 Task: Look for space in Jodiya Bandar, India from 2nd June, 2023 to 15th June, 2023 for 2 adults in price range Rs.10000 to Rs.15000. Place can be entire place with 1  bedroom having 1 bed and 1 bathroom. Property type can be house, flat, guest house, hotel. Booking option can be shelf check-in. Required host language is English.
Action: Mouse moved to (530, 131)
Screenshot: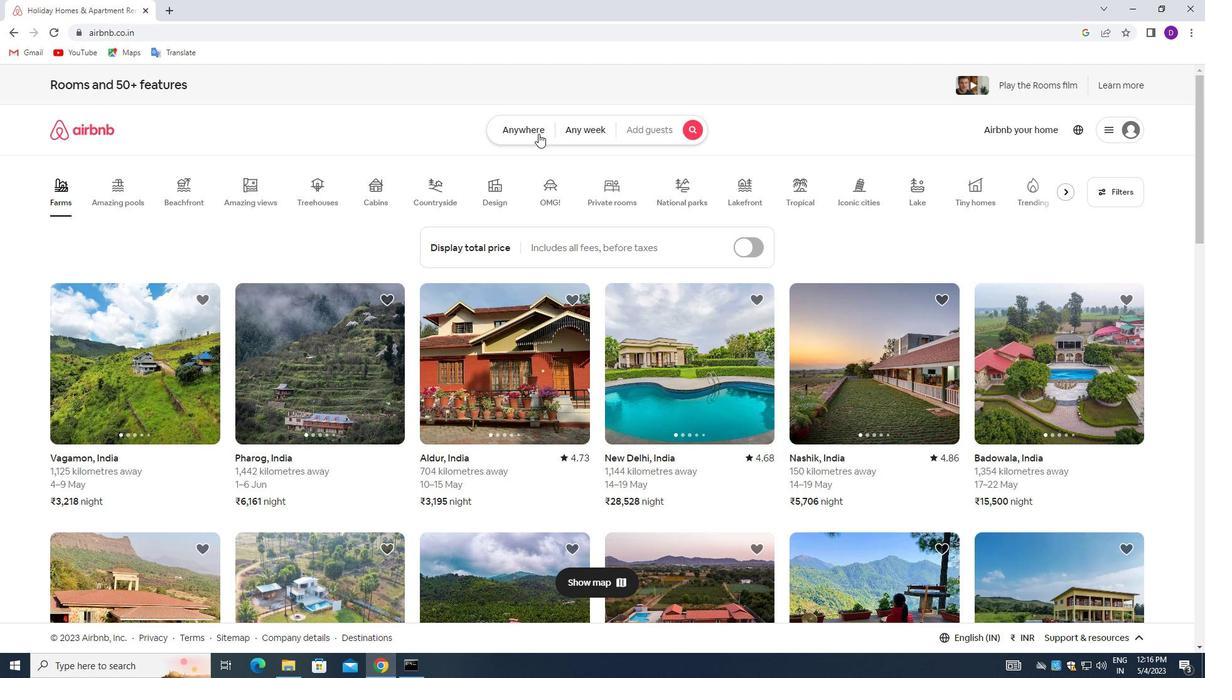 
Action: Mouse pressed left at (530, 131)
Screenshot: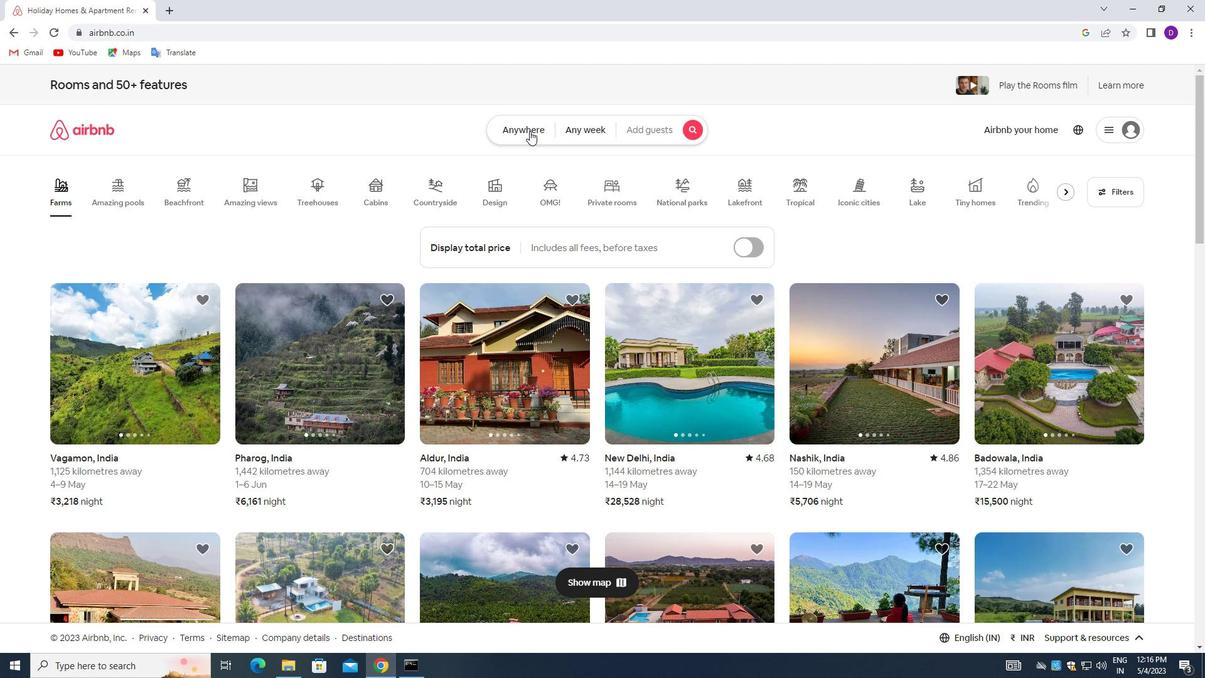 
Action: Mouse moved to (432, 182)
Screenshot: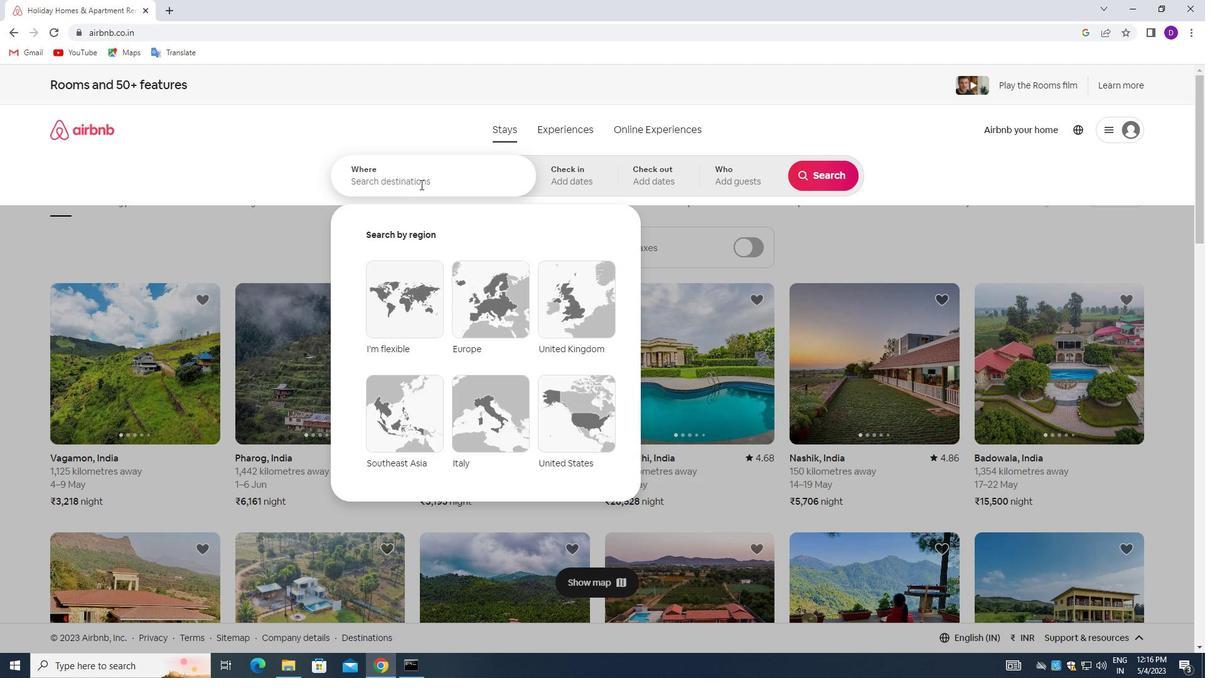 
Action: Mouse pressed left at (432, 182)
Screenshot: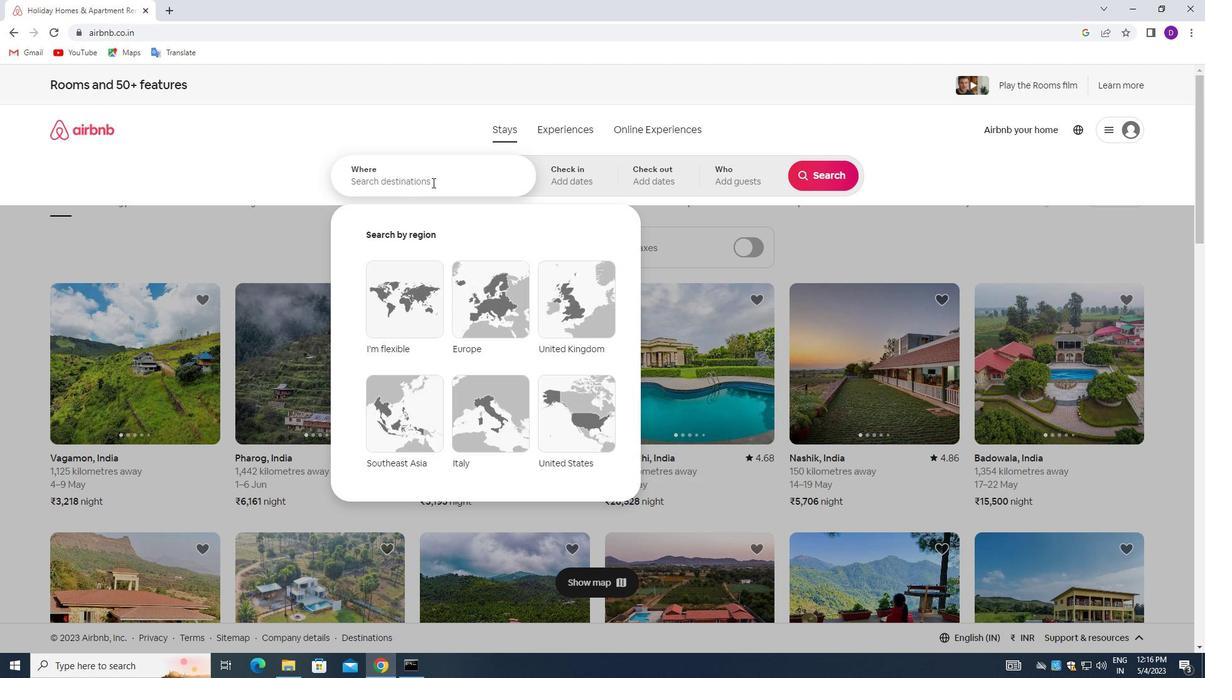 
Action: Mouse moved to (266, 168)
Screenshot: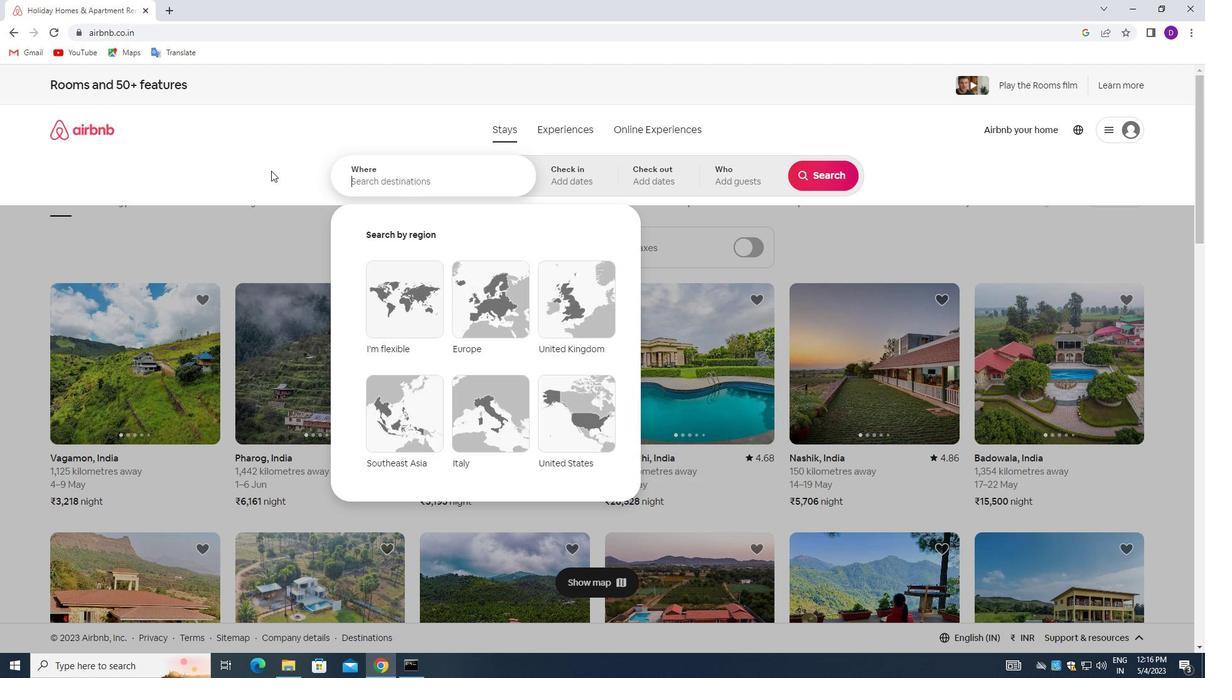 
Action: Key pressed <Key.shift>JODU<Key.backspace>IYA,<Key.space><Key.shift>I<Key.backspace><Key.backspace><Key.backspace><Key.space><Key.shift_r><Key.shift_r>BANDAR,<Key.space><Key.shift>INDIA<Key.enter>
Screenshot: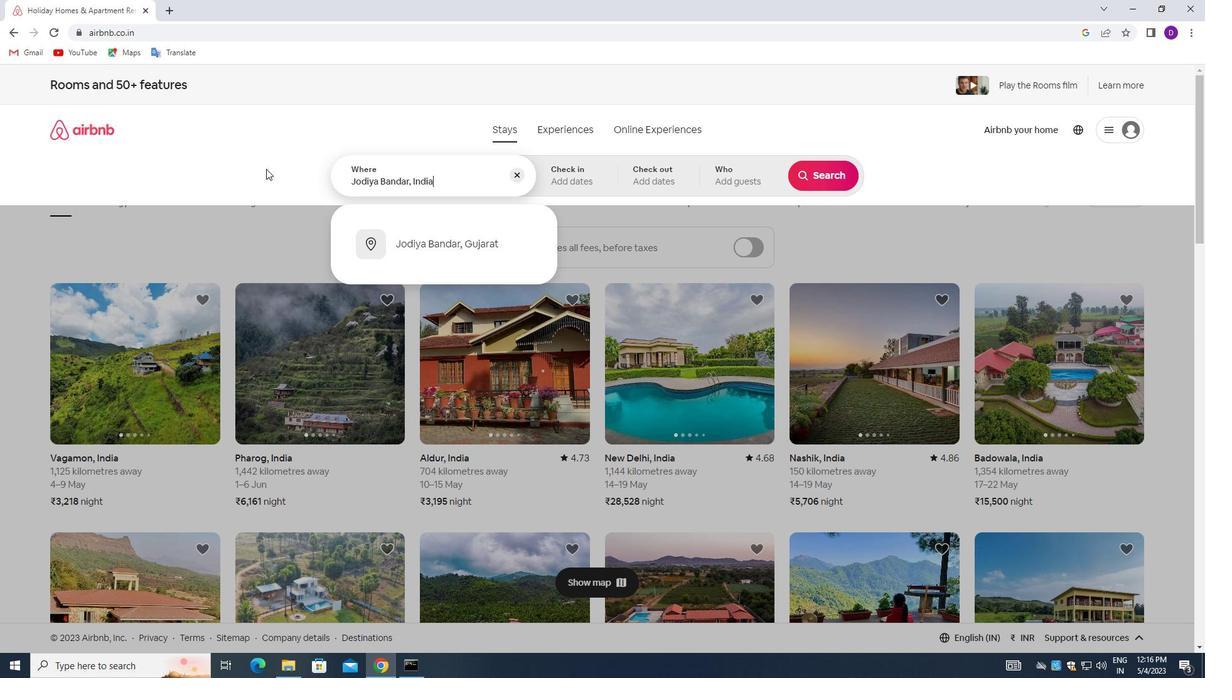 
Action: Mouse moved to (771, 329)
Screenshot: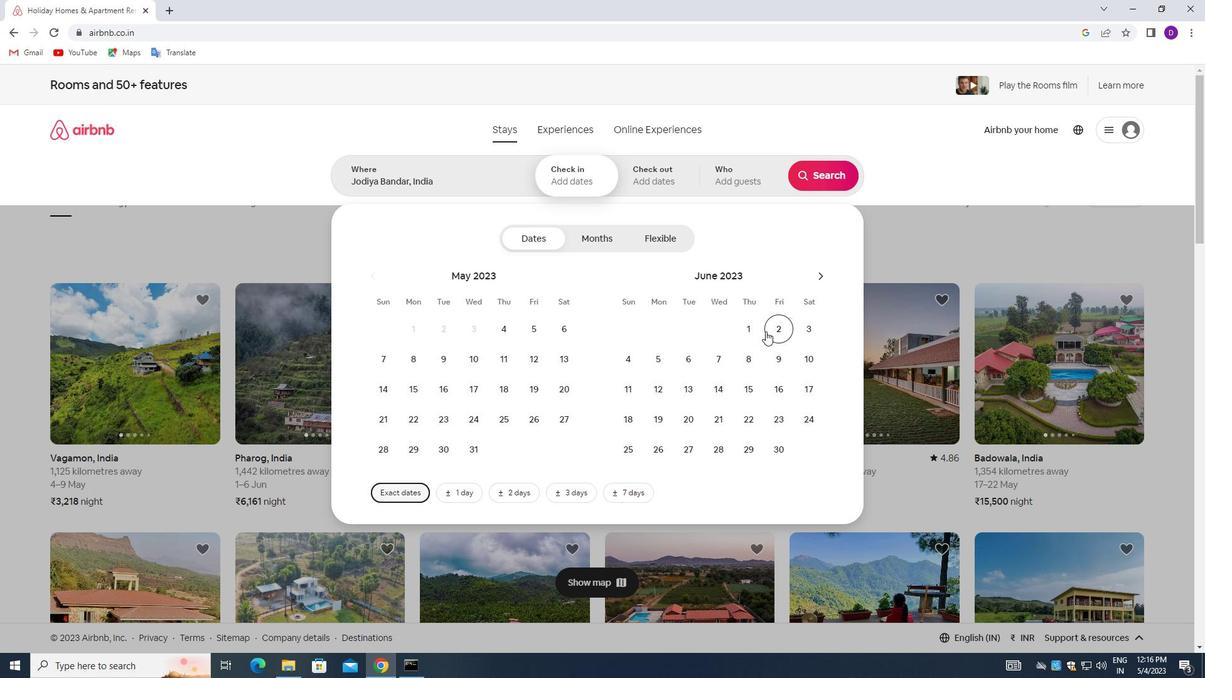 
Action: Mouse pressed left at (771, 329)
Screenshot: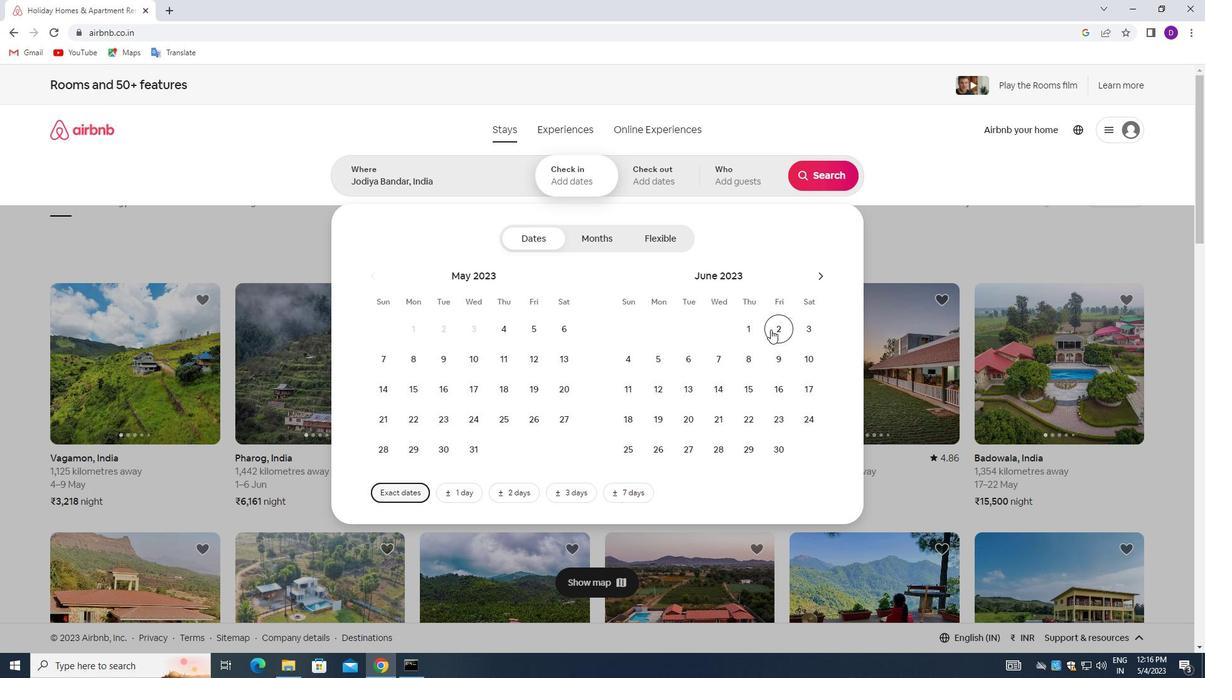 
Action: Mouse moved to (748, 394)
Screenshot: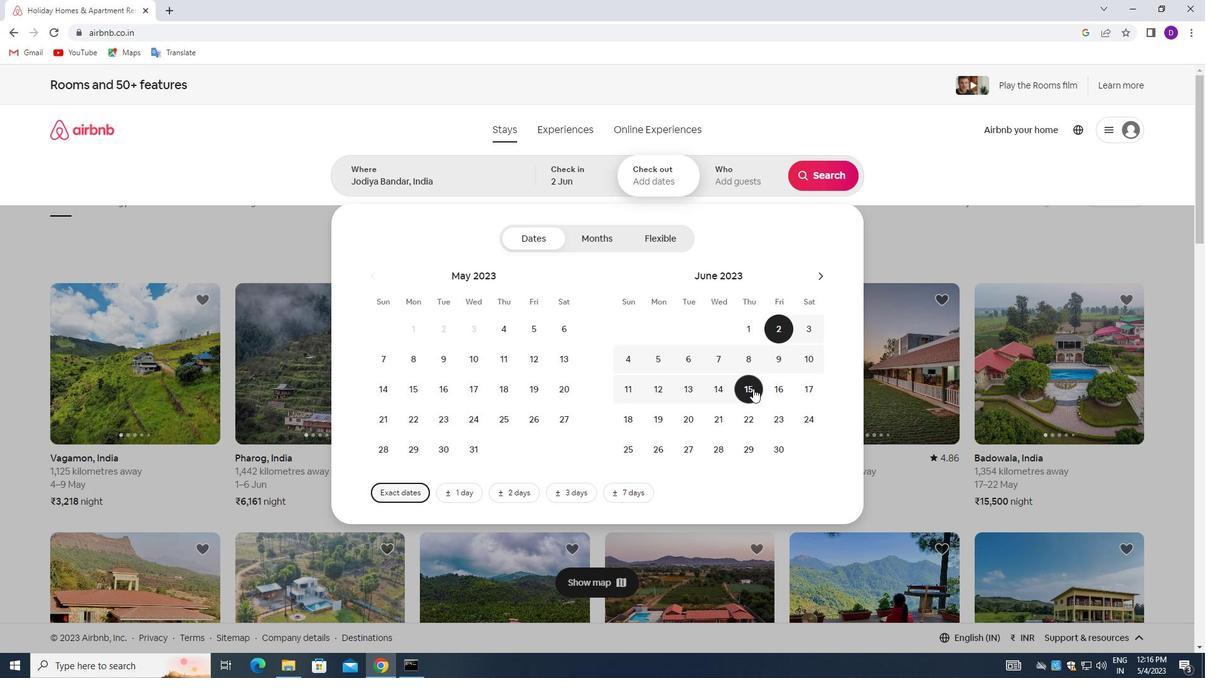 
Action: Mouse pressed left at (748, 394)
Screenshot: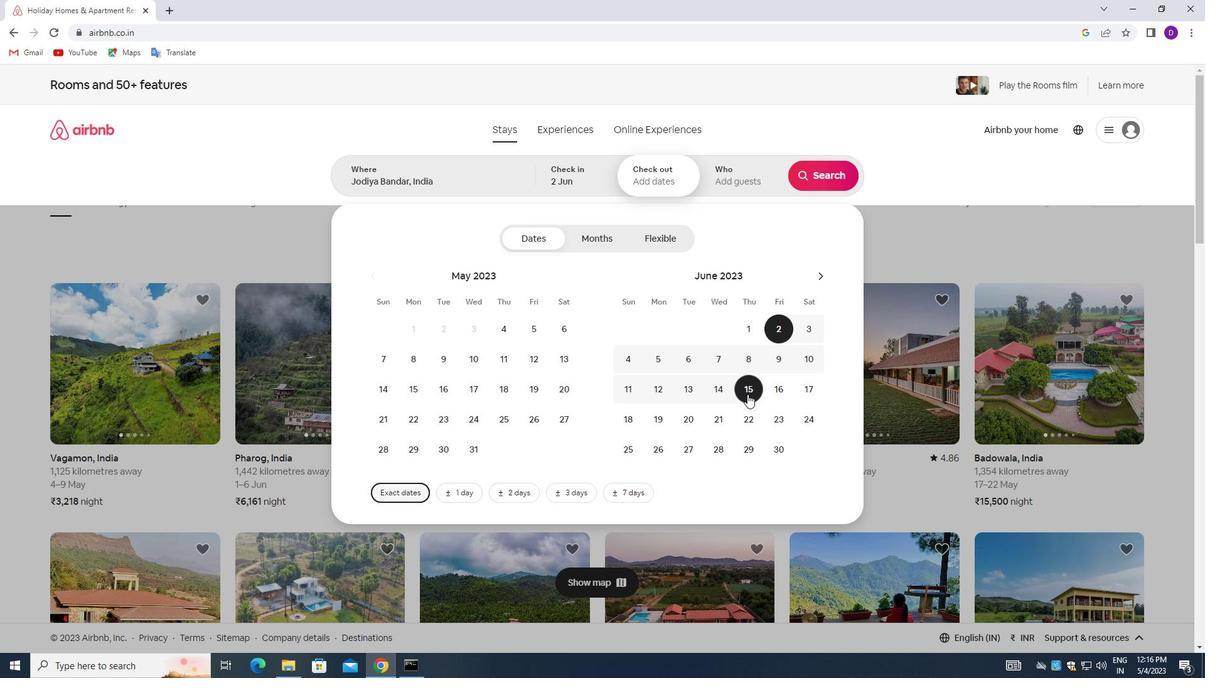 
Action: Mouse moved to (726, 179)
Screenshot: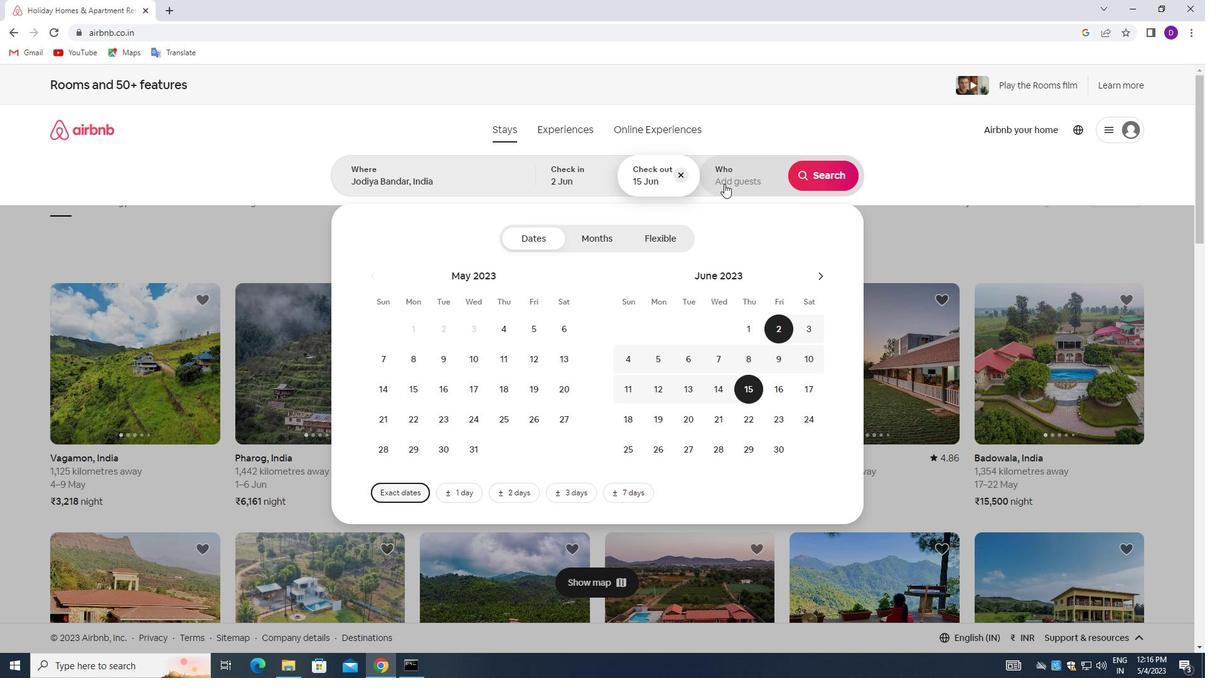 
Action: Mouse pressed left at (726, 179)
Screenshot: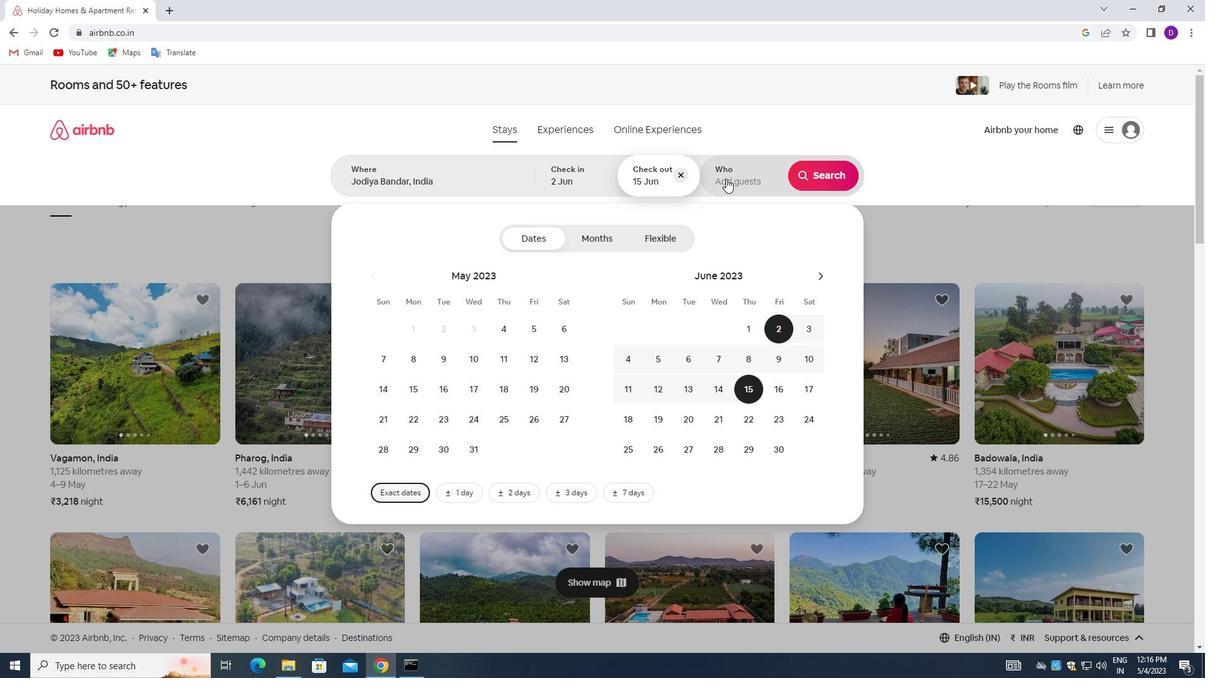 
Action: Mouse moved to (827, 241)
Screenshot: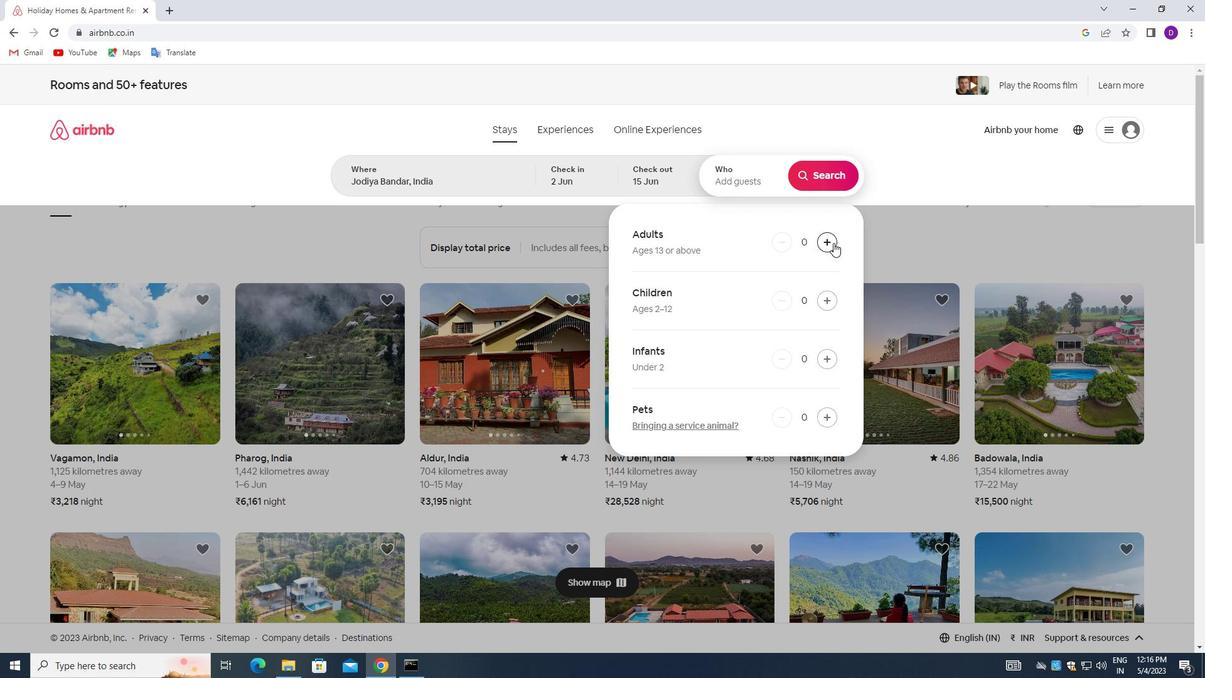 
Action: Mouse pressed left at (827, 241)
Screenshot: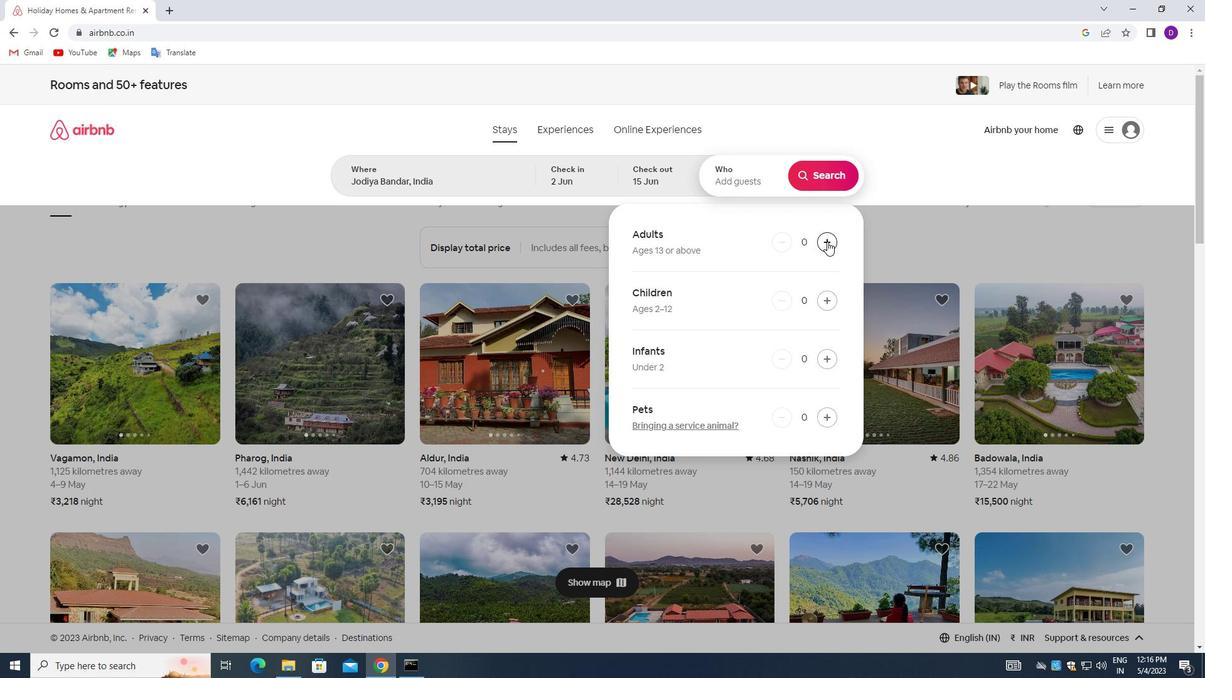 
Action: Mouse pressed left at (827, 241)
Screenshot: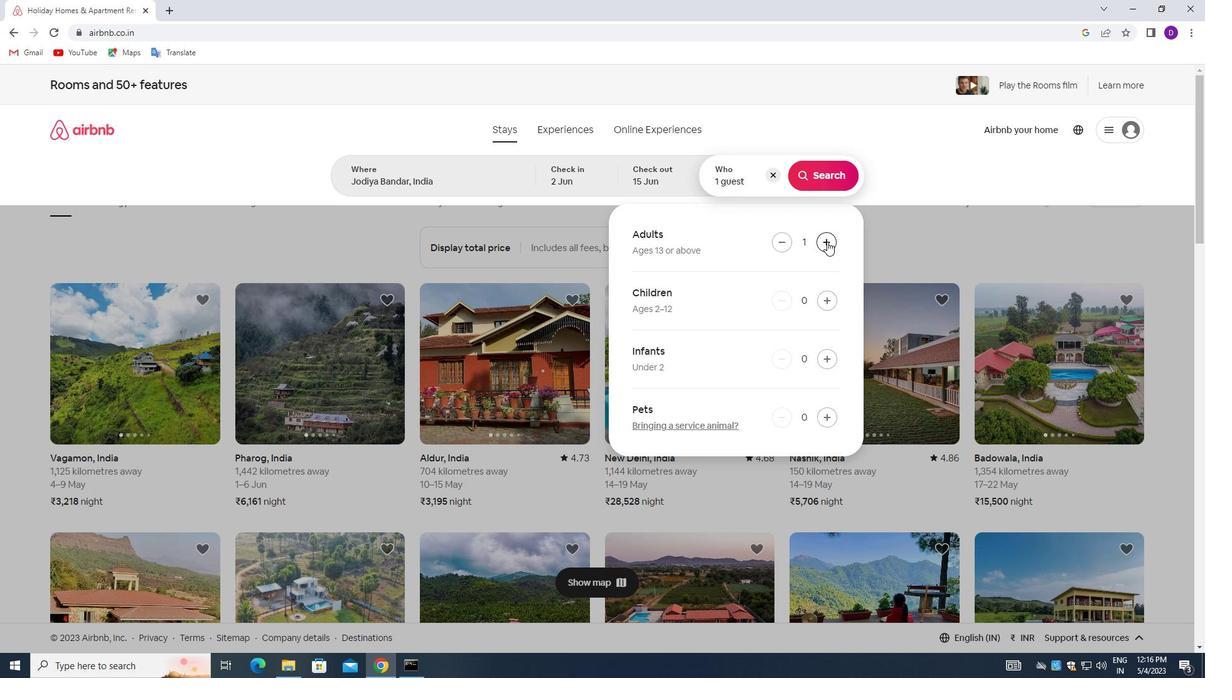
Action: Mouse moved to (829, 172)
Screenshot: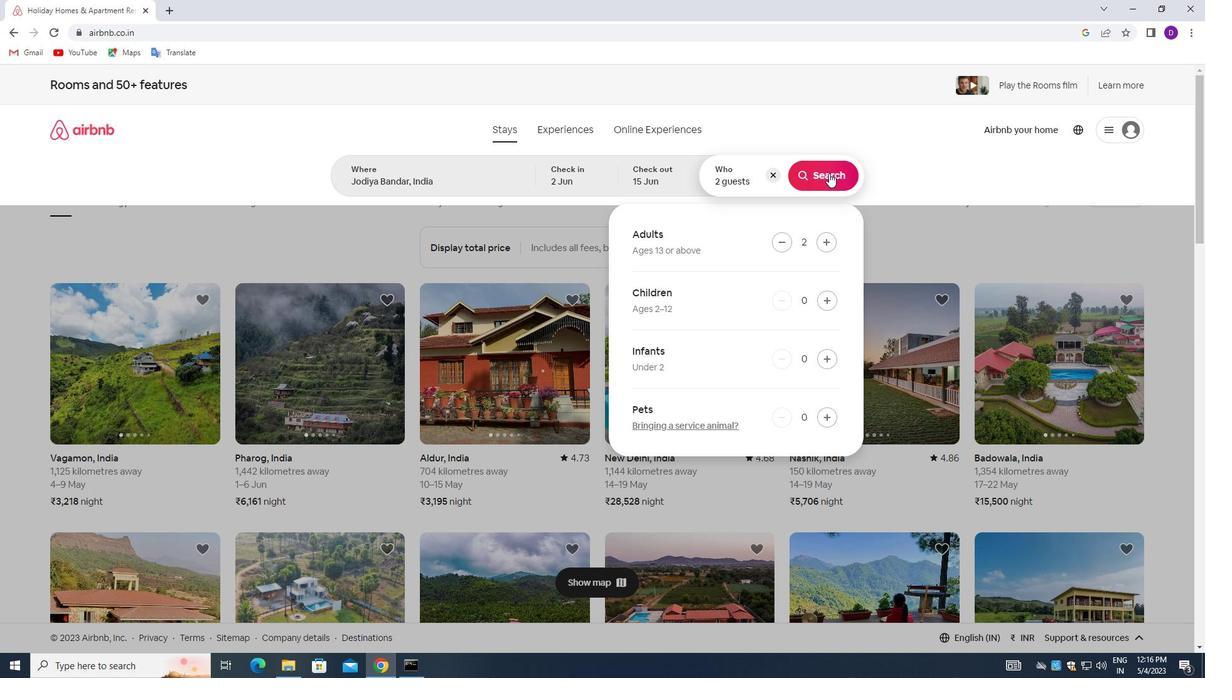 
Action: Mouse pressed left at (829, 172)
Screenshot: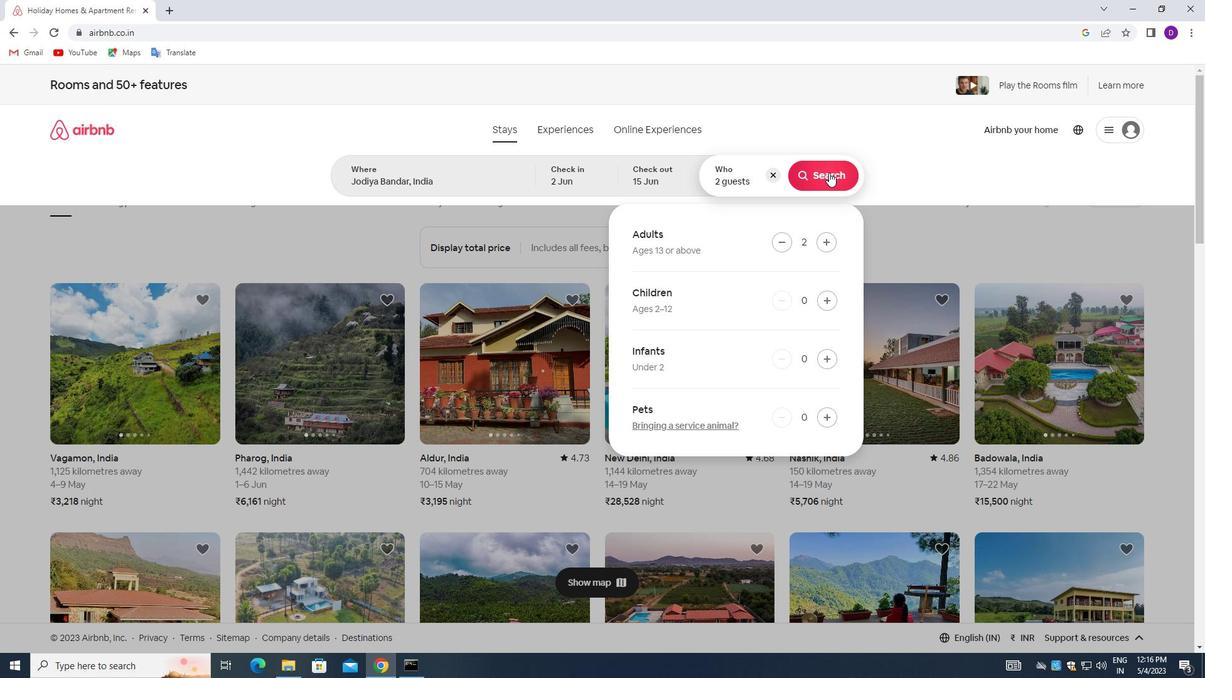 
Action: Mouse moved to (1138, 137)
Screenshot: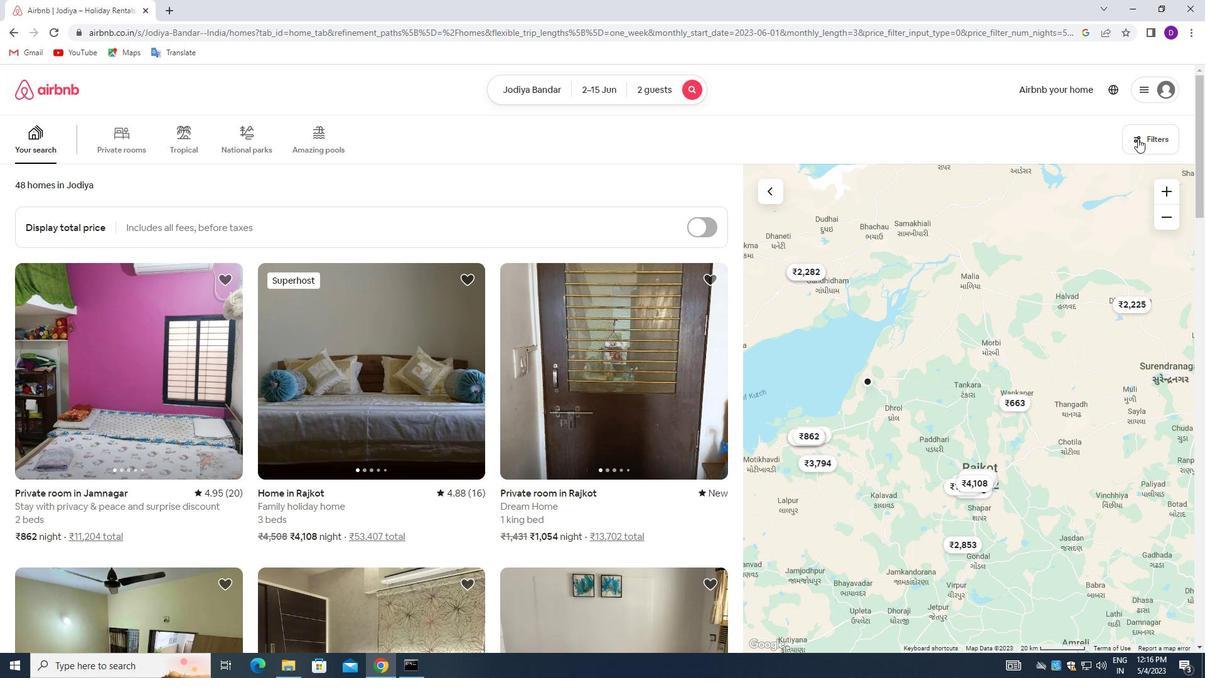
Action: Mouse pressed left at (1138, 137)
Screenshot: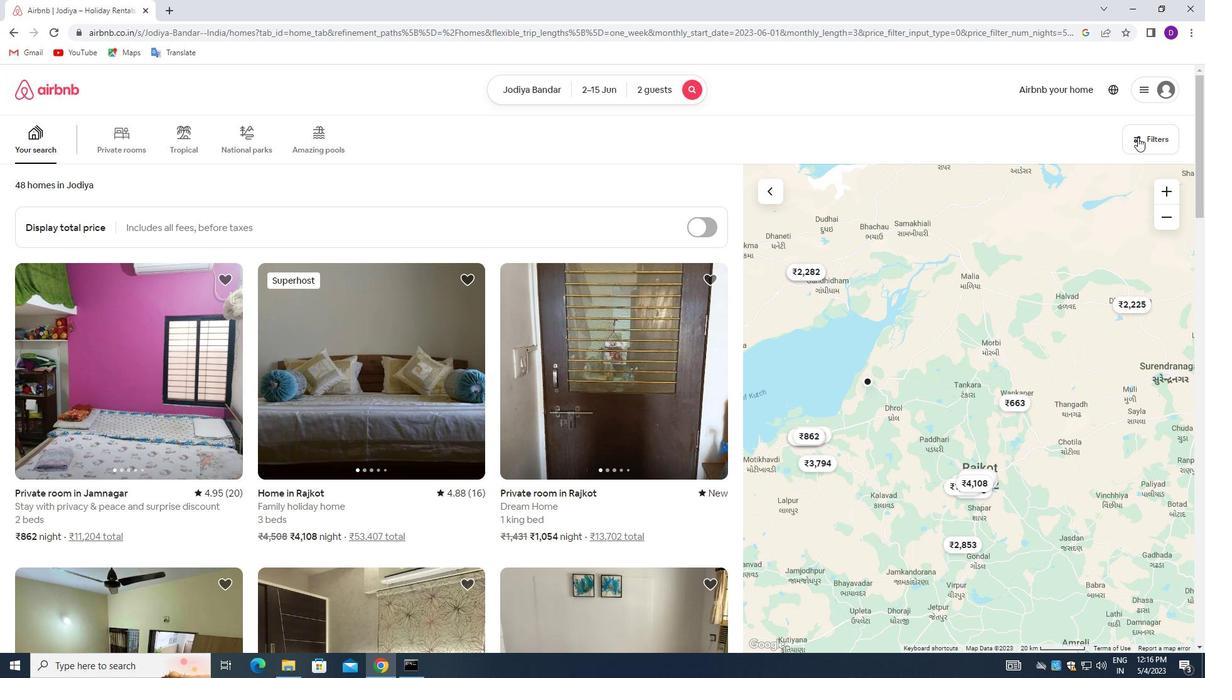 
Action: Mouse moved to (443, 299)
Screenshot: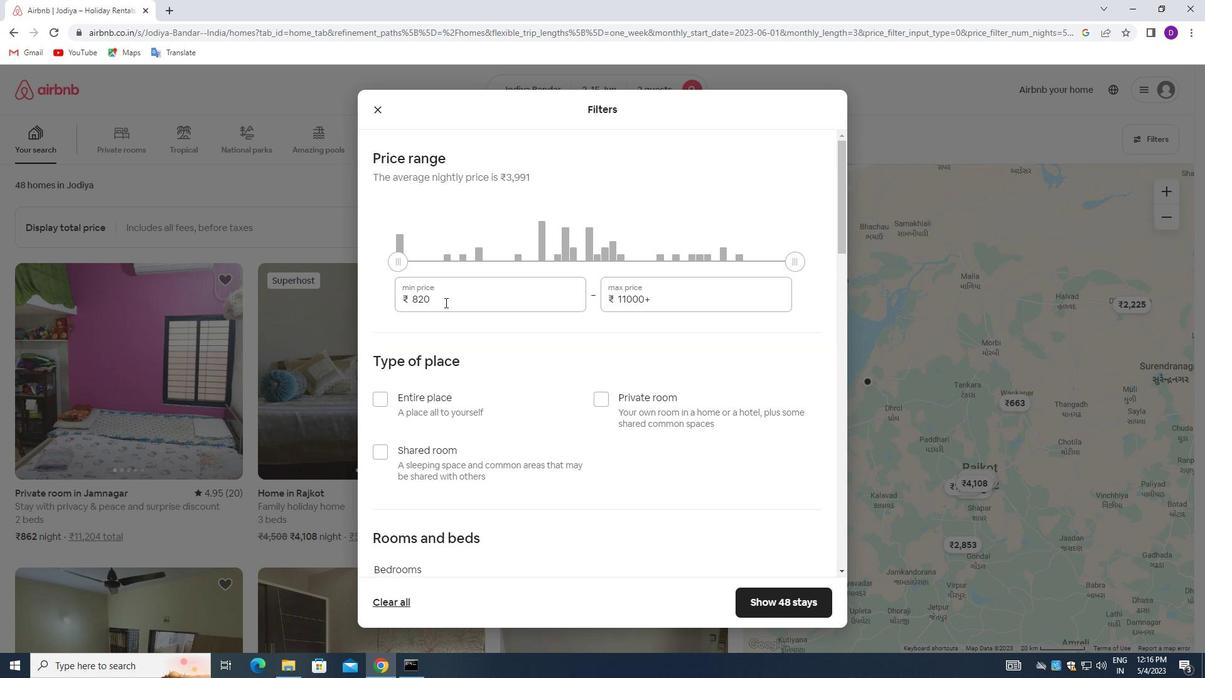
Action: Mouse pressed left at (443, 299)
Screenshot: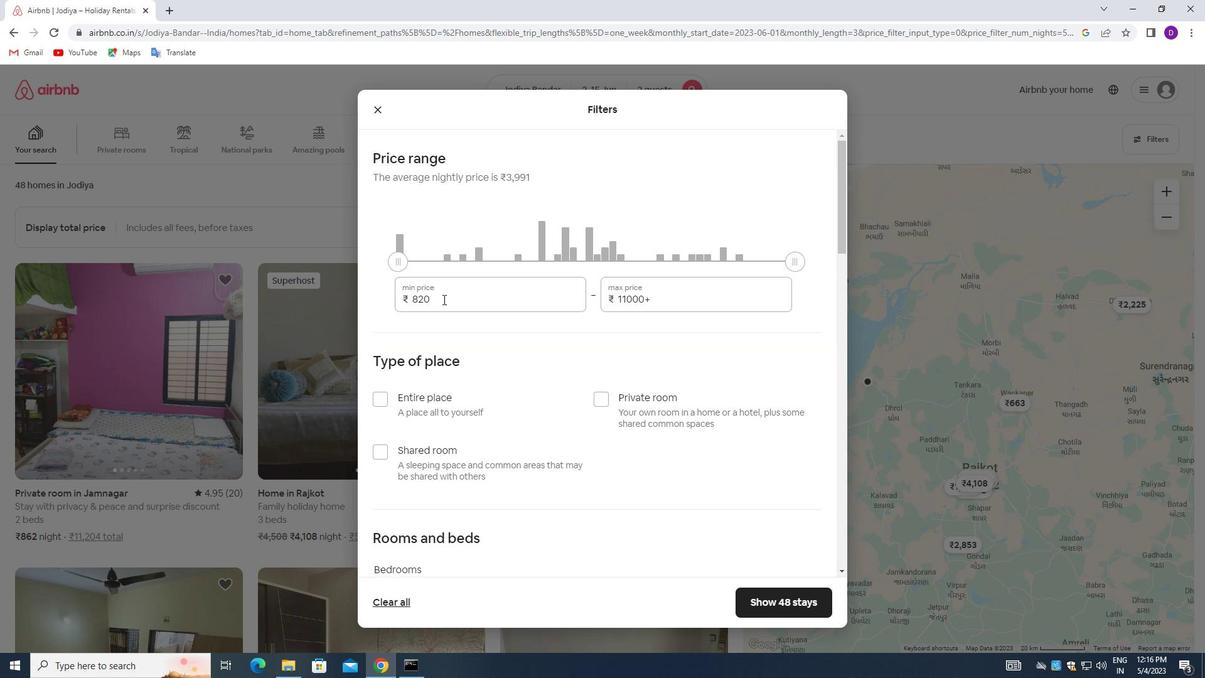 
Action: Mouse pressed left at (443, 299)
Screenshot: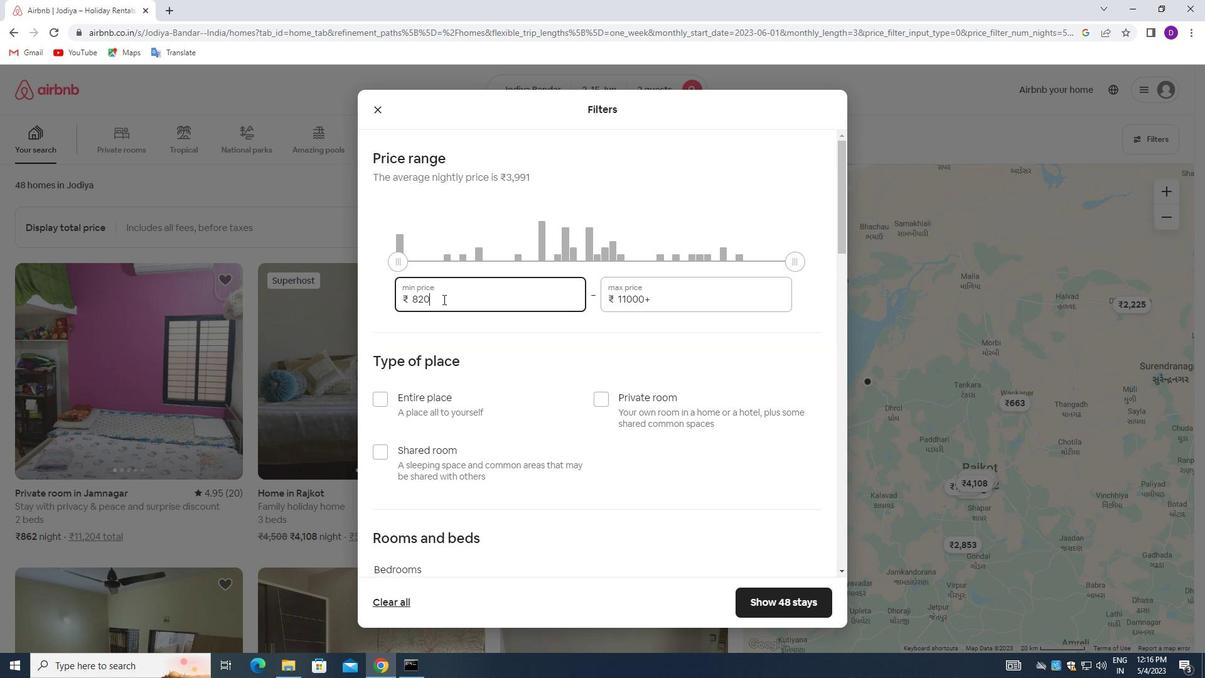 
Action: Key pressed 10000<Key.tab>15000
Screenshot: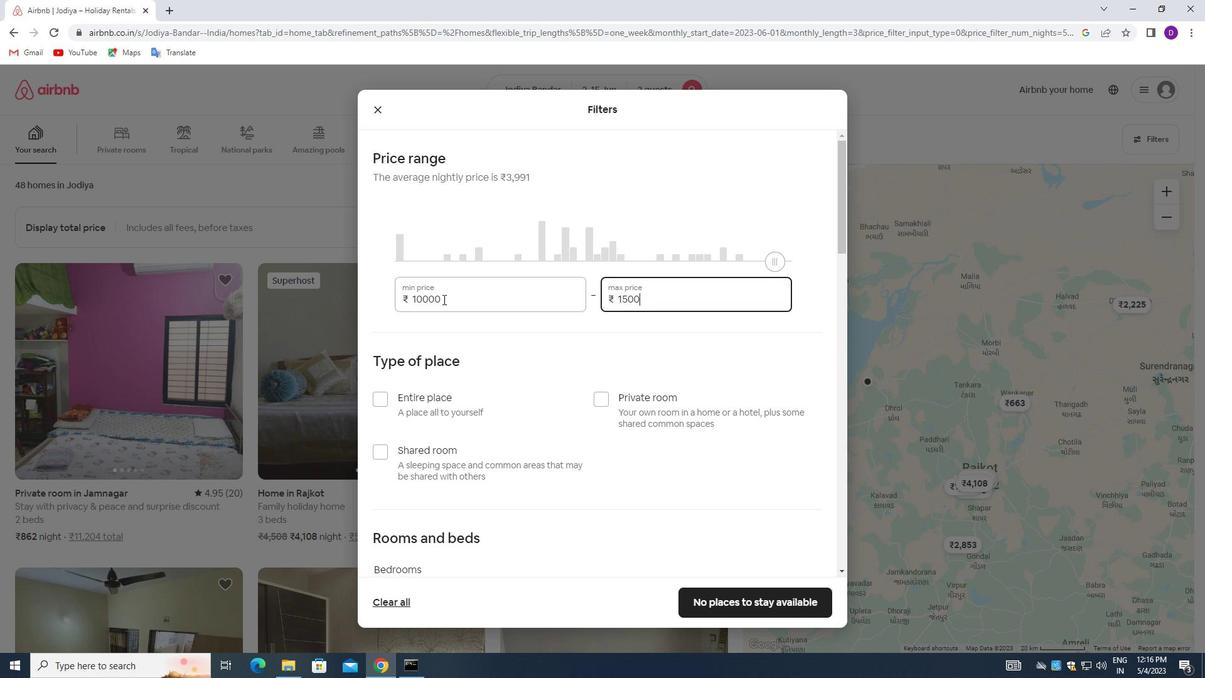 
Action: Mouse moved to (564, 356)
Screenshot: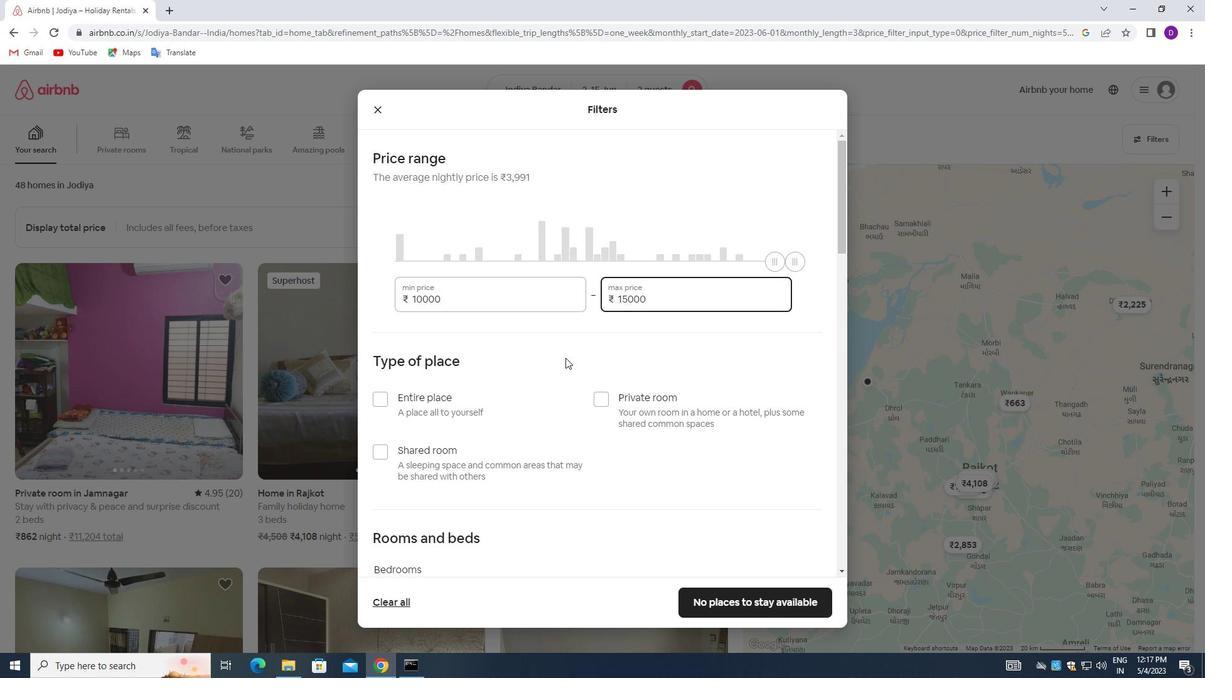 
Action: Mouse scrolled (564, 355) with delta (0, 0)
Screenshot: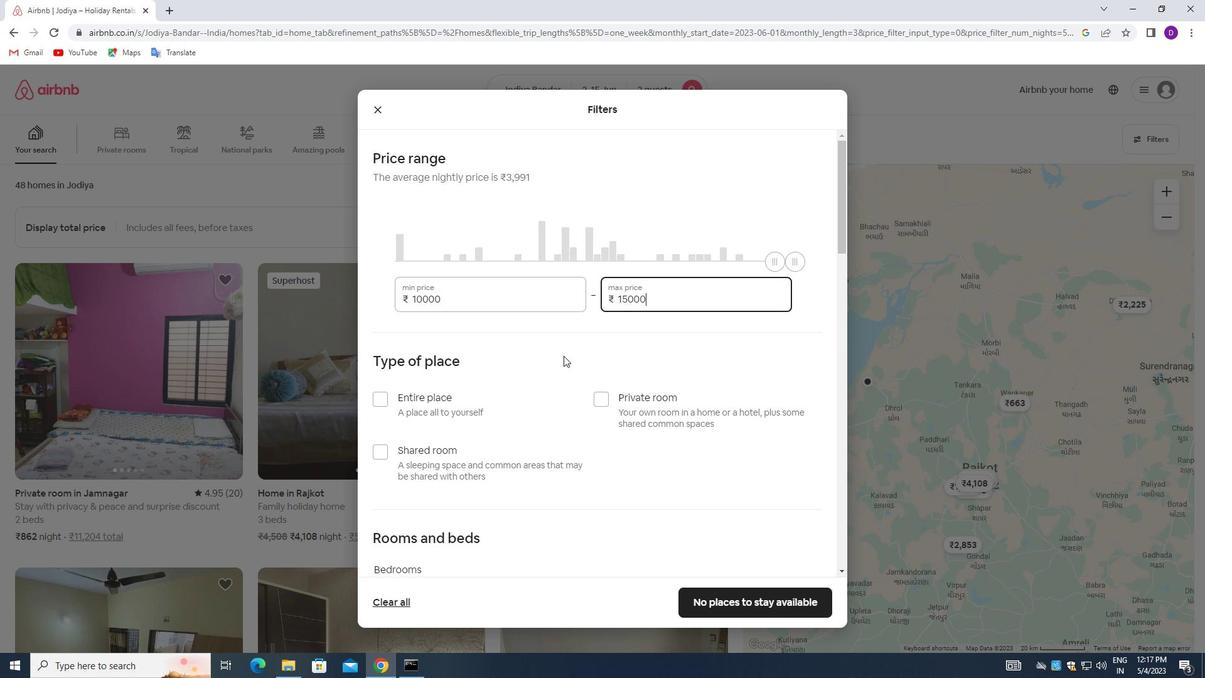 
Action: Mouse moved to (378, 340)
Screenshot: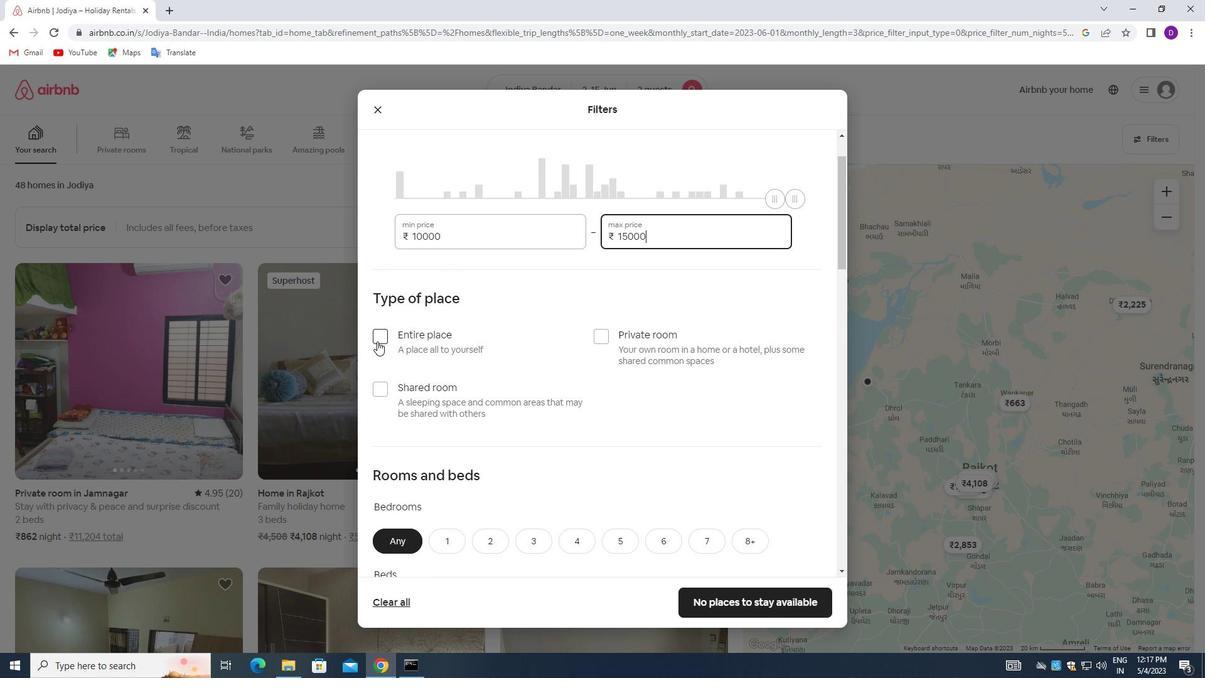 
Action: Mouse pressed left at (378, 340)
Screenshot: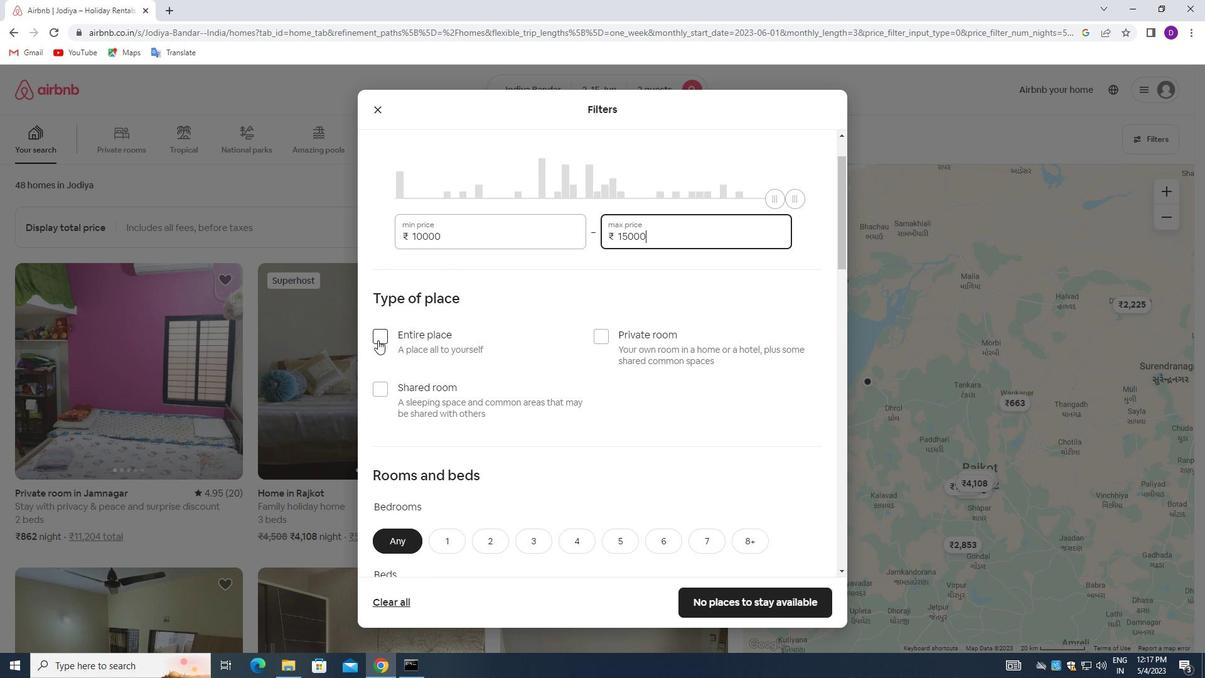 
Action: Mouse moved to (545, 376)
Screenshot: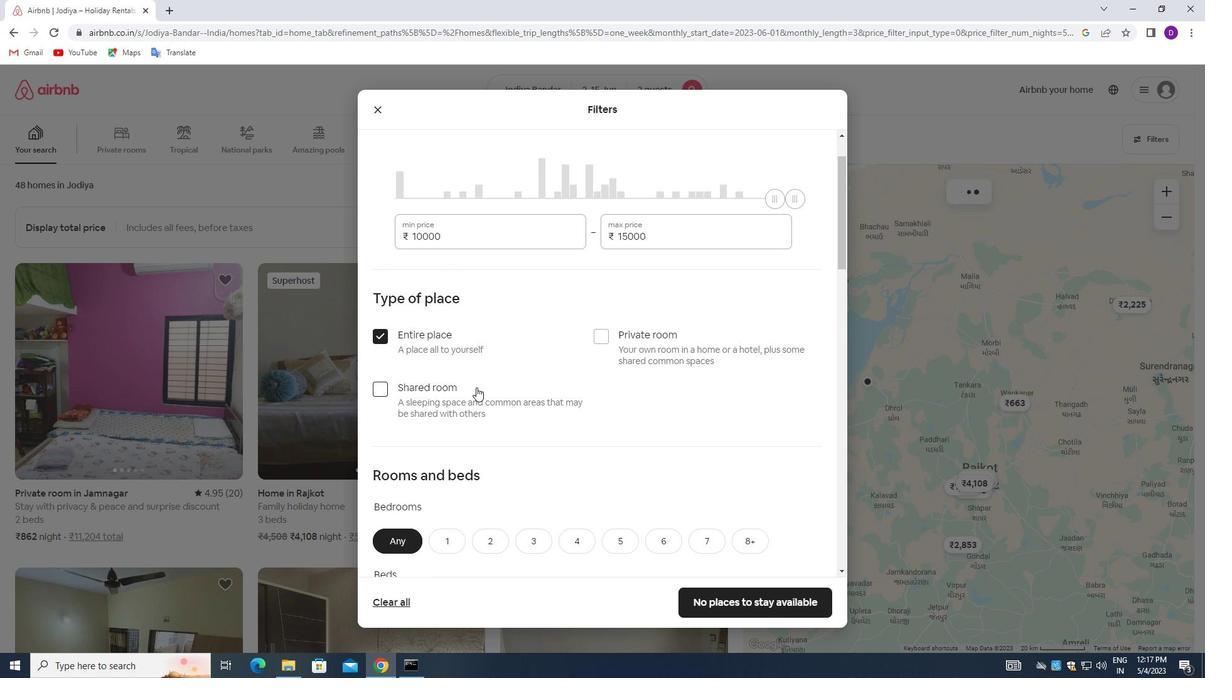 
Action: Mouse scrolled (545, 376) with delta (0, 0)
Screenshot: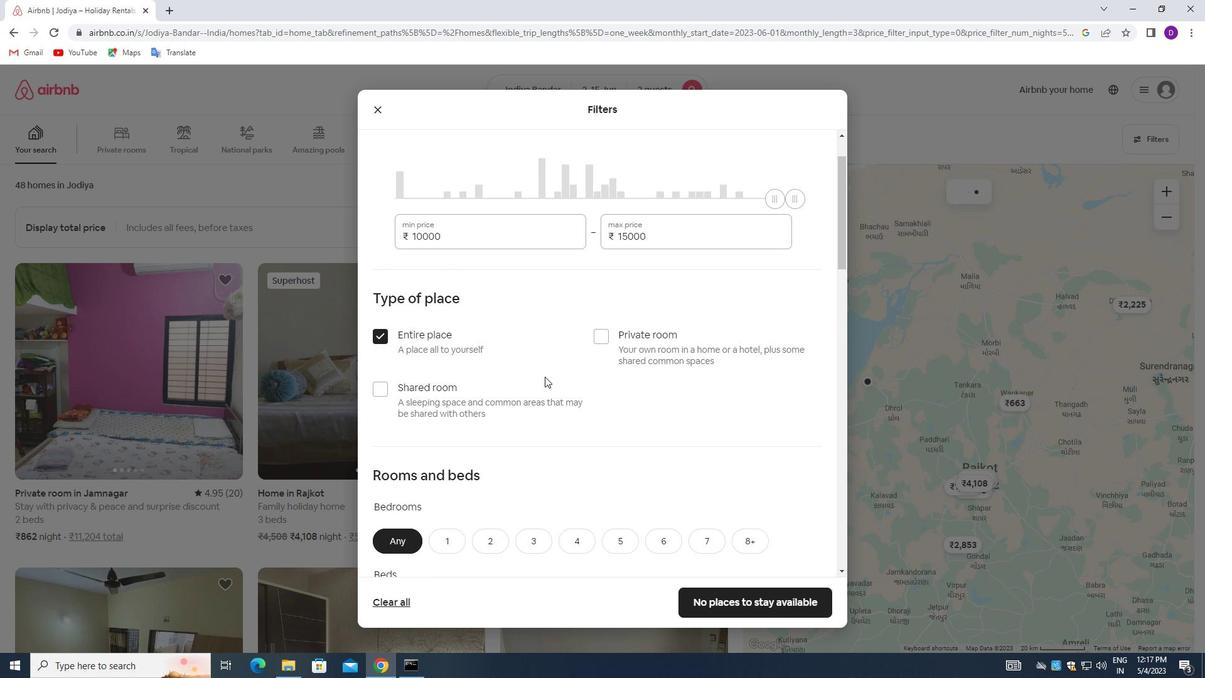 
Action: Mouse scrolled (545, 376) with delta (0, 0)
Screenshot: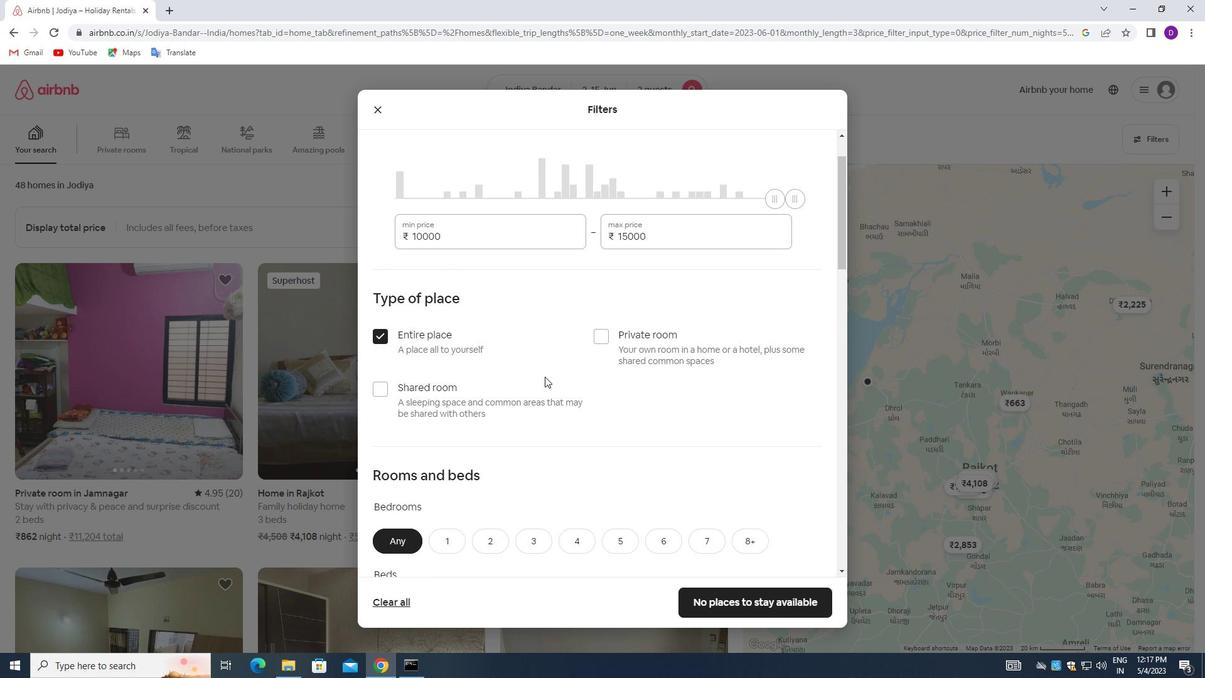 
Action: Mouse moved to (545, 376)
Screenshot: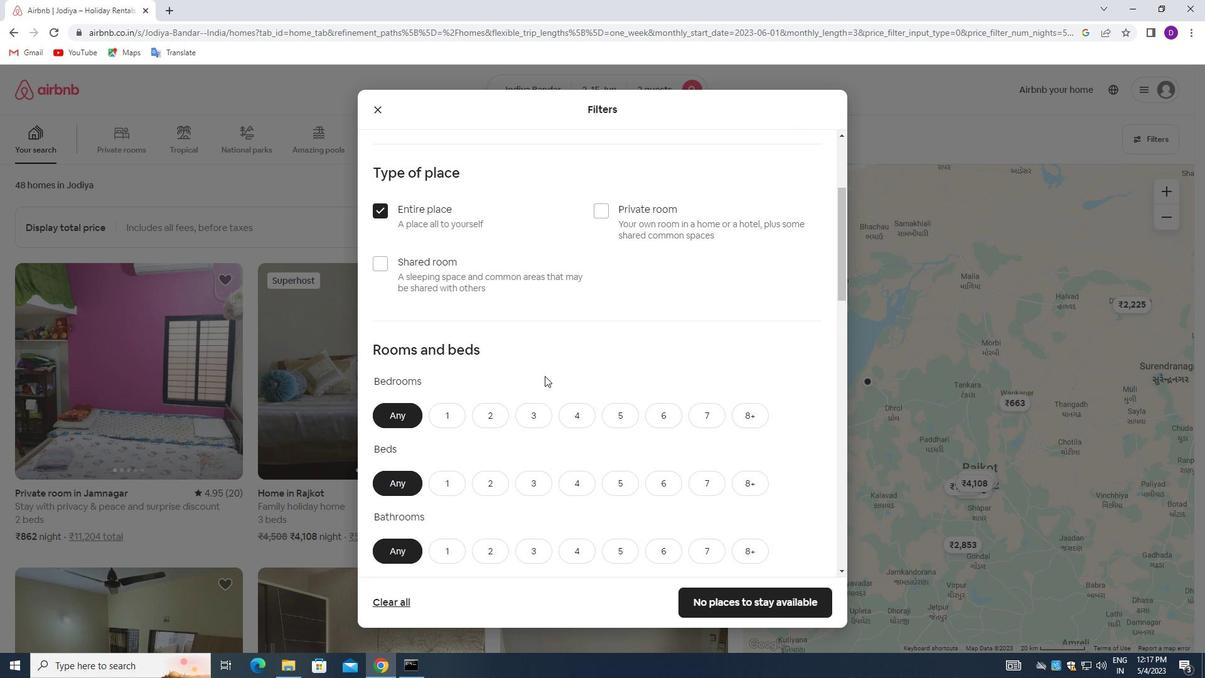 
Action: Mouse scrolled (545, 376) with delta (0, 0)
Screenshot: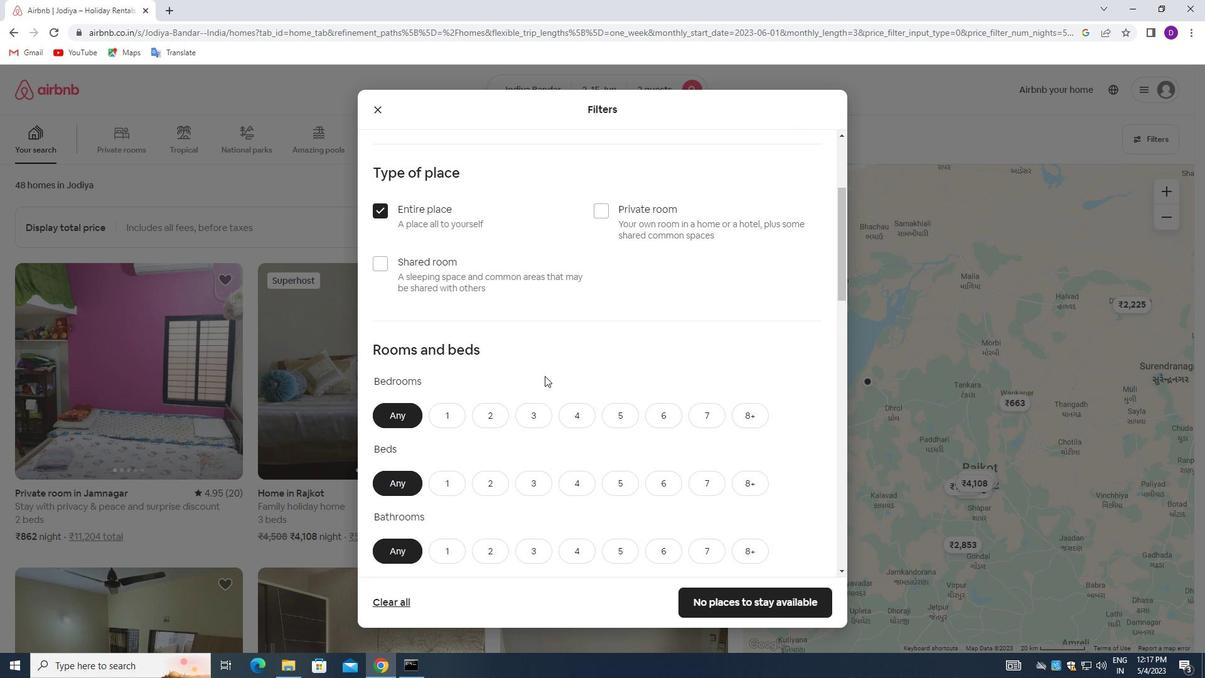 
Action: Mouse moved to (436, 356)
Screenshot: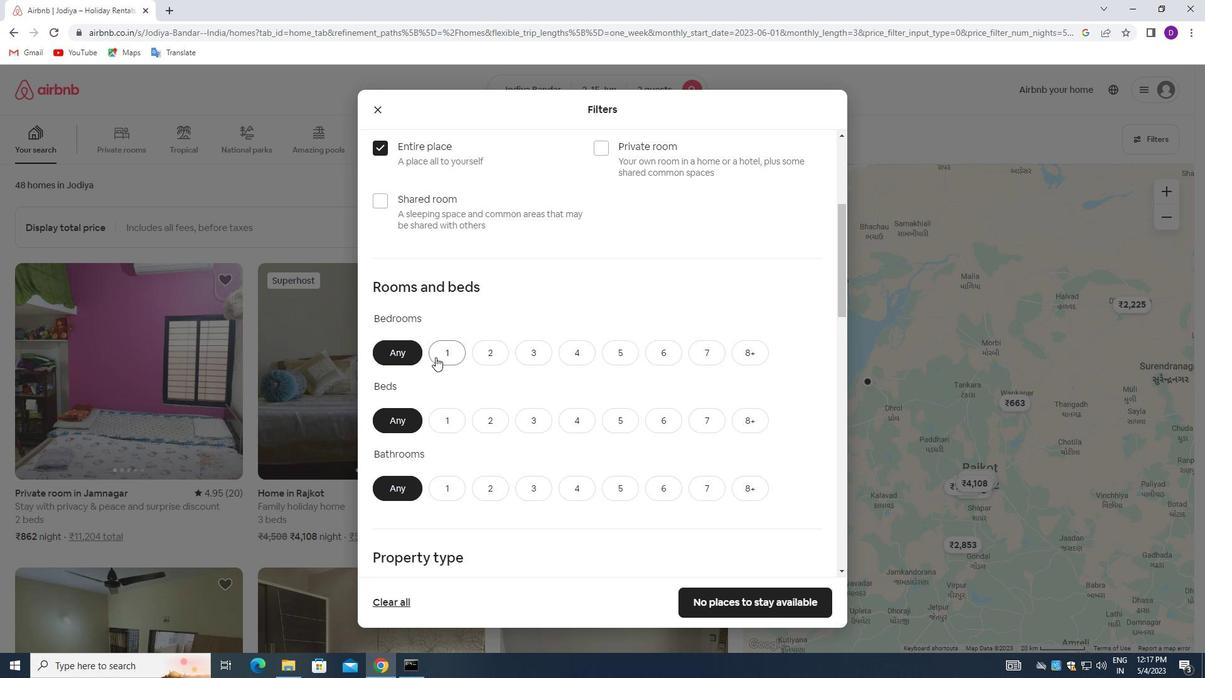 
Action: Mouse pressed left at (436, 356)
Screenshot: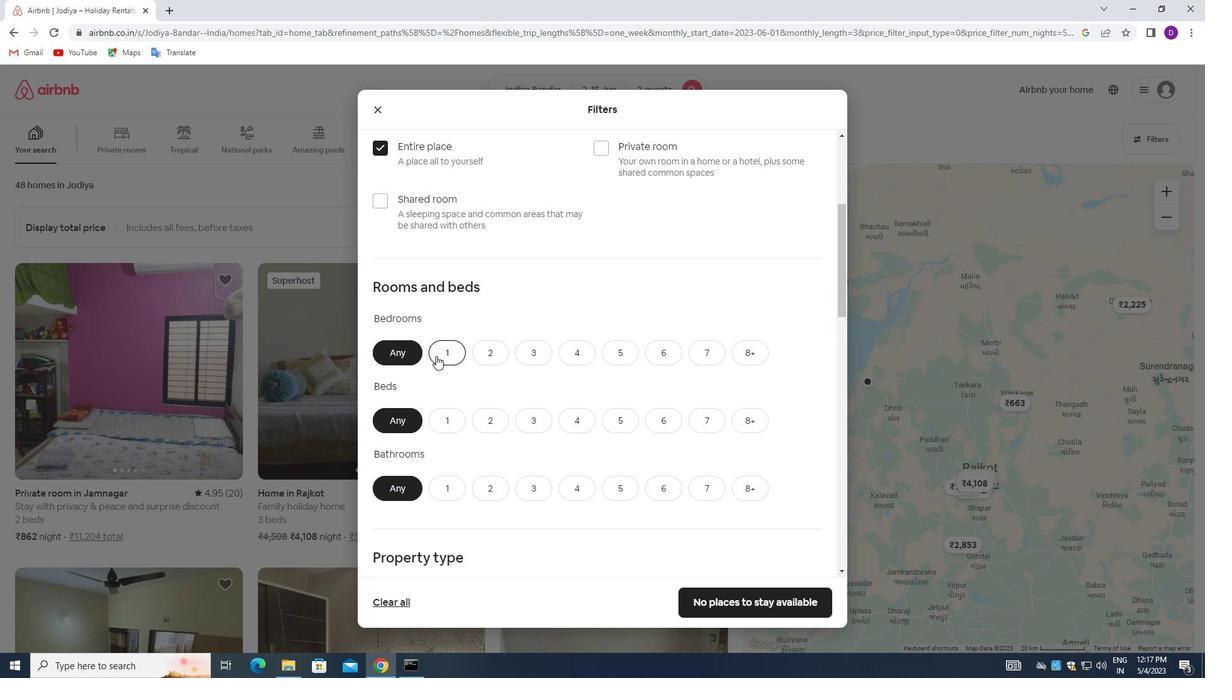 
Action: Mouse moved to (449, 412)
Screenshot: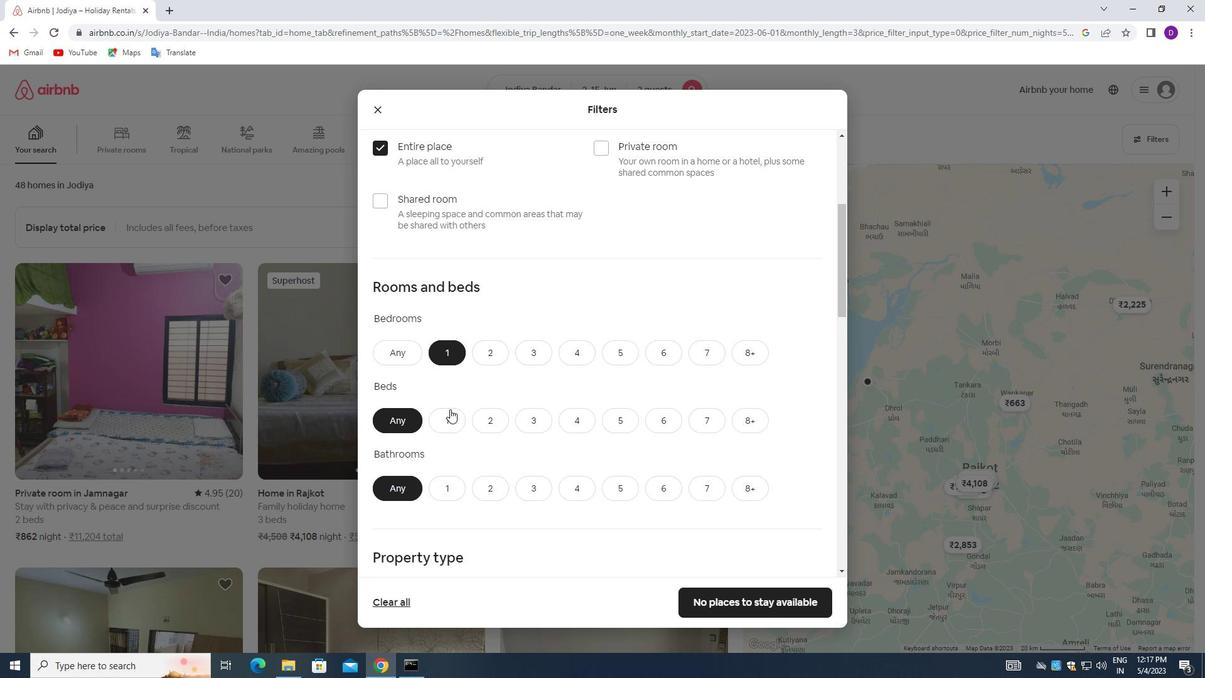 
Action: Mouse pressed left at (449, 412)
Screenshot: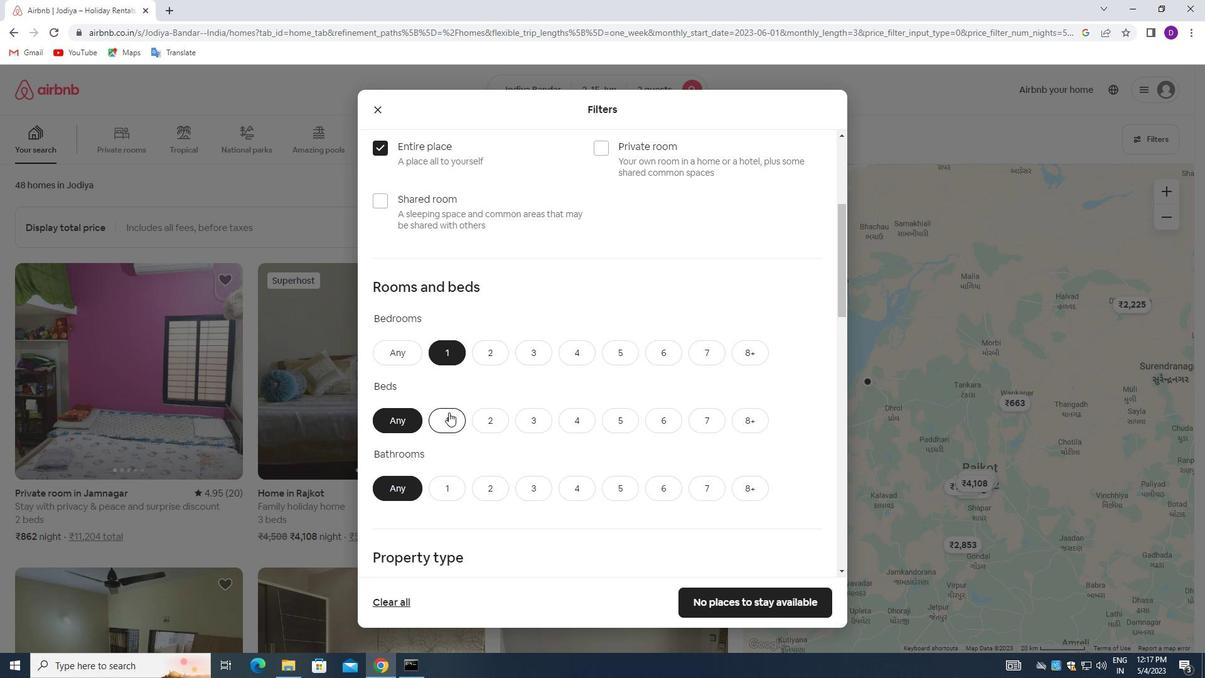 
Action: Mouse moved to (447, 487)
Screenshot: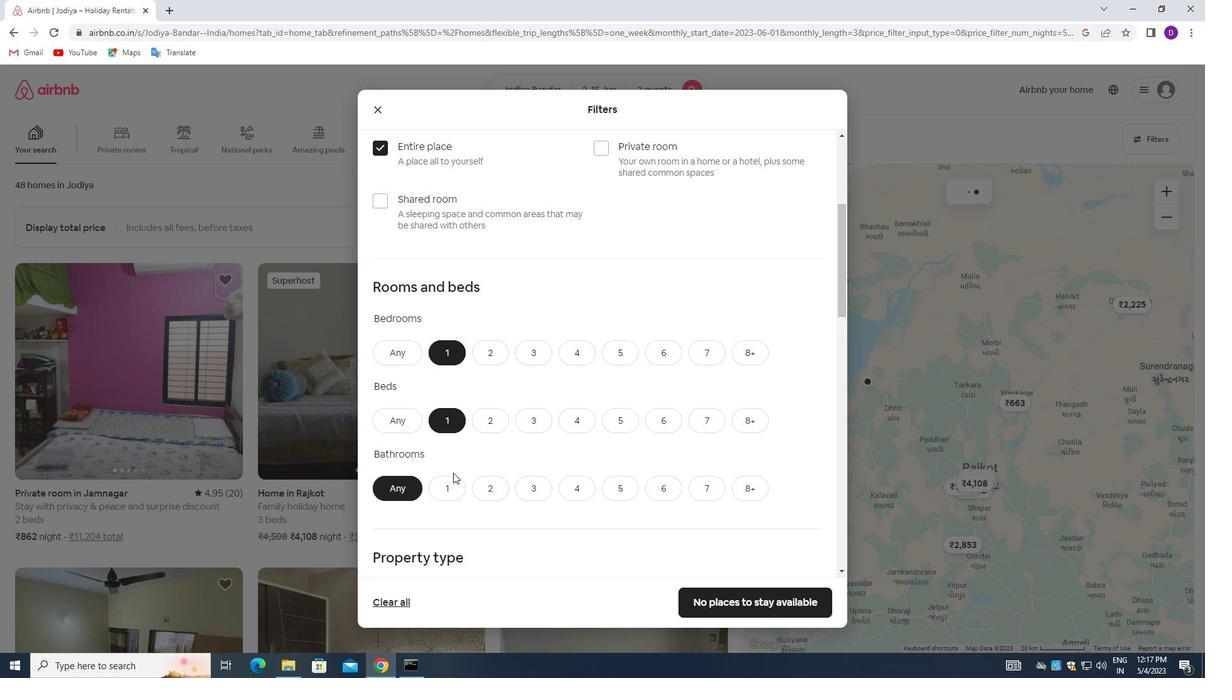 
Action: Mouse pressed left at (447, 487)
Screenshot: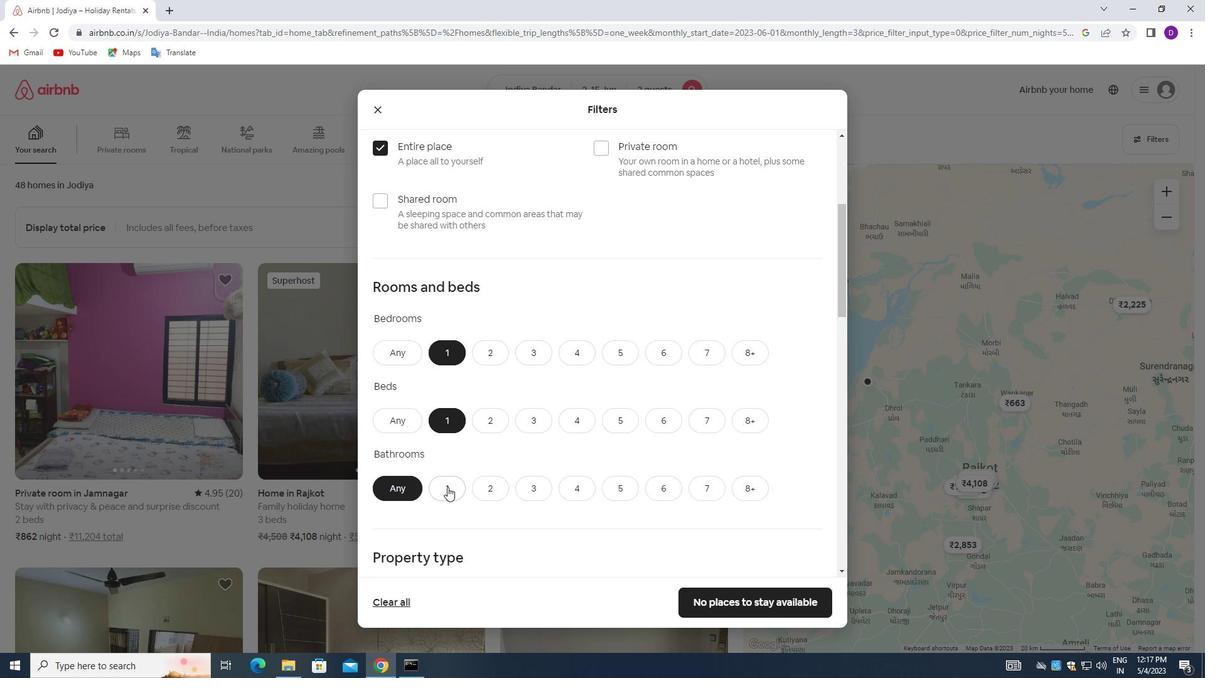 
Action: Mouse moved to (490, 359)
Screenshot: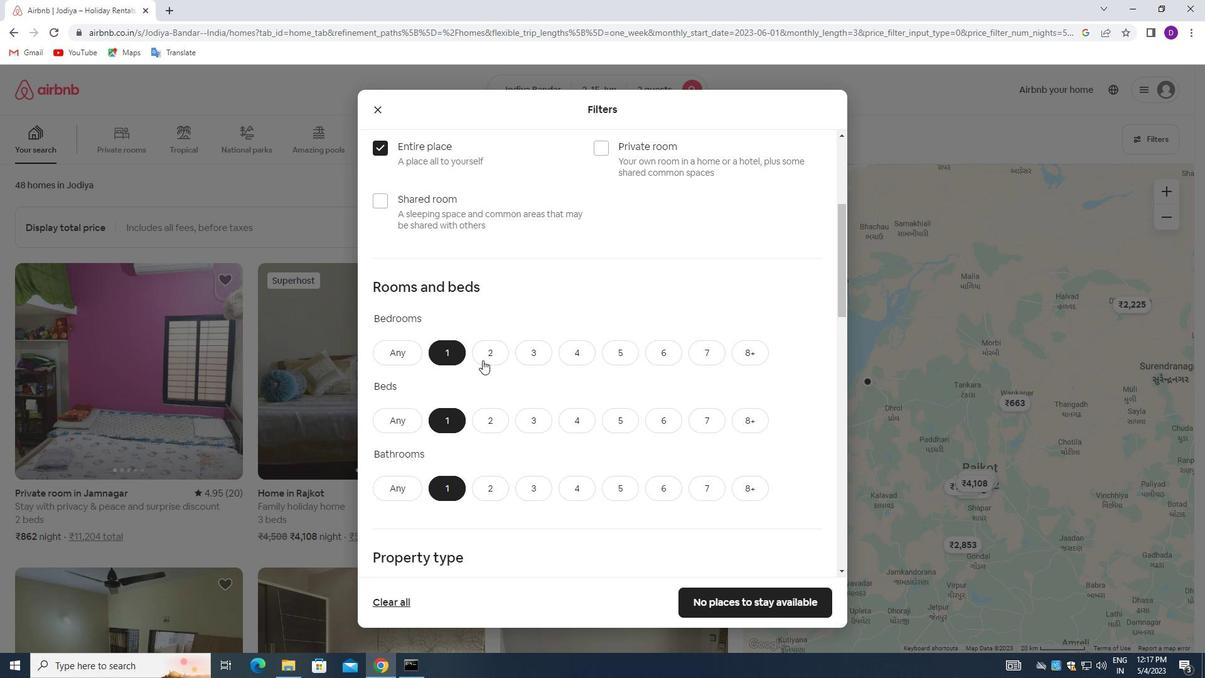 
Action: Mouse scrolled (490, 358) with delta (0, 0)
Screenshot: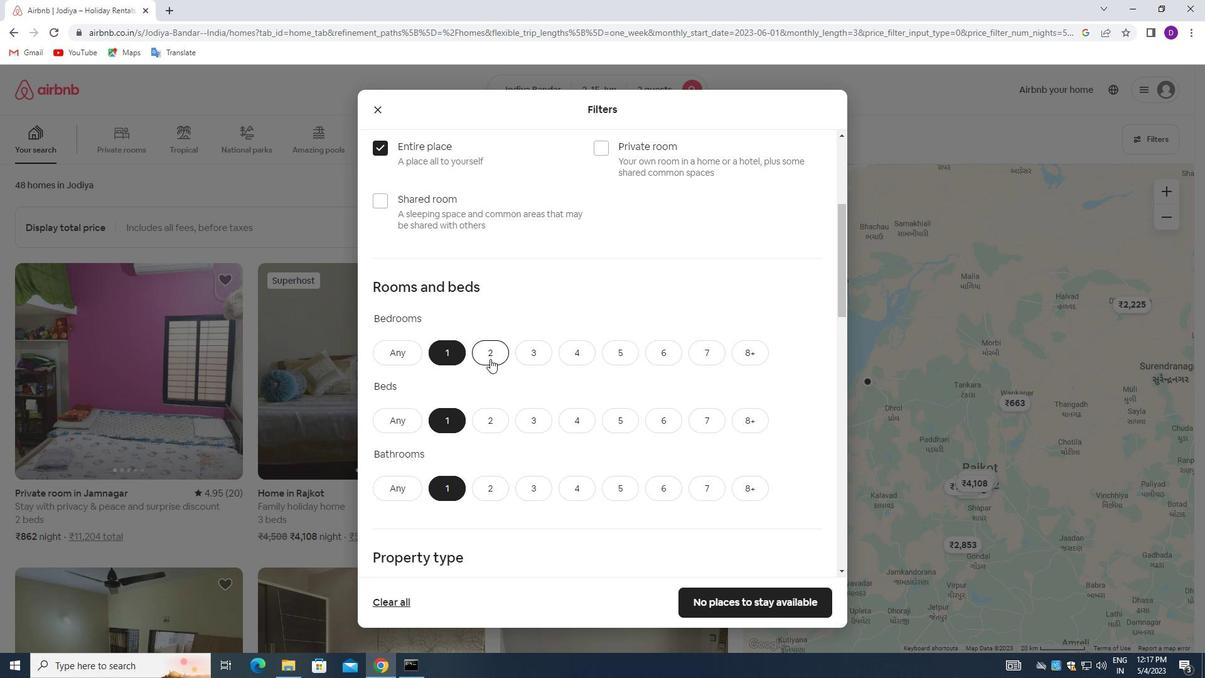 
Action: Mouse scrolled (490, 358) with delta (0, 0)
Screenshot: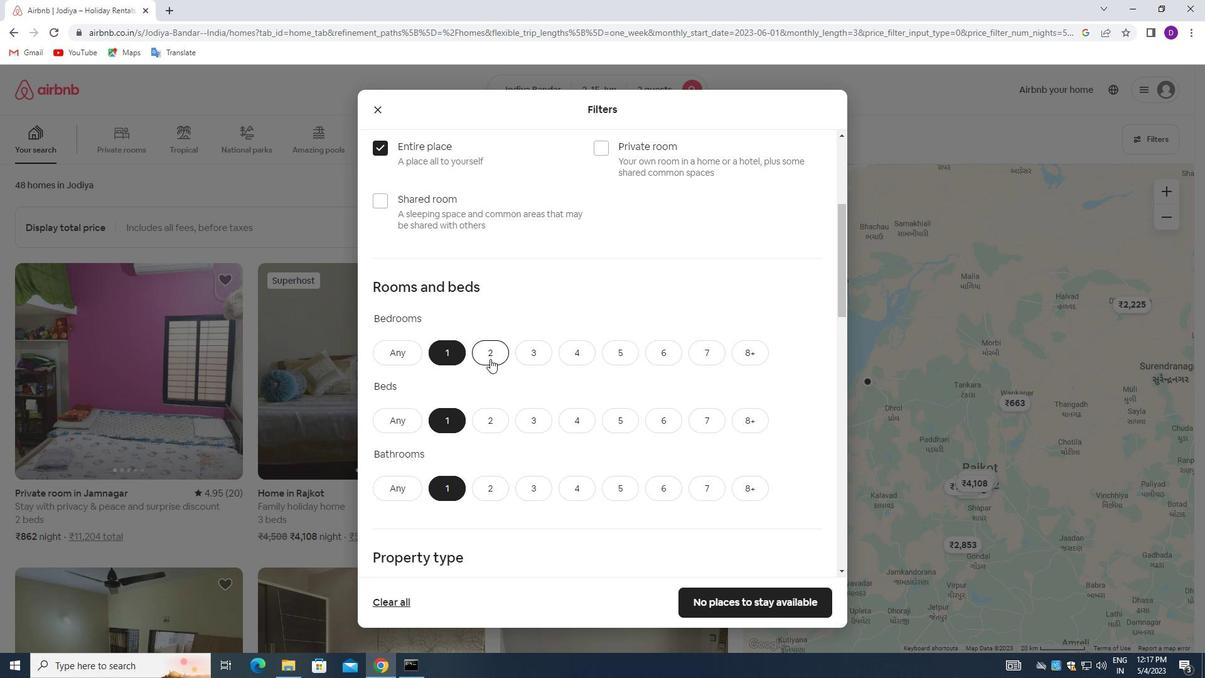 
Action: Mouse moved to (491, 359)
Screenshot: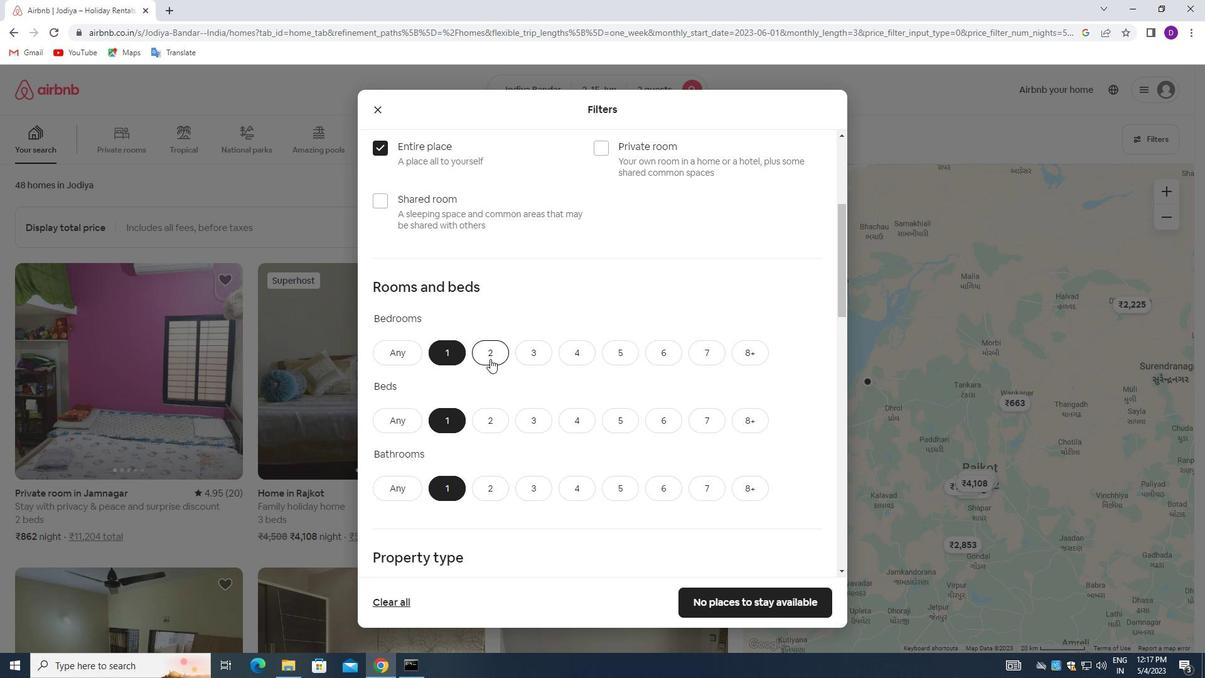 
Action: Mouse scrolled (491, 358) with delta (0, 0)
Screenshot: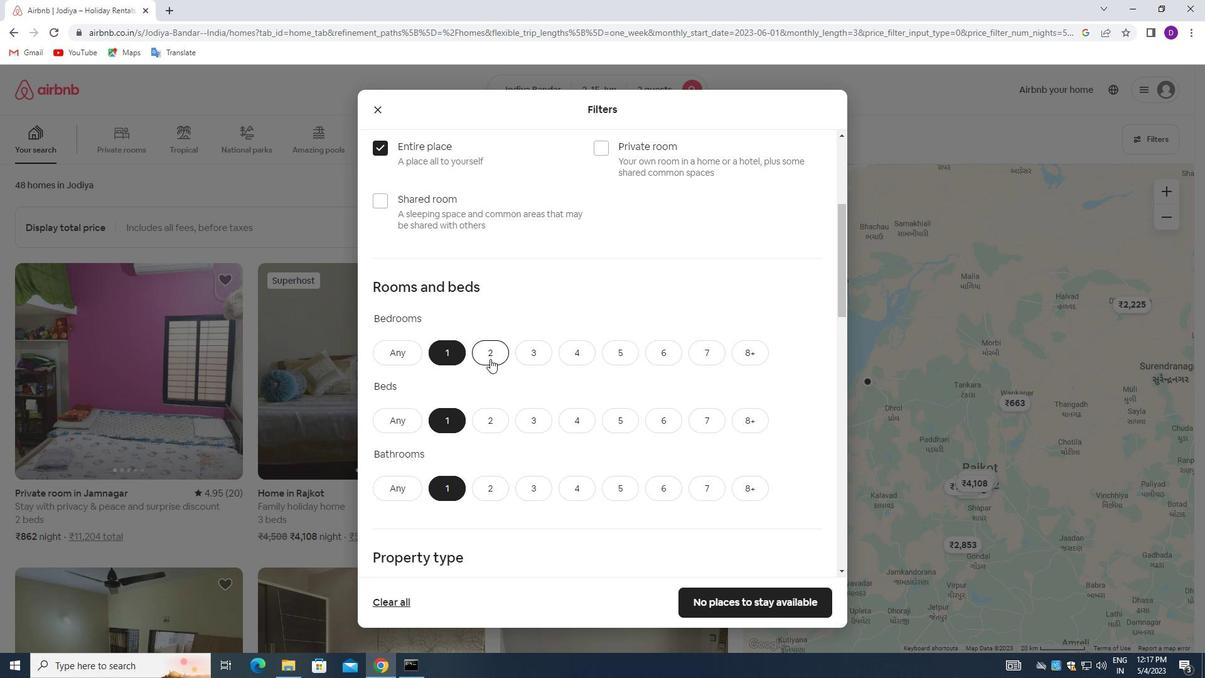 
Action: Mouse moved to (492, 359)
Screenshot: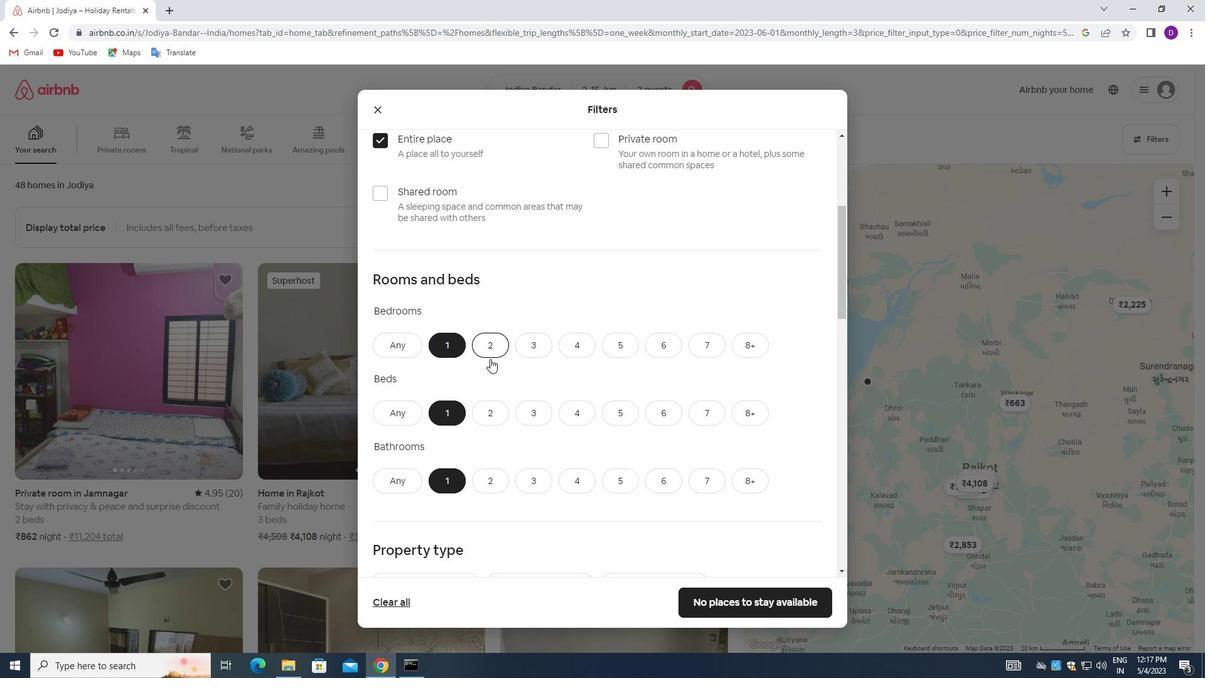
Action: Mouse scrolled (492, 358) with delta (0, 0)
Screenshot: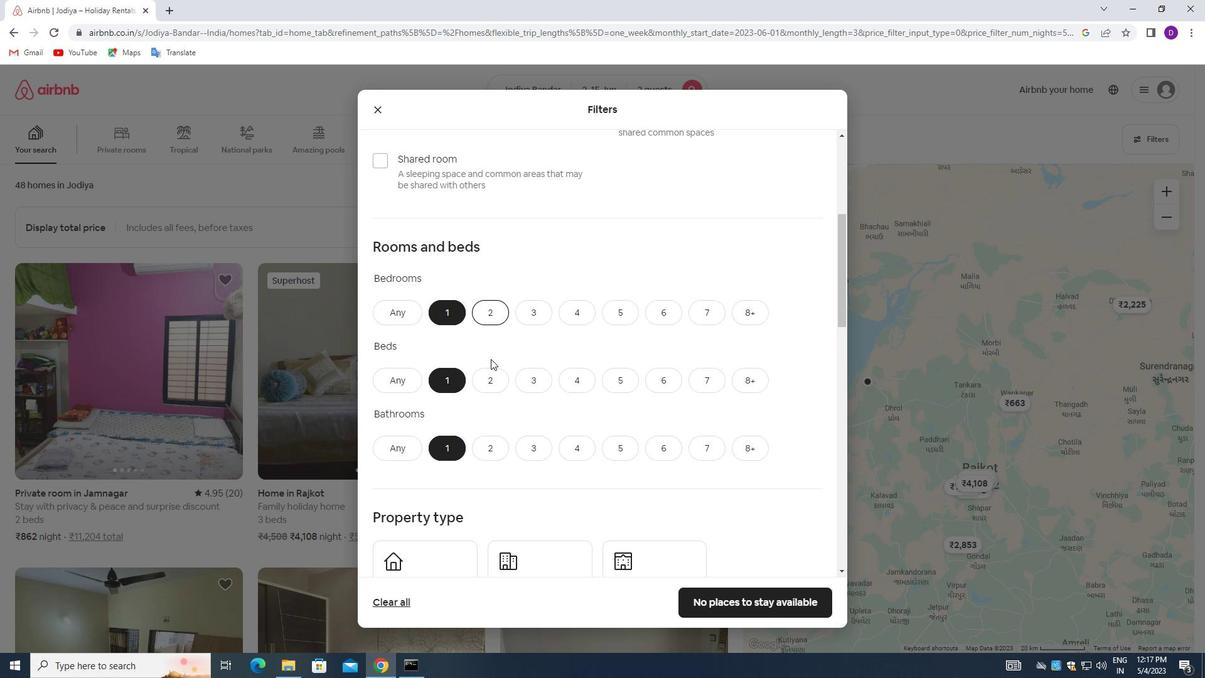 
Action: Mouse moved to (444, 371)
Screenshot: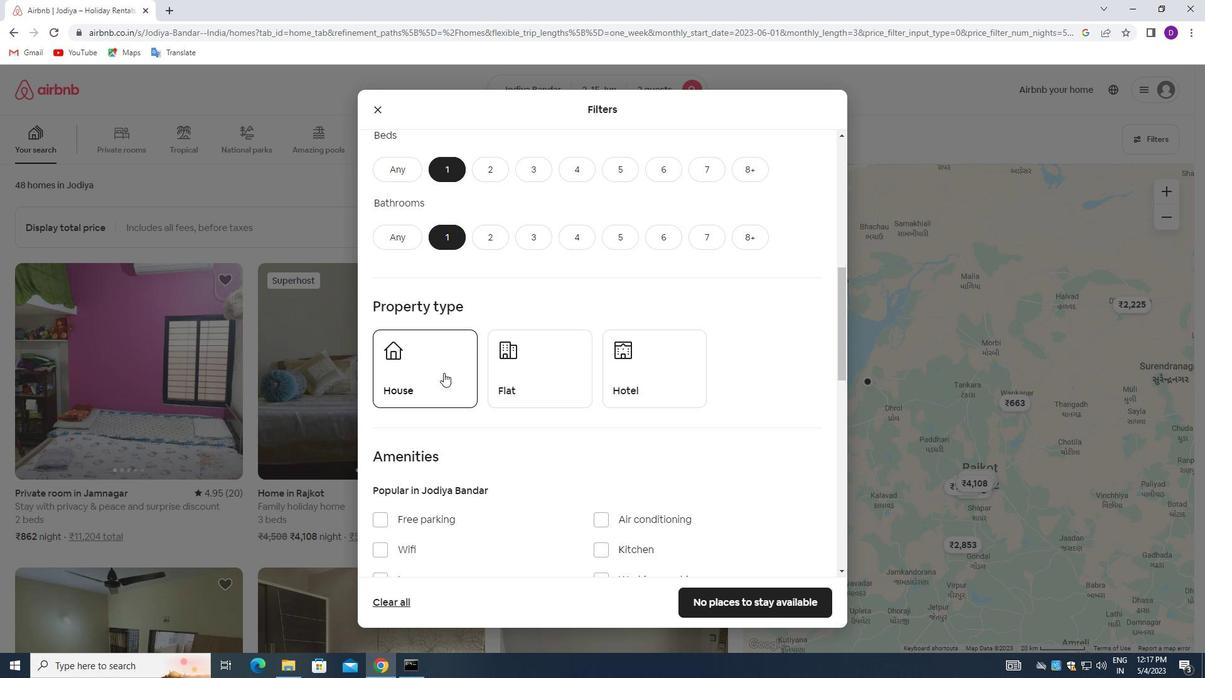 
Action: Mouse pressed left at (444, 371)
Screenshot: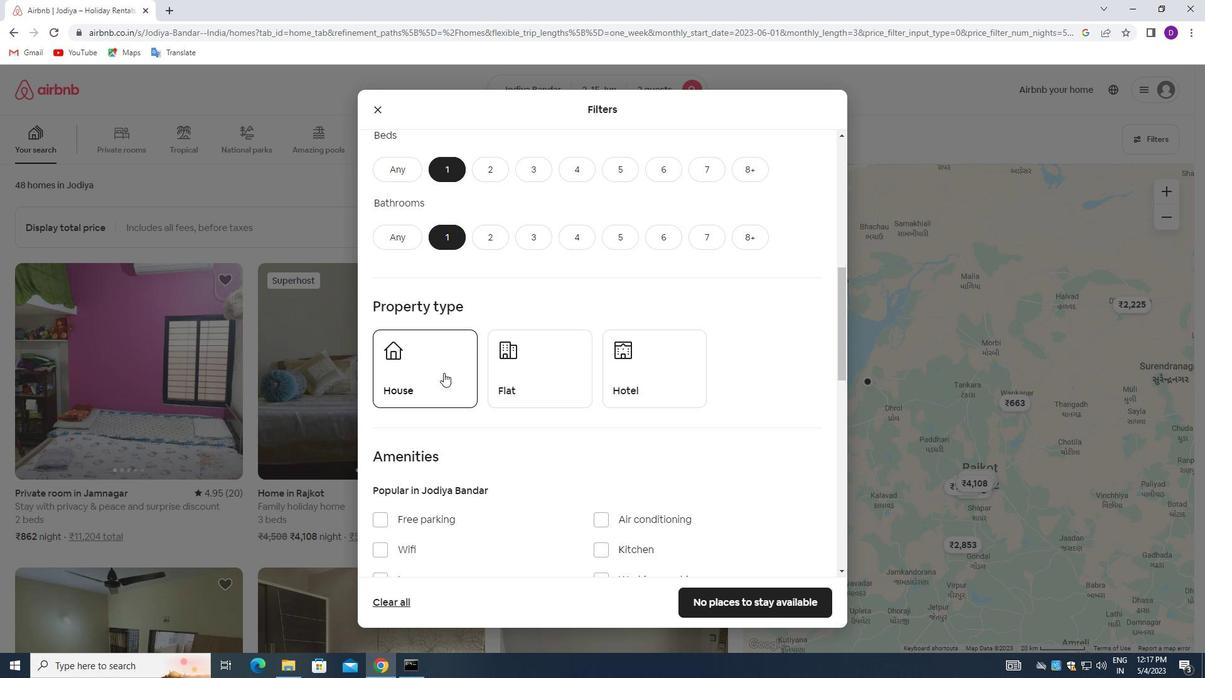 
Action: Mouse moved to (530, 374)
Screenshot: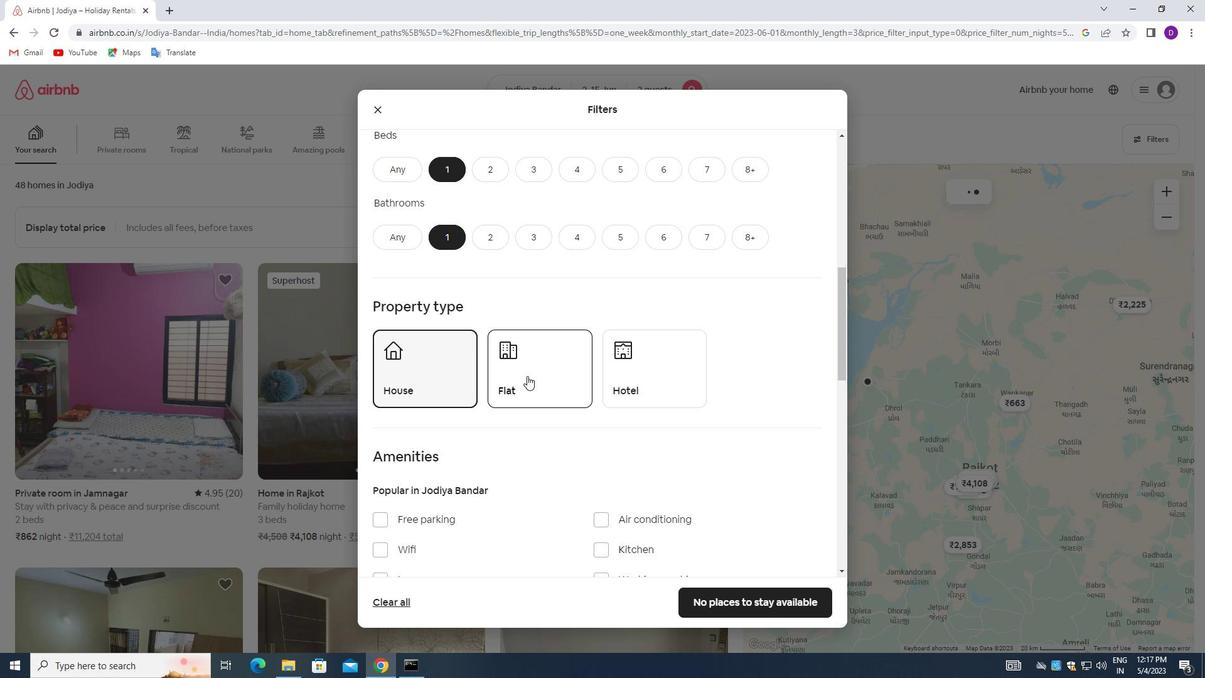 
Action: Mouse pressed left at (530, 374)
Screenshot: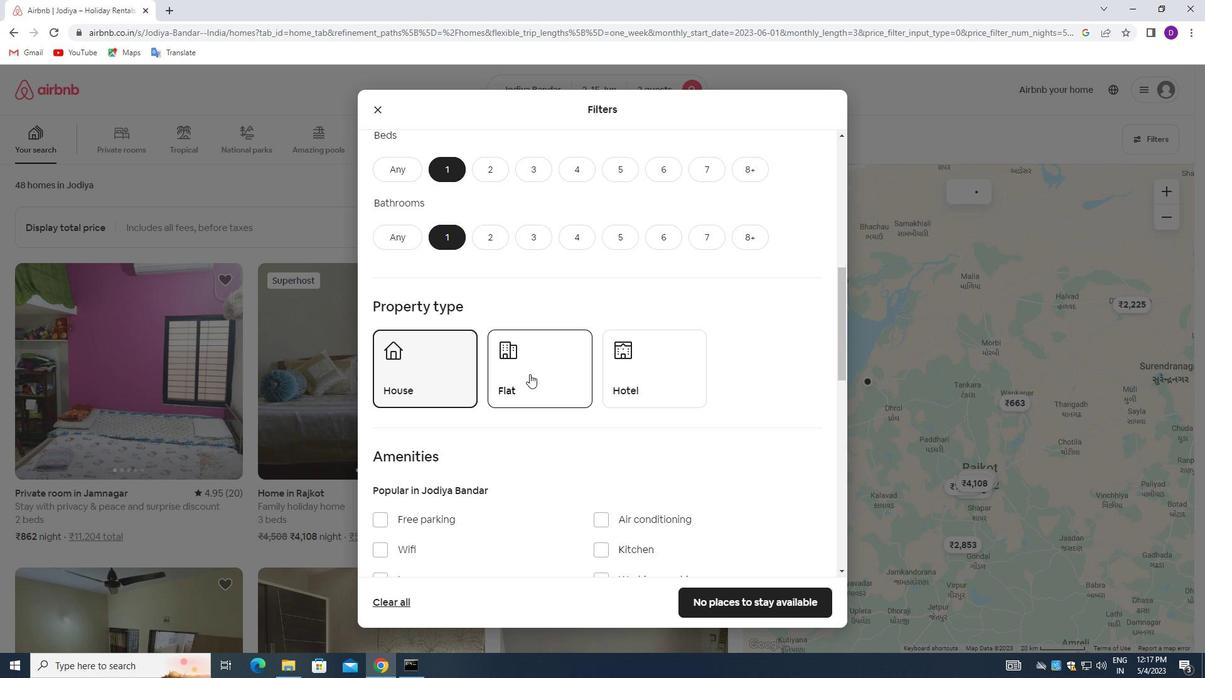 
Action: Mouse moved to (646, 368)
Screenshot: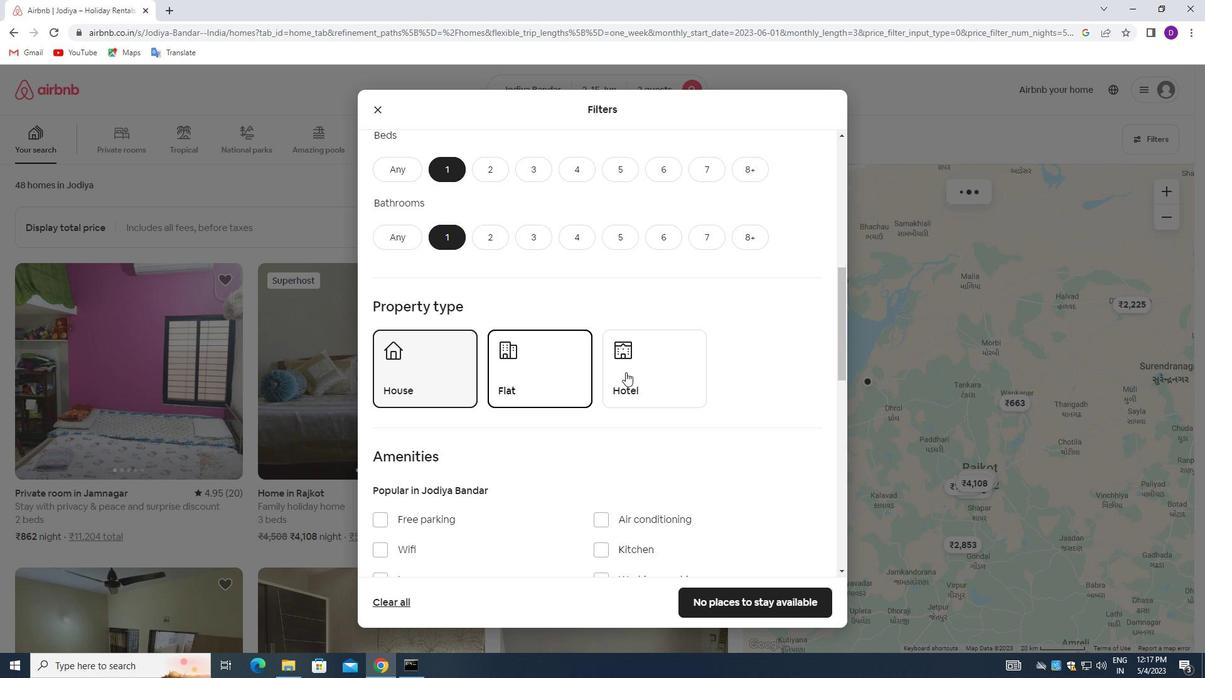 
Action: Mouse pressed left at (646, 368)
Screenshot: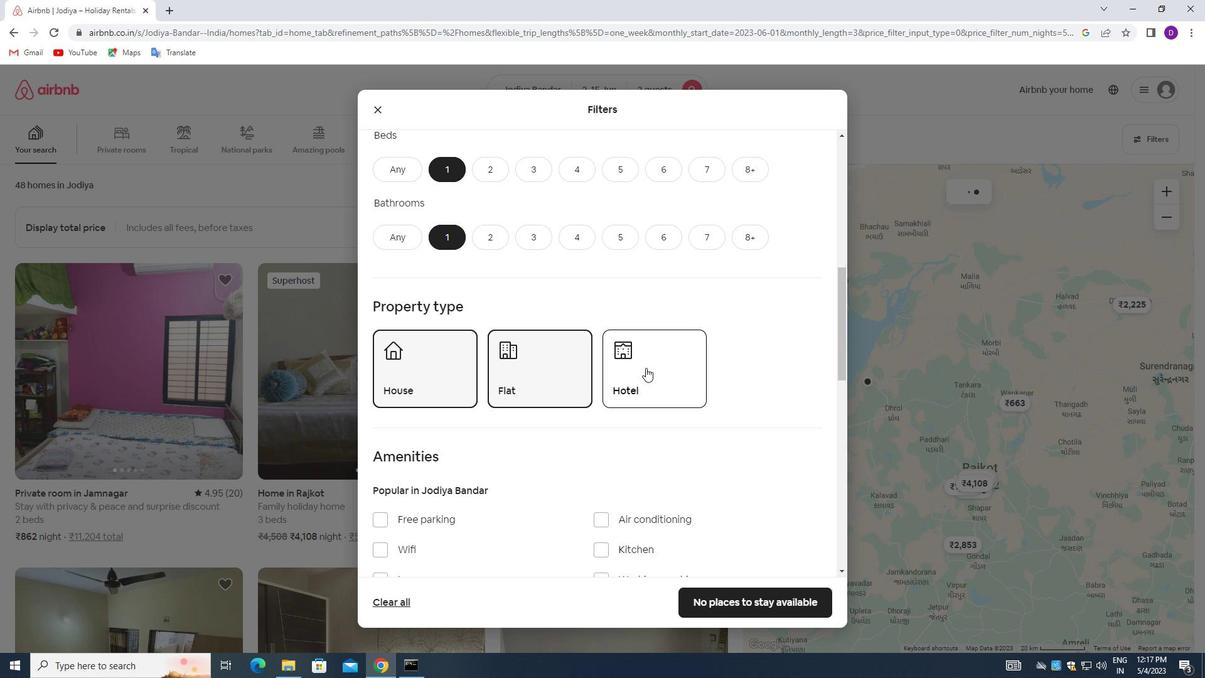 
Action: Mouse moved to (510, 365)
Screenshot: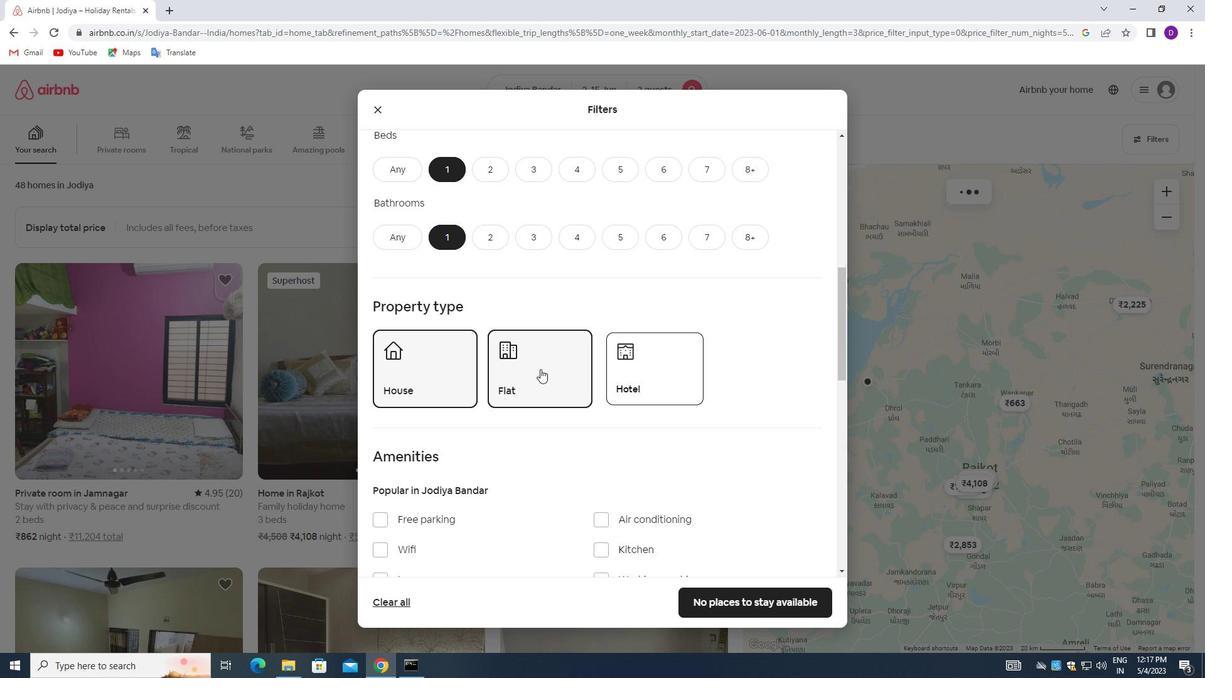 
Action: Mouse scrolled (510, 364) with delta (0, 0)
Screenshot: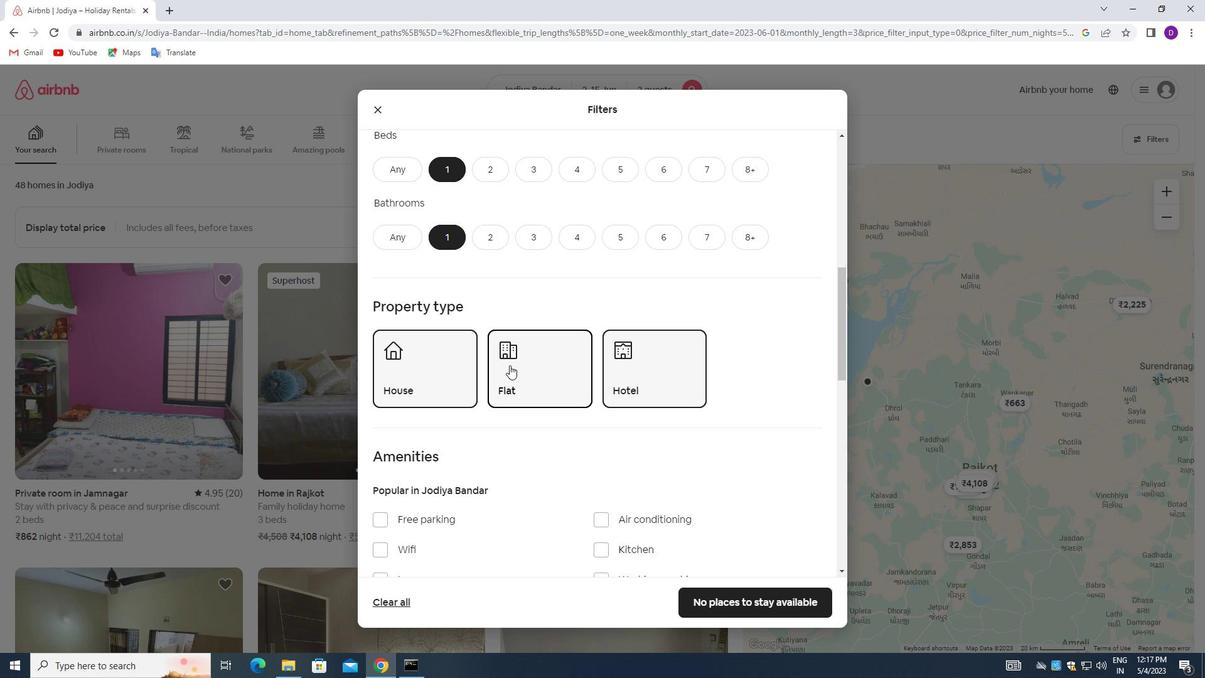 
Action: Mouse moved to (511, 365)
Screenshot: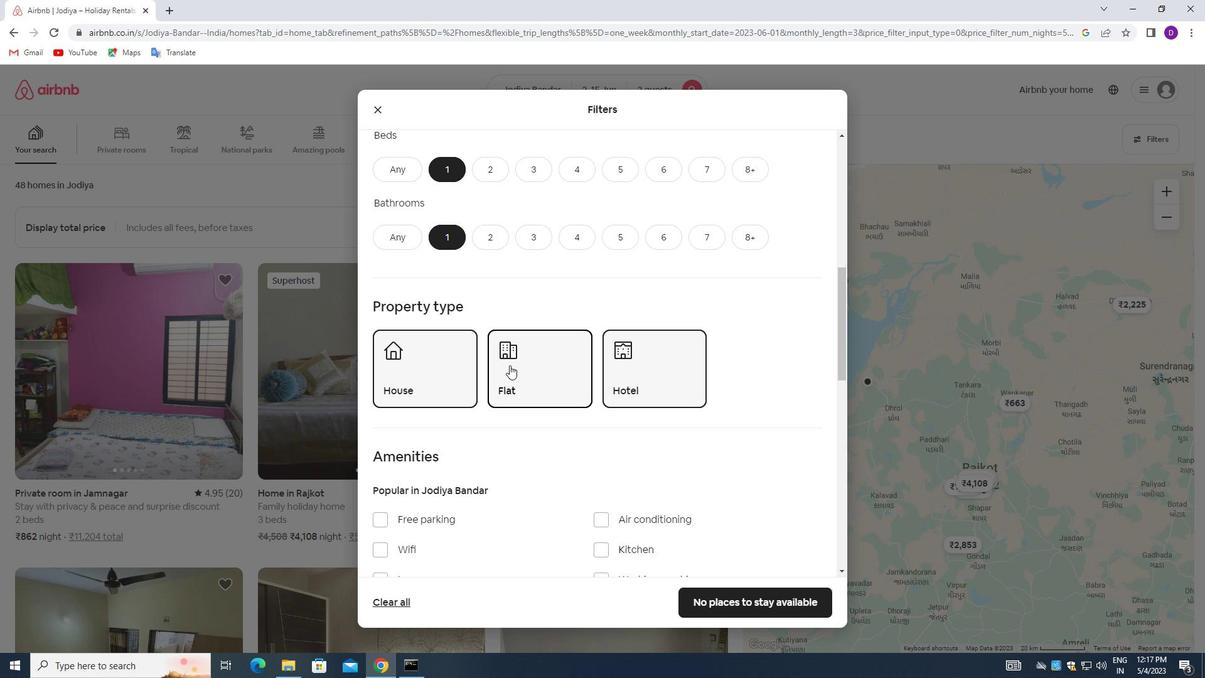 
Action: Mouse scrolled (511, 364) with delta (0, 0)
Screenshot: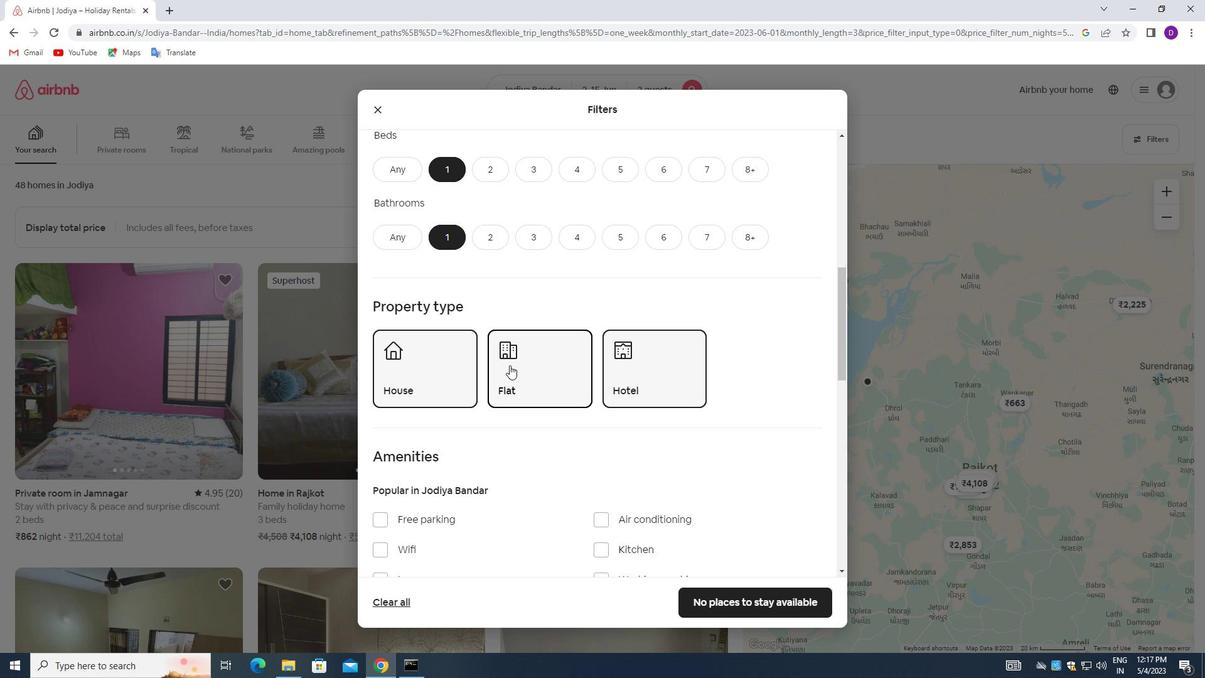 
Action: Mouse moved to (513, 365)
Screenshot: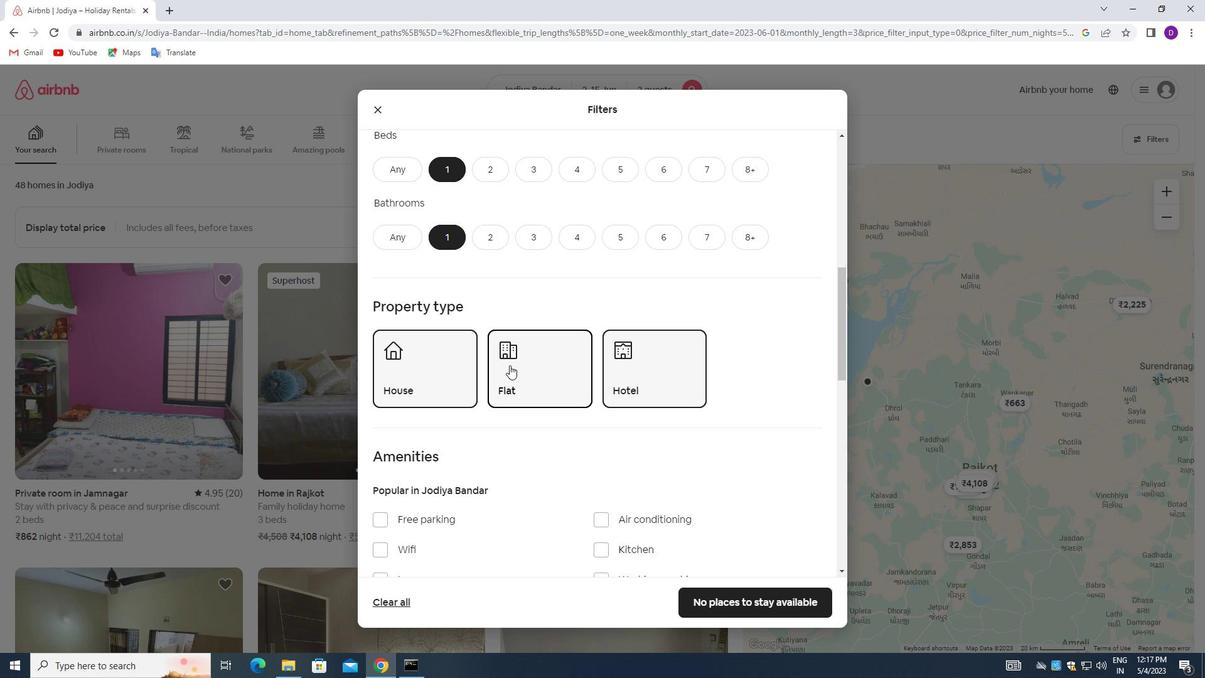 
Action: Mouse scrolled (513, 364) with delta (0, 0)
Screenshot: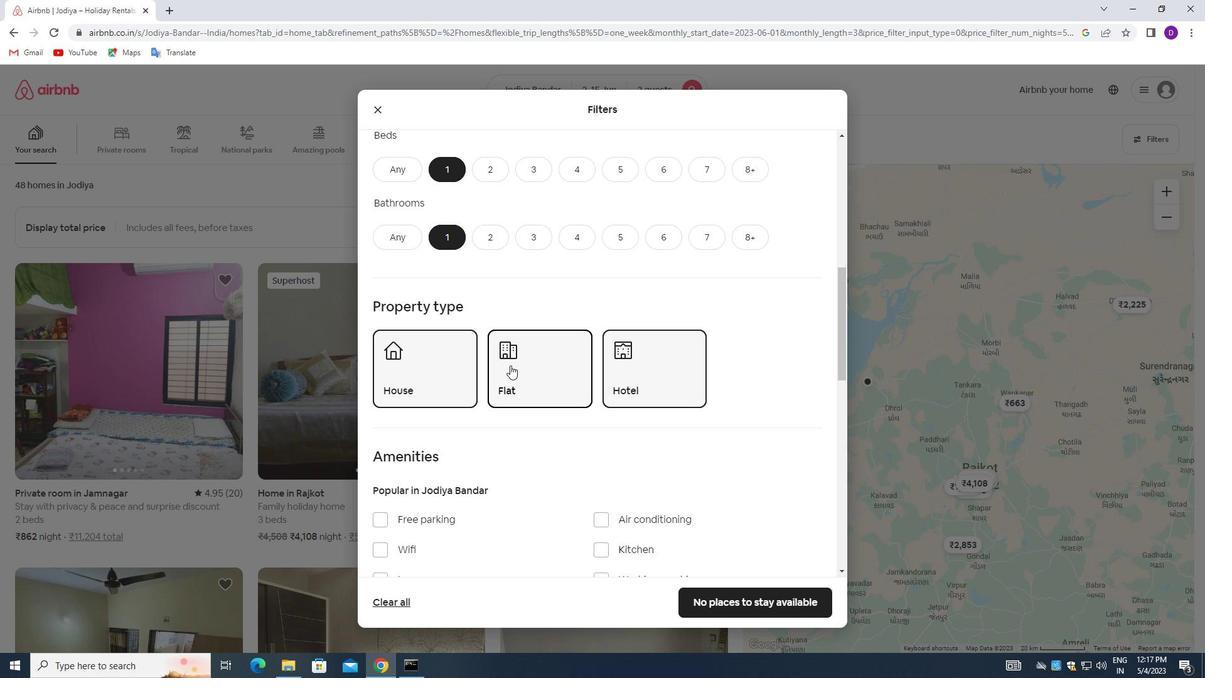 
Action: Mouse moved to (513, 365)
Screenshot: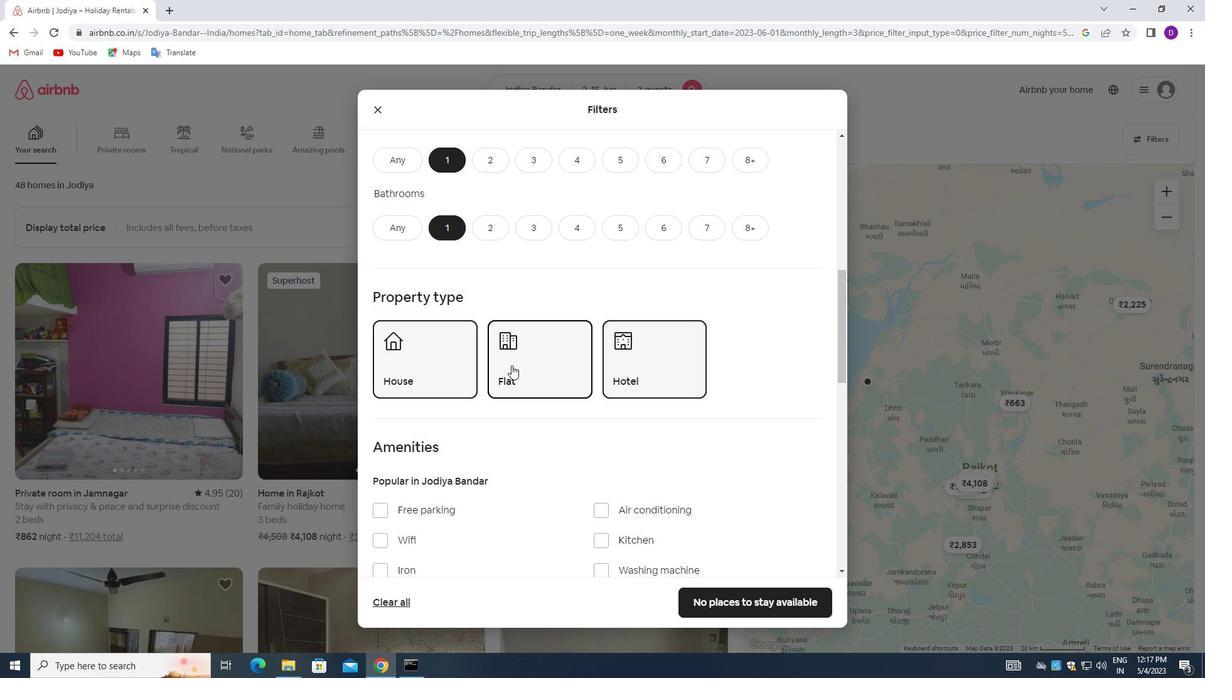 
Action: Mouse scrolled (513, 364) with delta (0, 0)
Screenshot: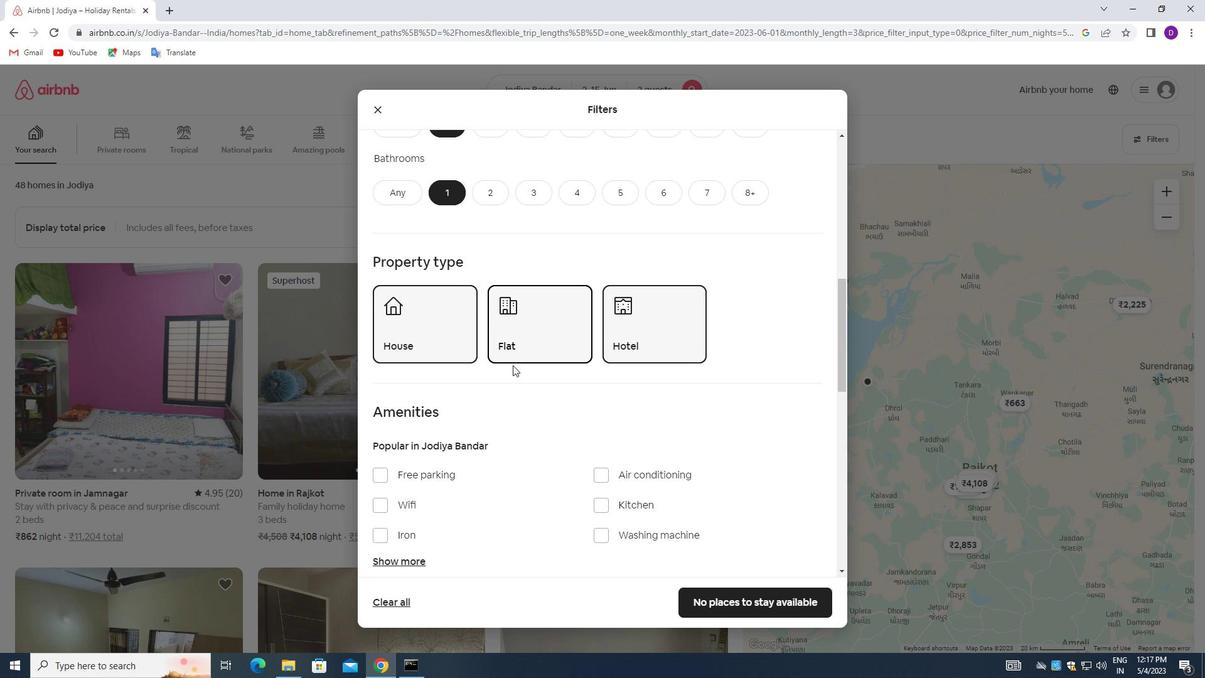 
Action: Mouse moved to (529, 373)
Screenshot: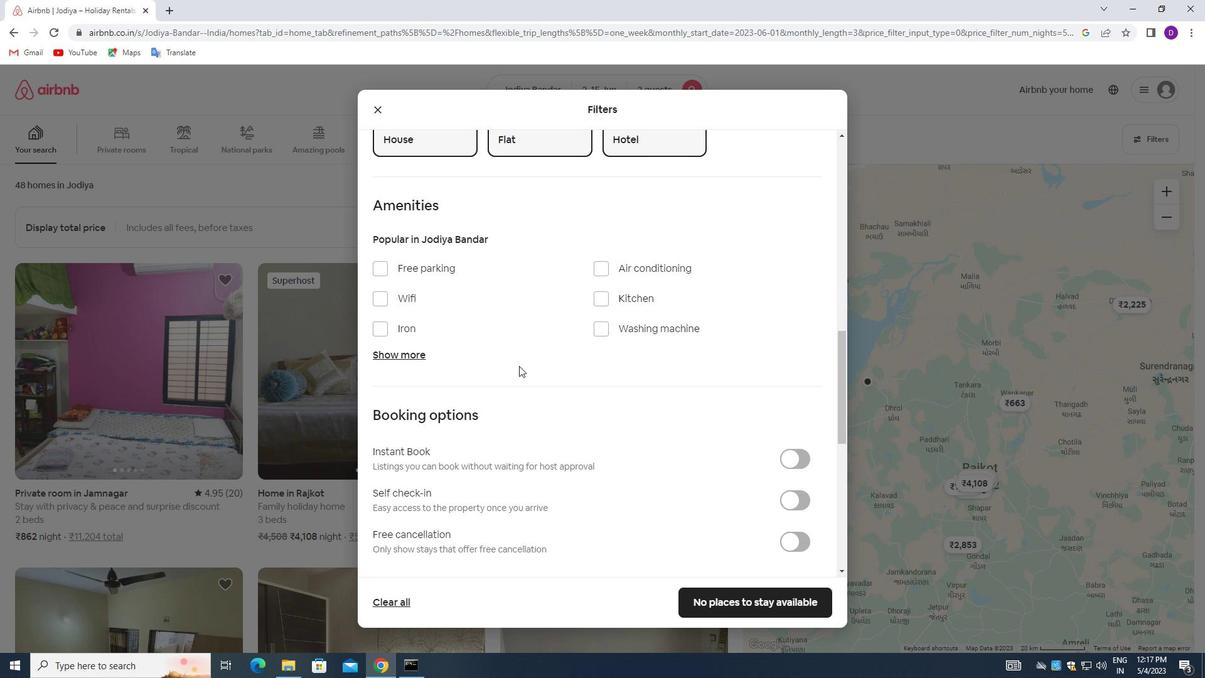 
Action: Mouse scrolled (529, 372) with delta (0, 0)
Screenshot: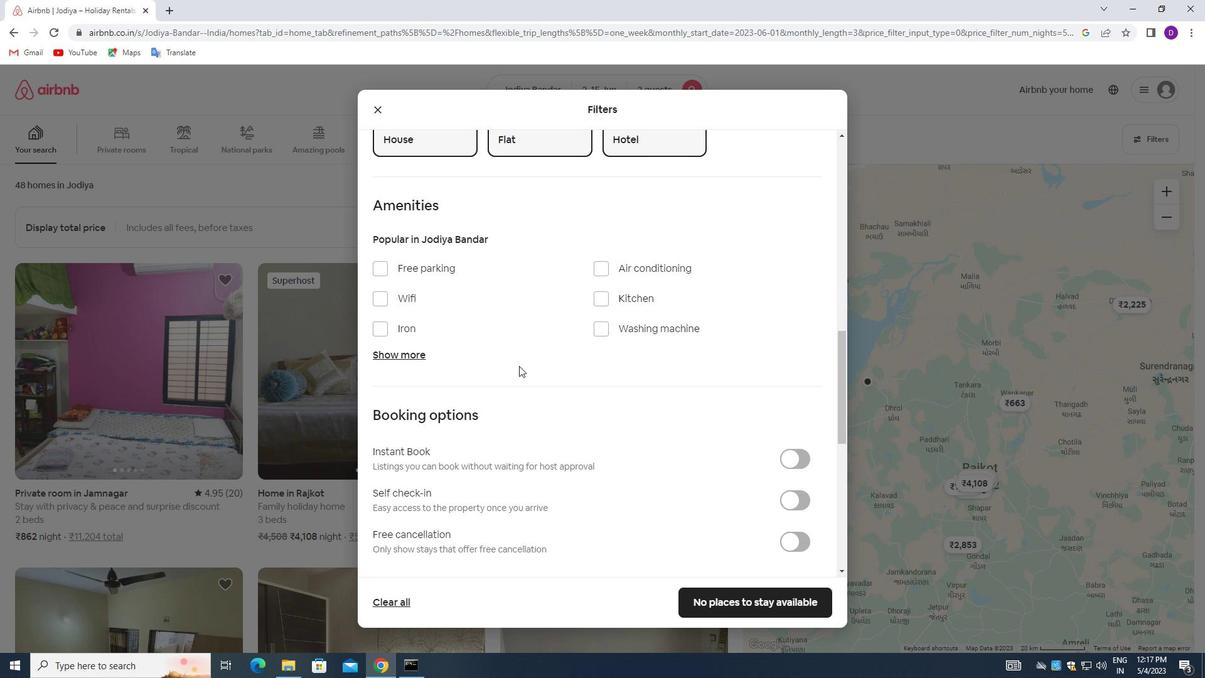 
Action: Mouse moved to (529, 374)
Screenshot: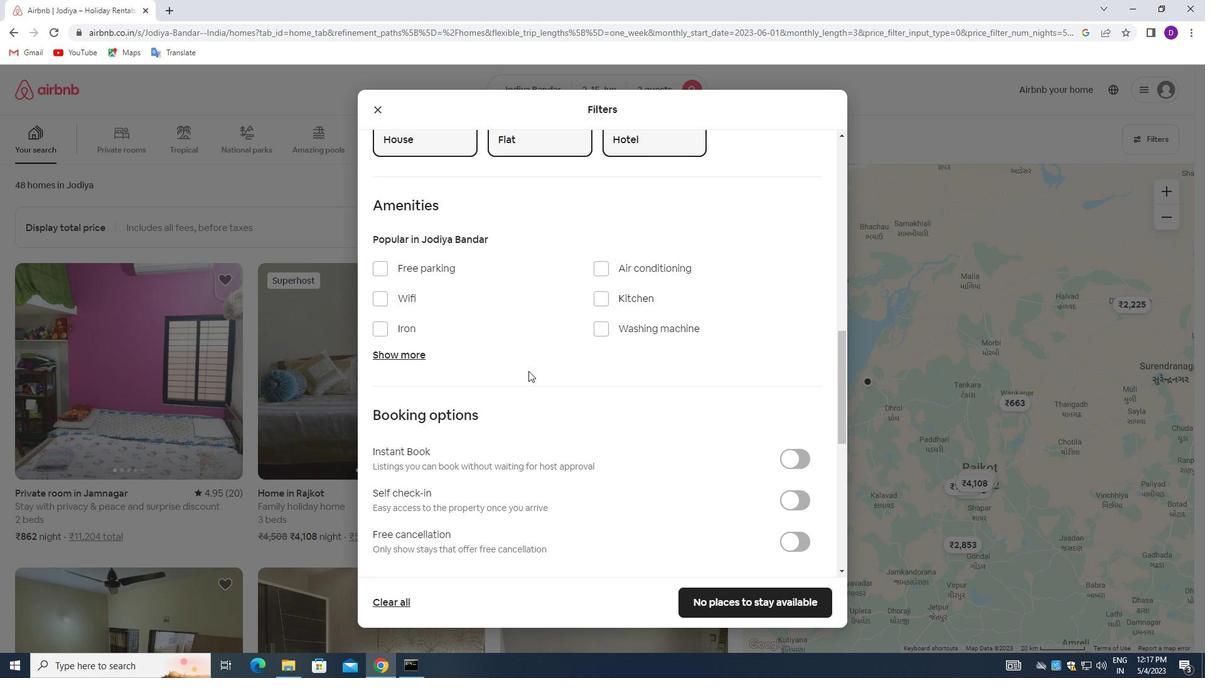 
Action: Mouse scrolled (529, 374) with delta (0, 0)
Screenshot: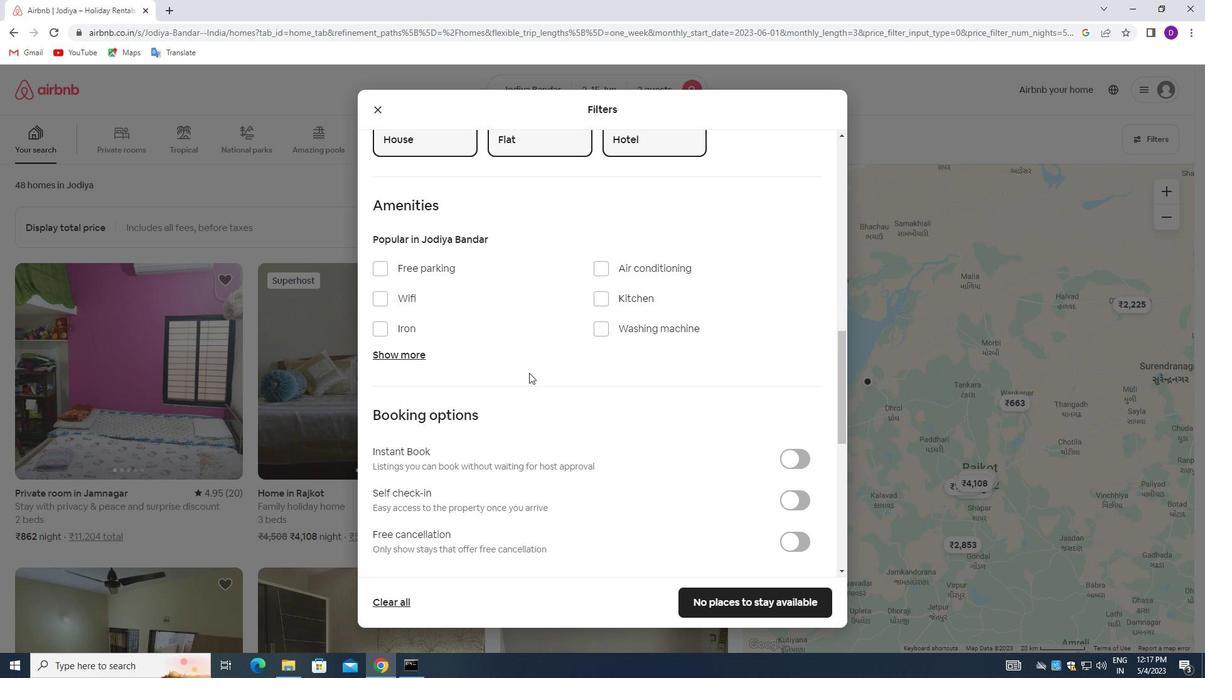 
Action: Mouse moved to (791, 373)
Screenshot: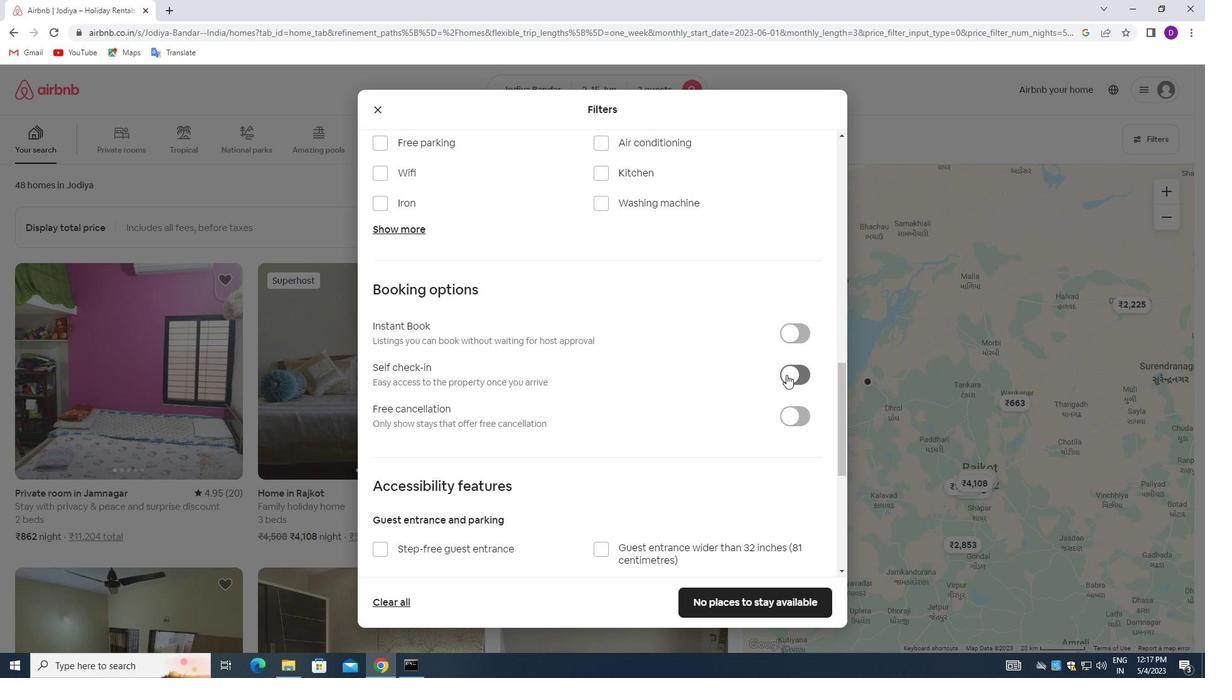 
Action: Mouse pressed left at (791, 373)
Screenshot: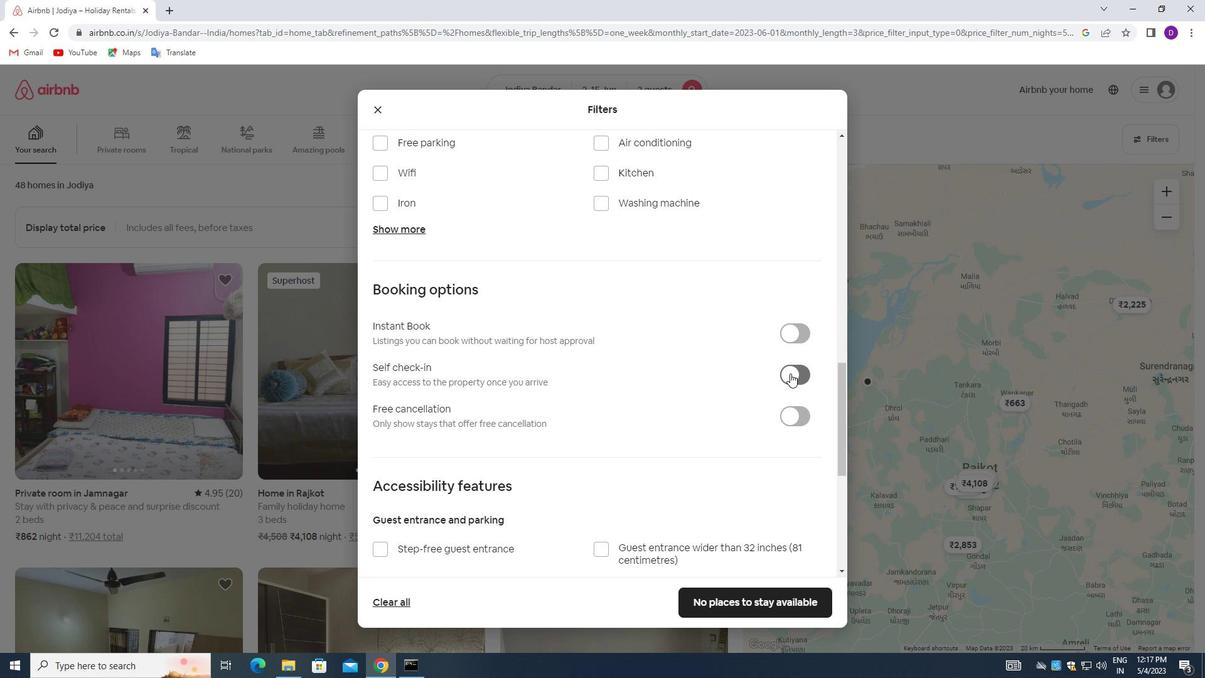 
Action: Mouse moved to (556, 385)
Screenshot: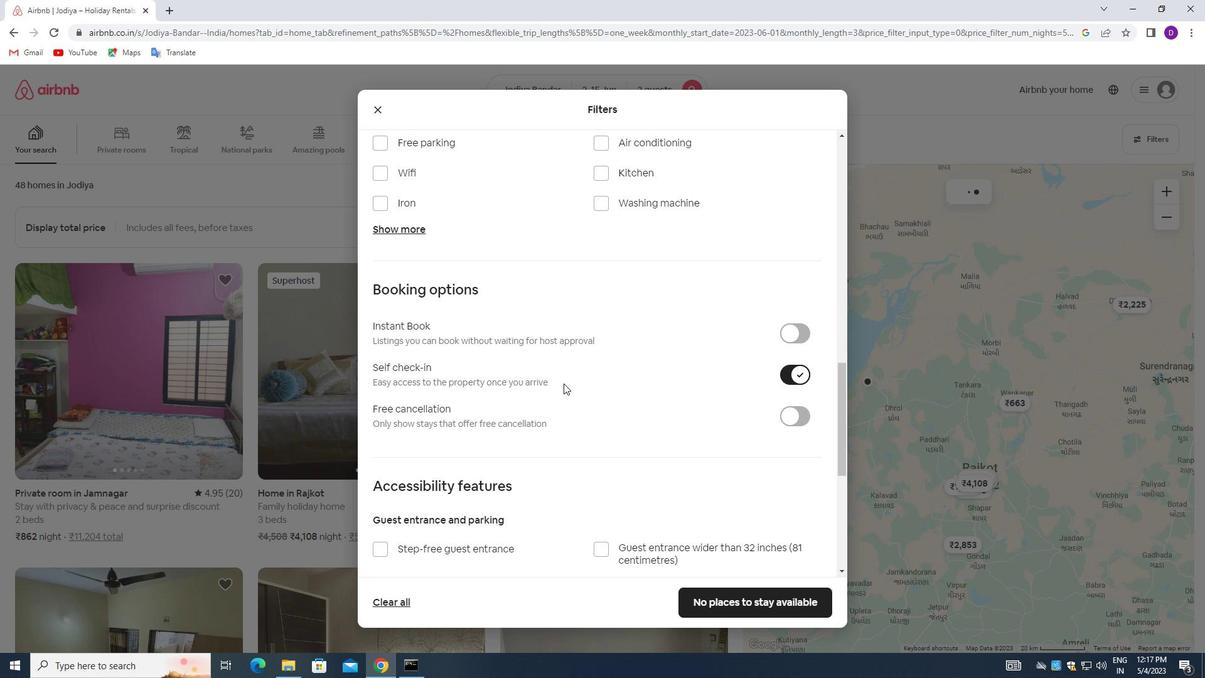 
Action: Mouse scrolled (556, 385) with delta (0, 0)
Screenshot: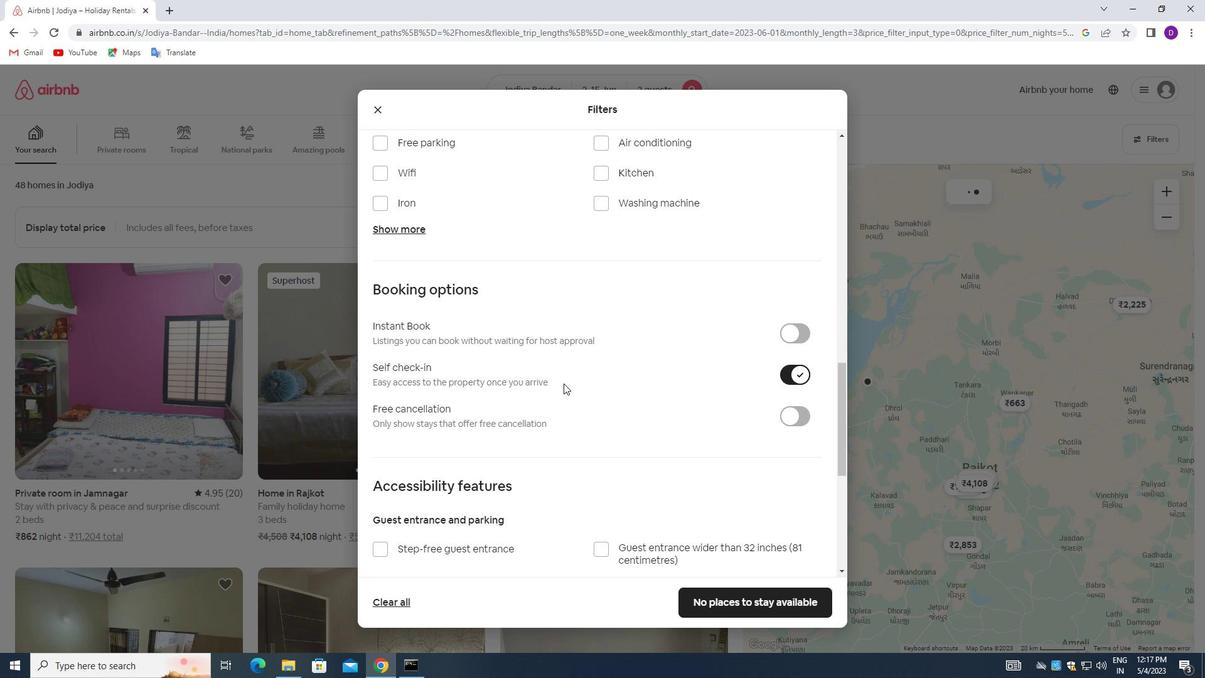 
Action: Mouse moved to (550, 385)
Screenshot: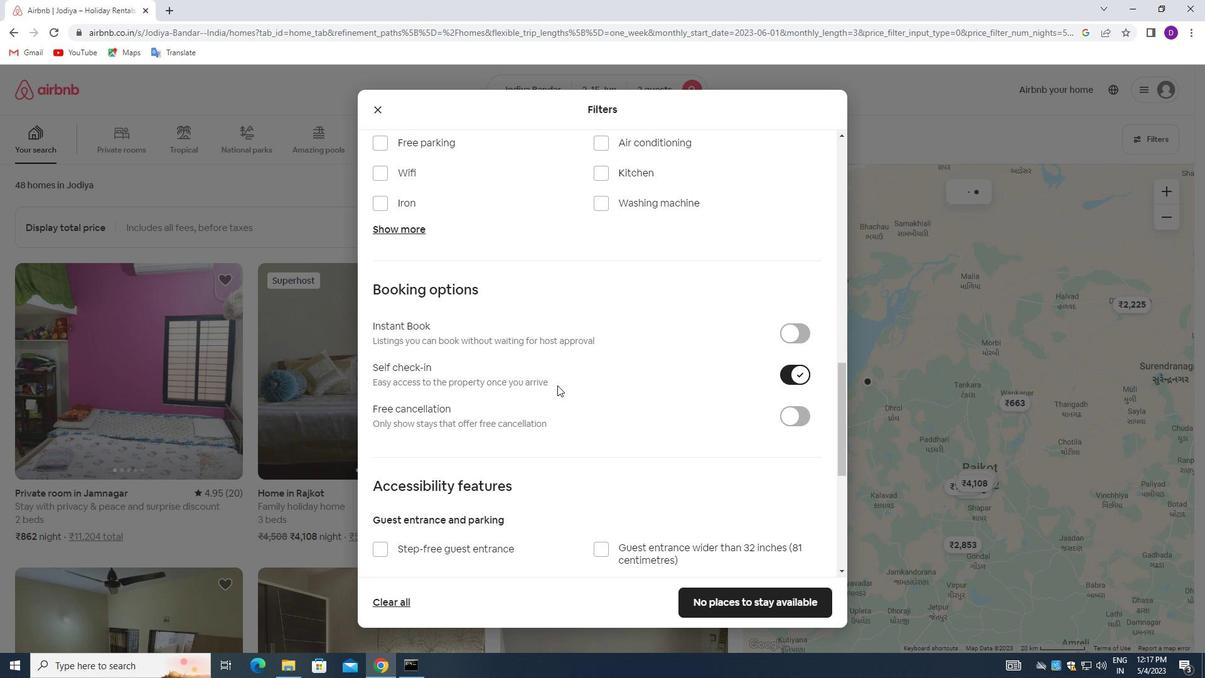 
Action: Mouse scrolled (550, 384) with delta (0, 0)
Screenshot: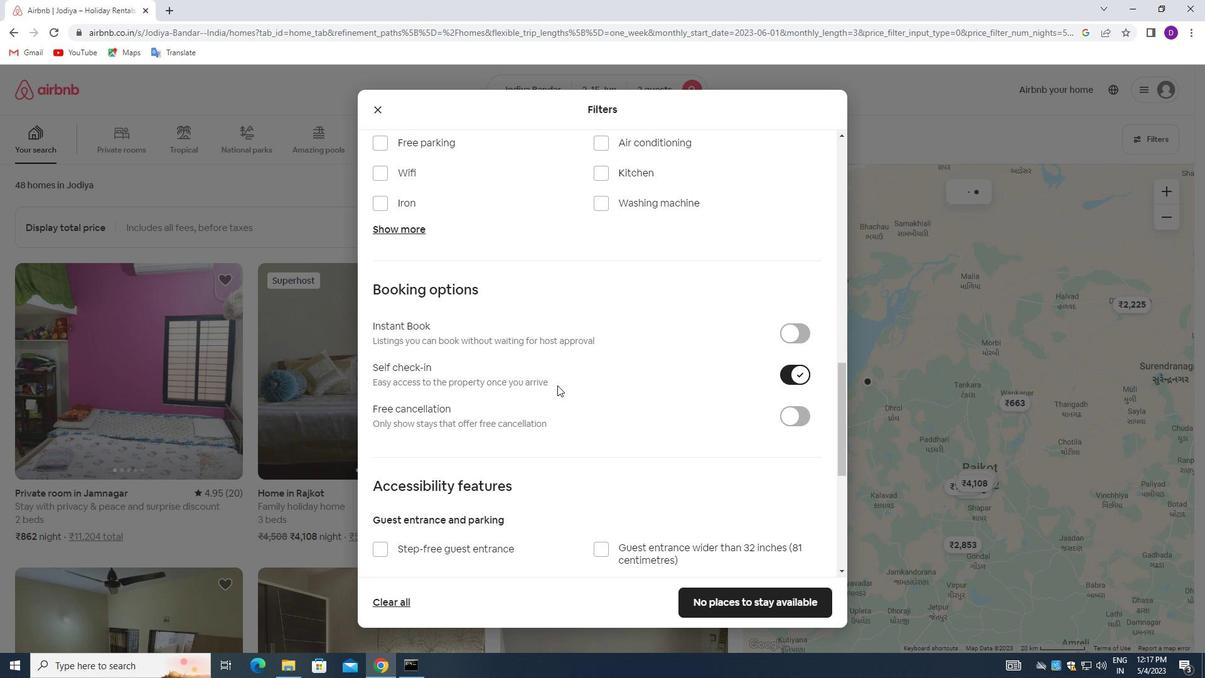 
Action: Mouse moved to (545, 381)
Screenshot: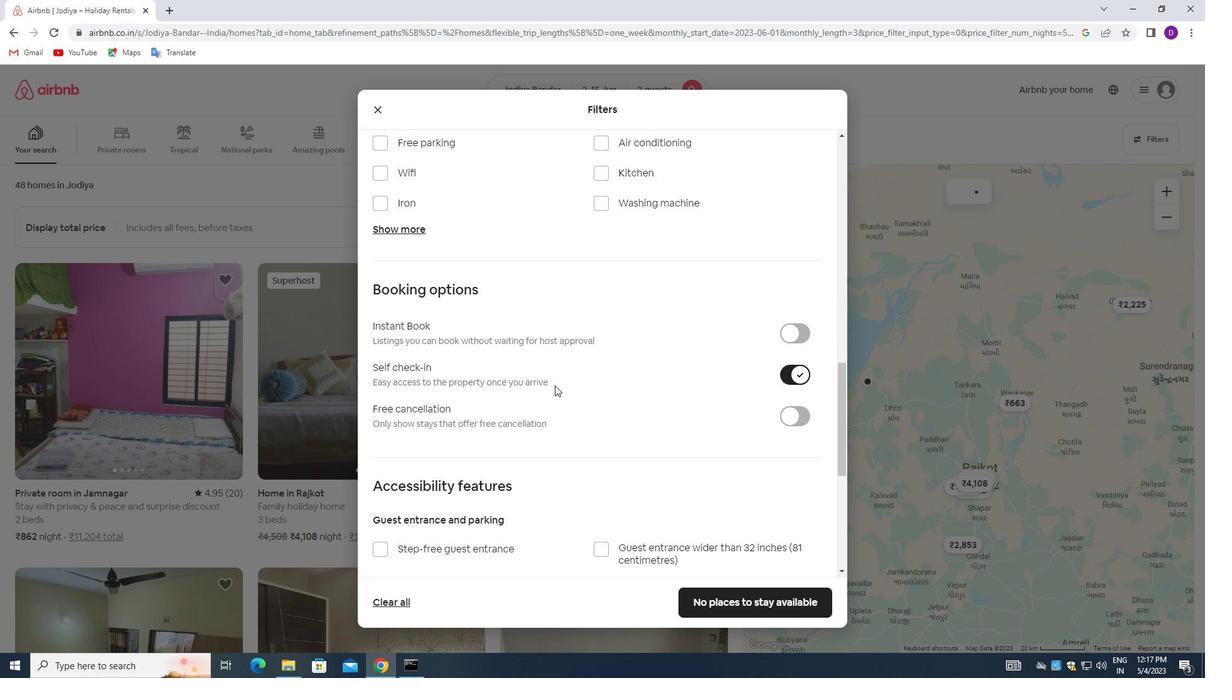 
Action: Mouse scrolled (545, 381) with delta (0, 0)
Screenshot: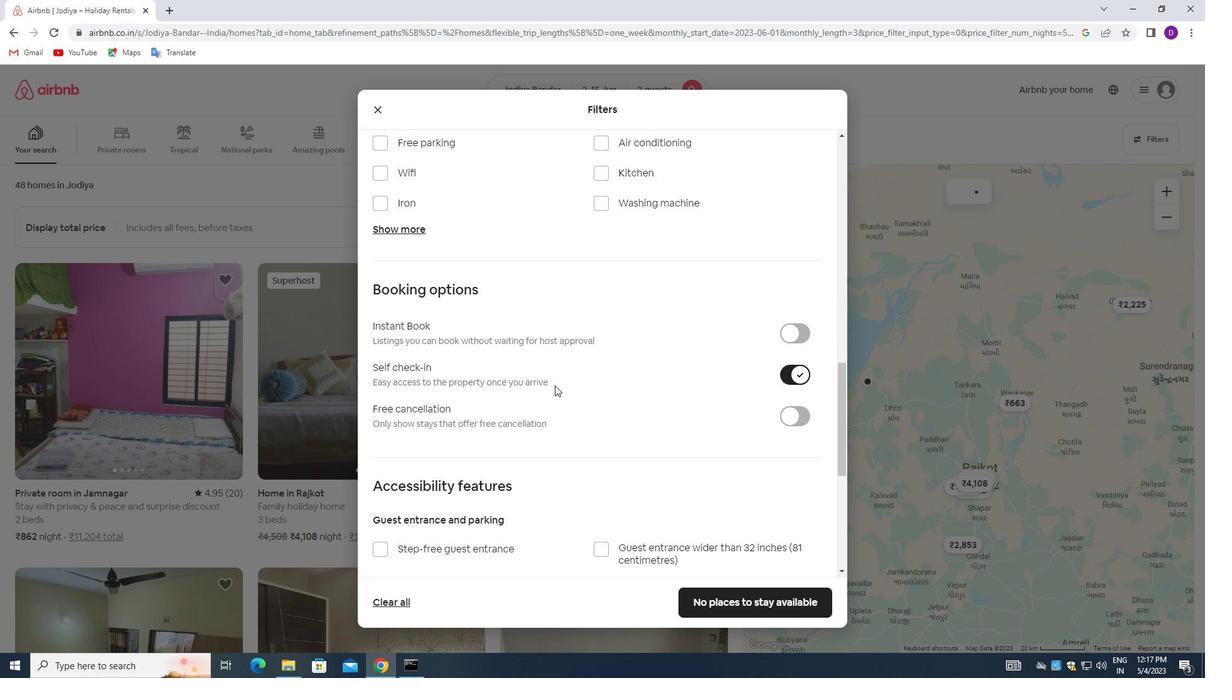 
Action: Mouse moved to (528, 400)
Screenshot: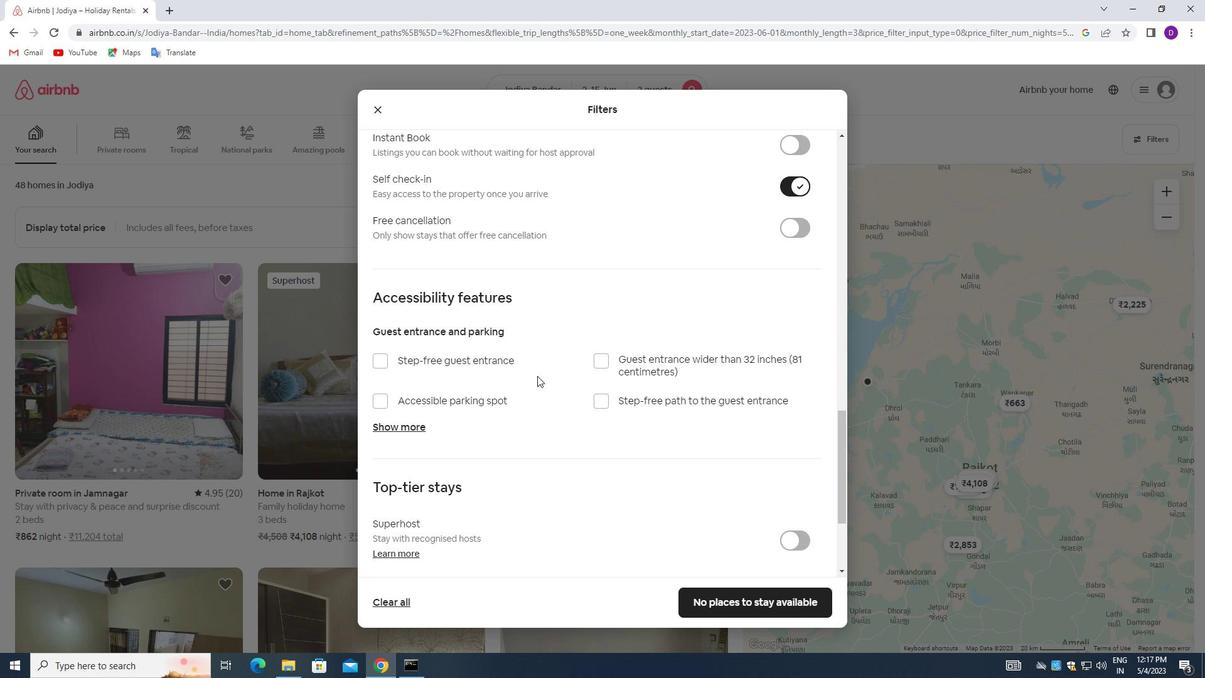 
Action: Mouse scrolled (528, 399) with delta (0, 0)
Screenshot: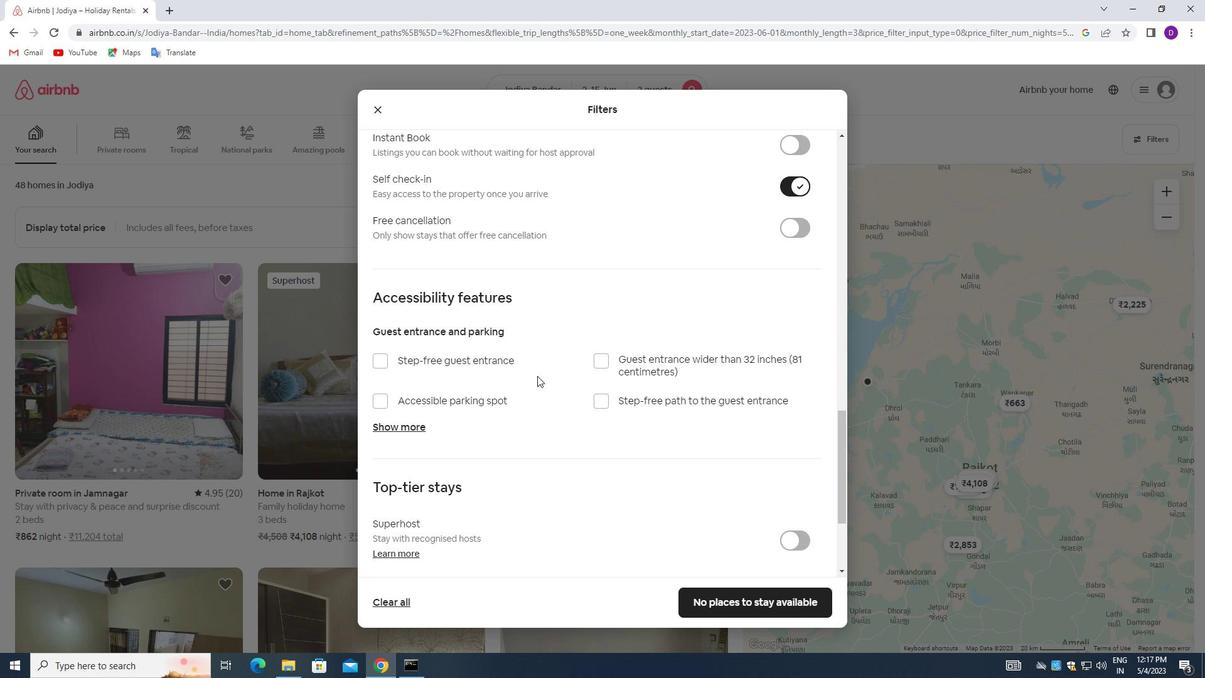 
Action: Mouse moved to (528, 408)
Screenshot: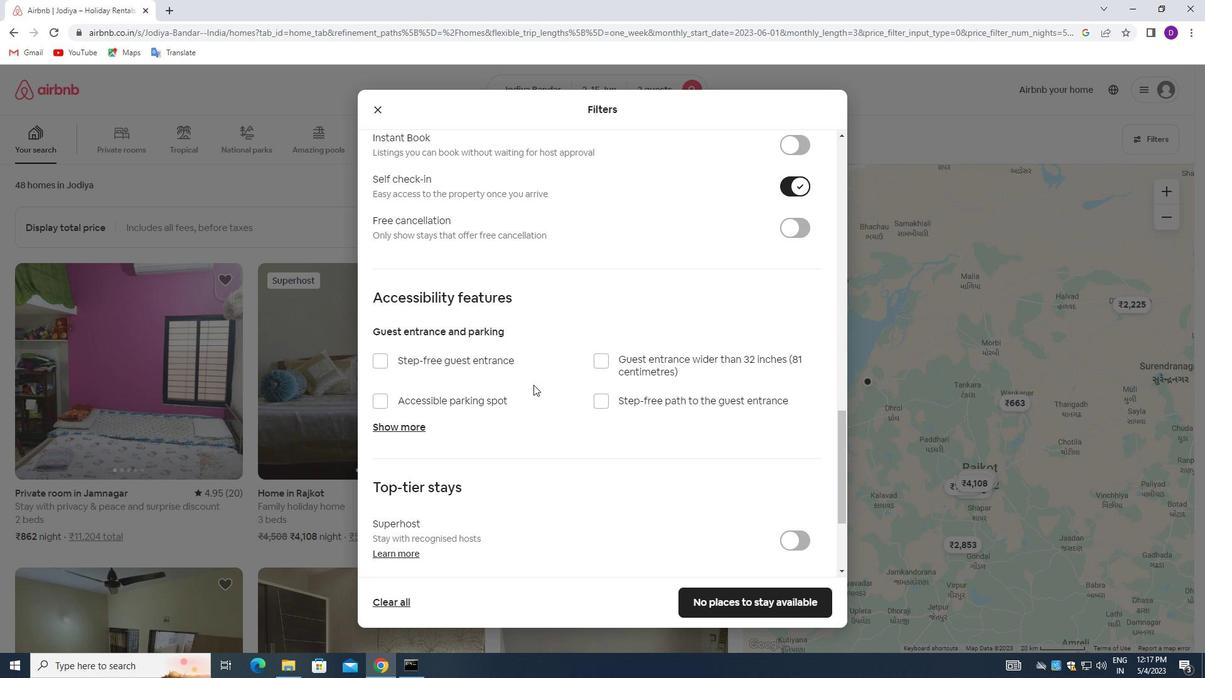 
Action: Mouse scrolled (528, 408) with delta (0, 0)
Screenshot: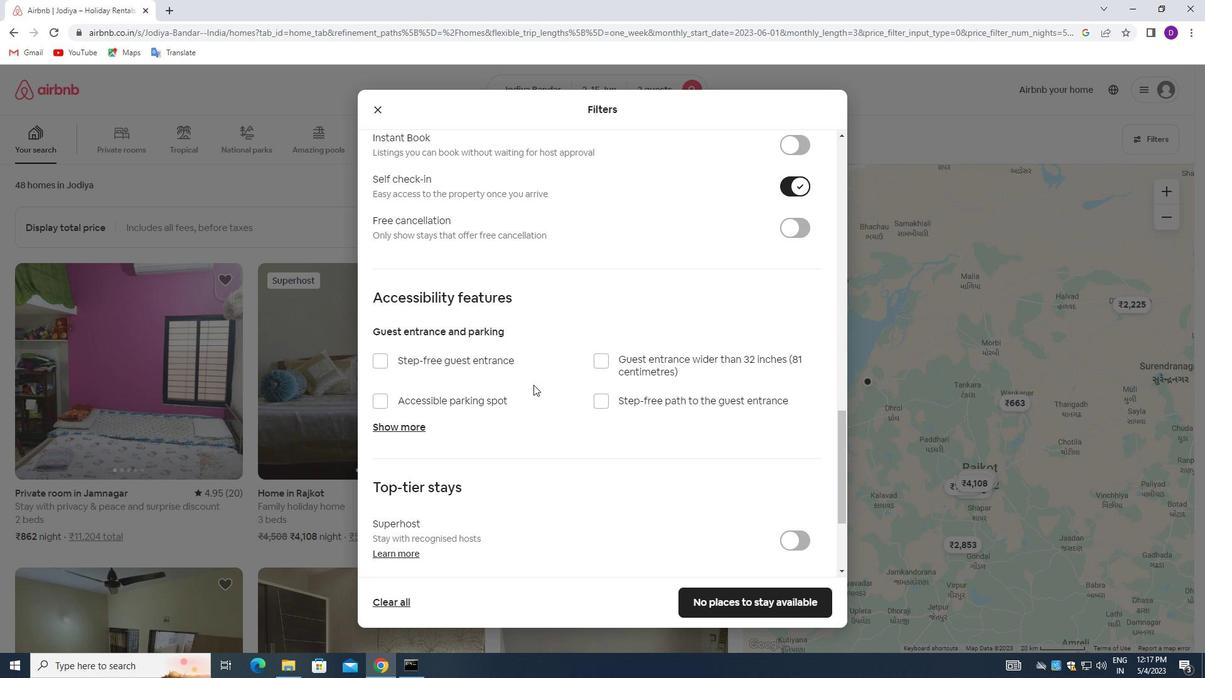 
Action: Mouse moved to (528, 413)
Screenshot: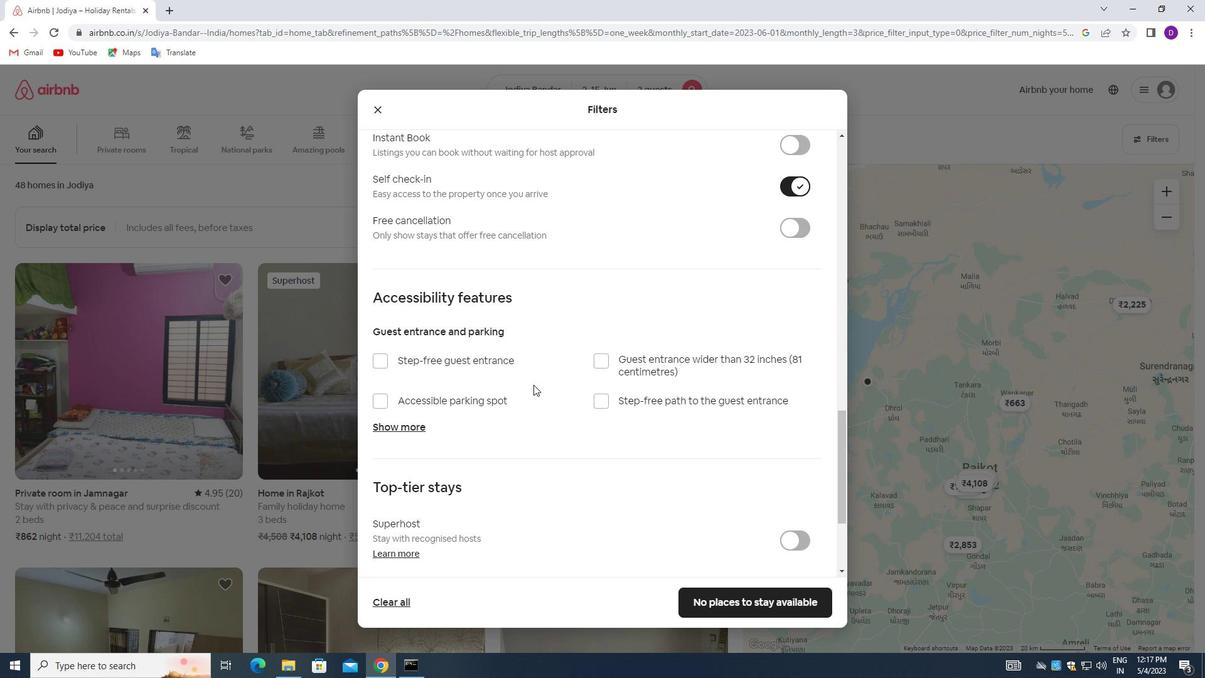 
Action: Mouse scrolled (528, 413) with delta (0, 0)
Screenshot: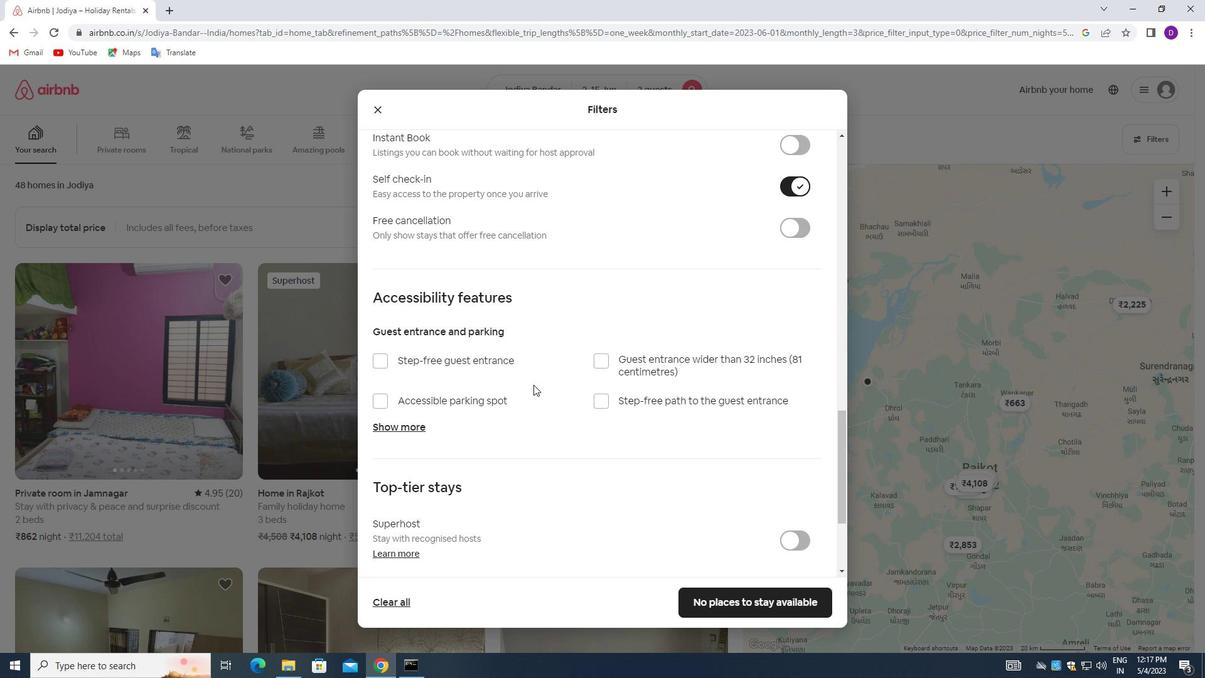 
Action: Mouse moved to (528, 415)
Screenshot: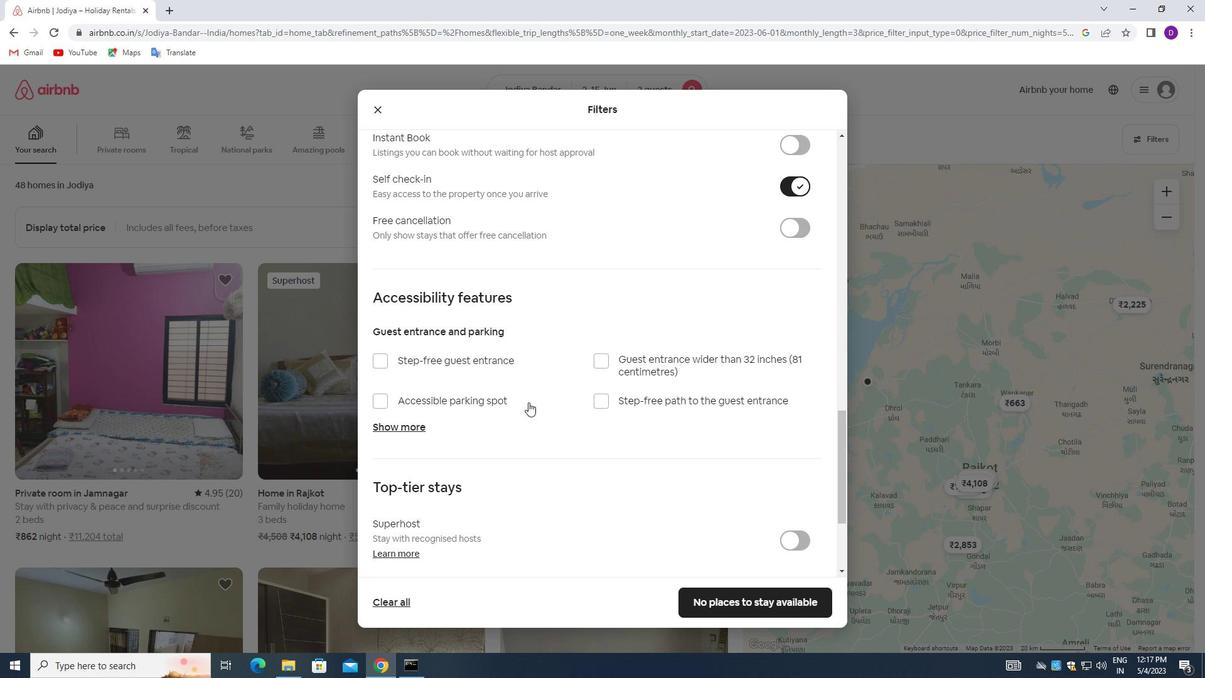 
Action: Mouse scrolled (528, 415) with delta (0, 0)
Screenshot: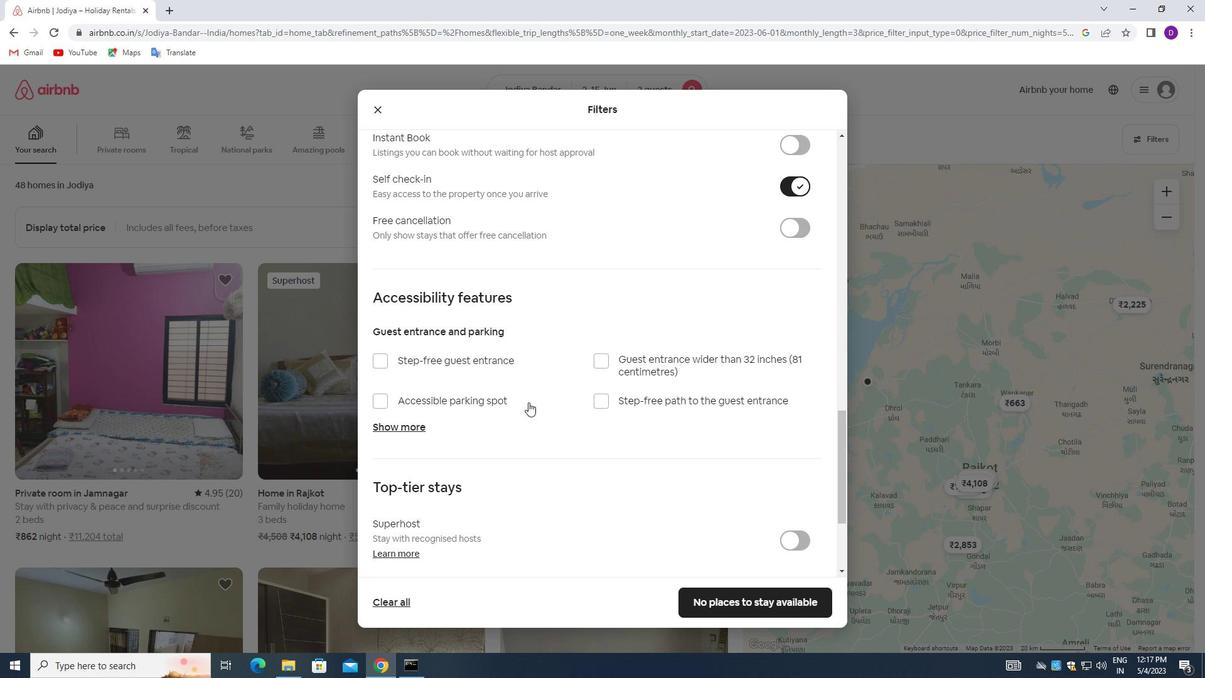 
Action: Mouse moved to (376, 491)
Screenshot: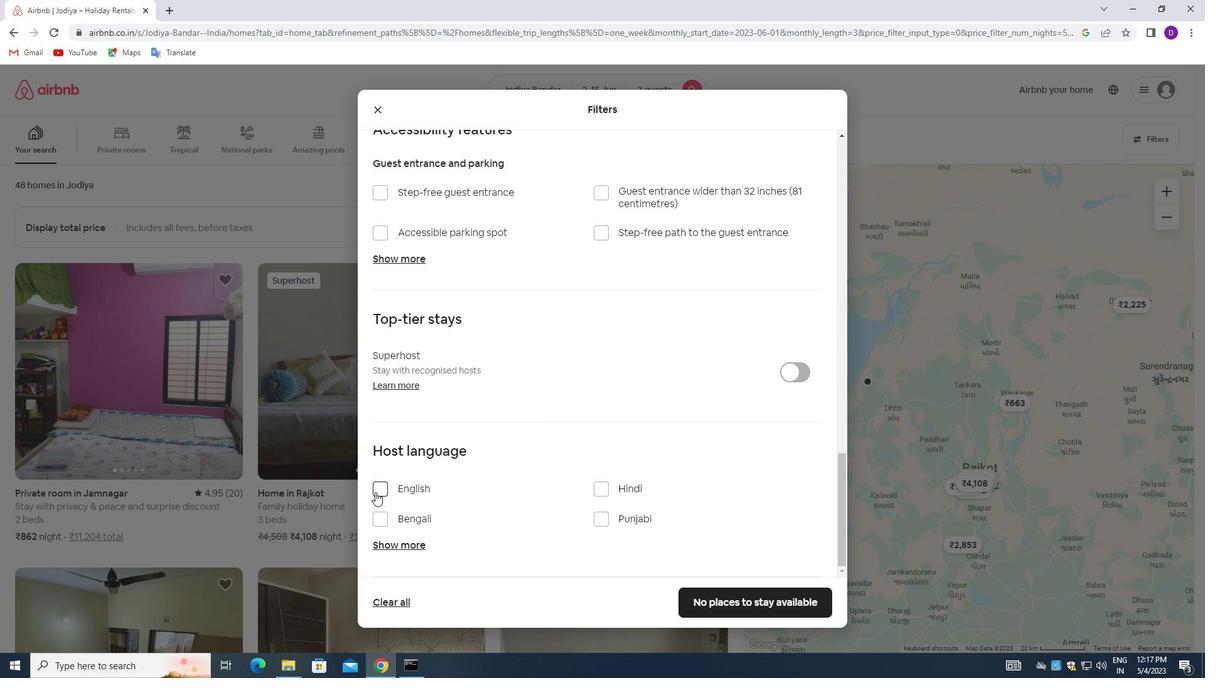 
Action: Mouse pressed left at (376, 491)
Screenshot: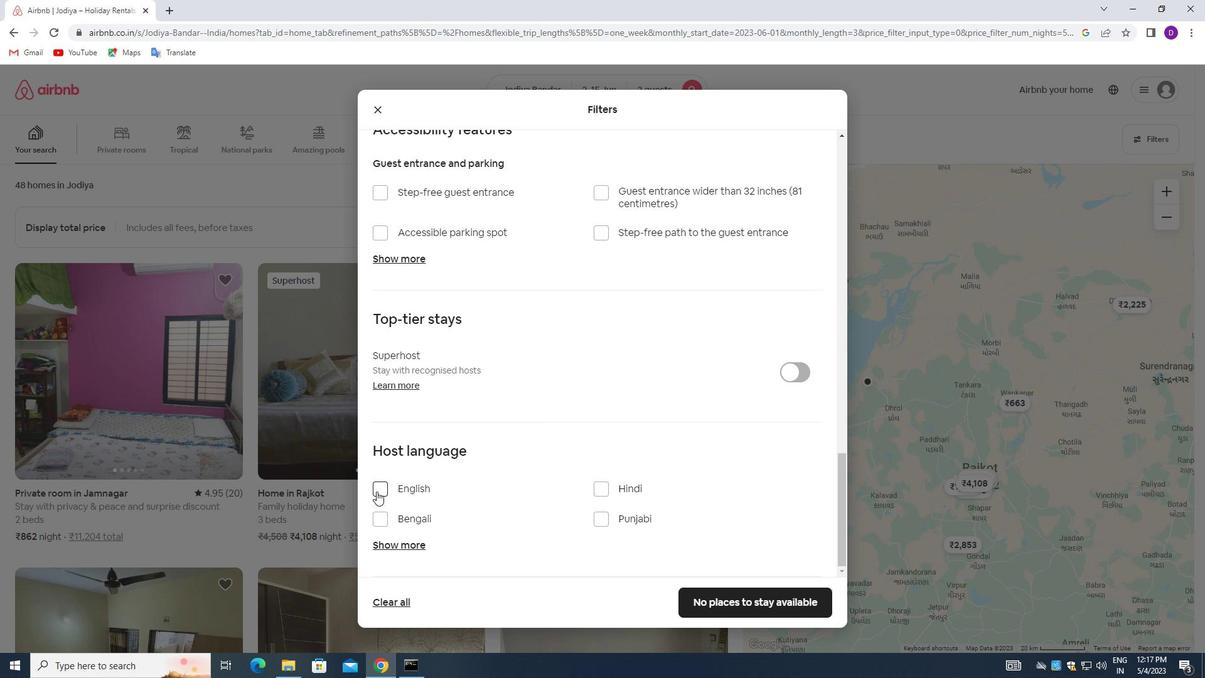
Action: Mouse moved to (685, 598)
Screenshot: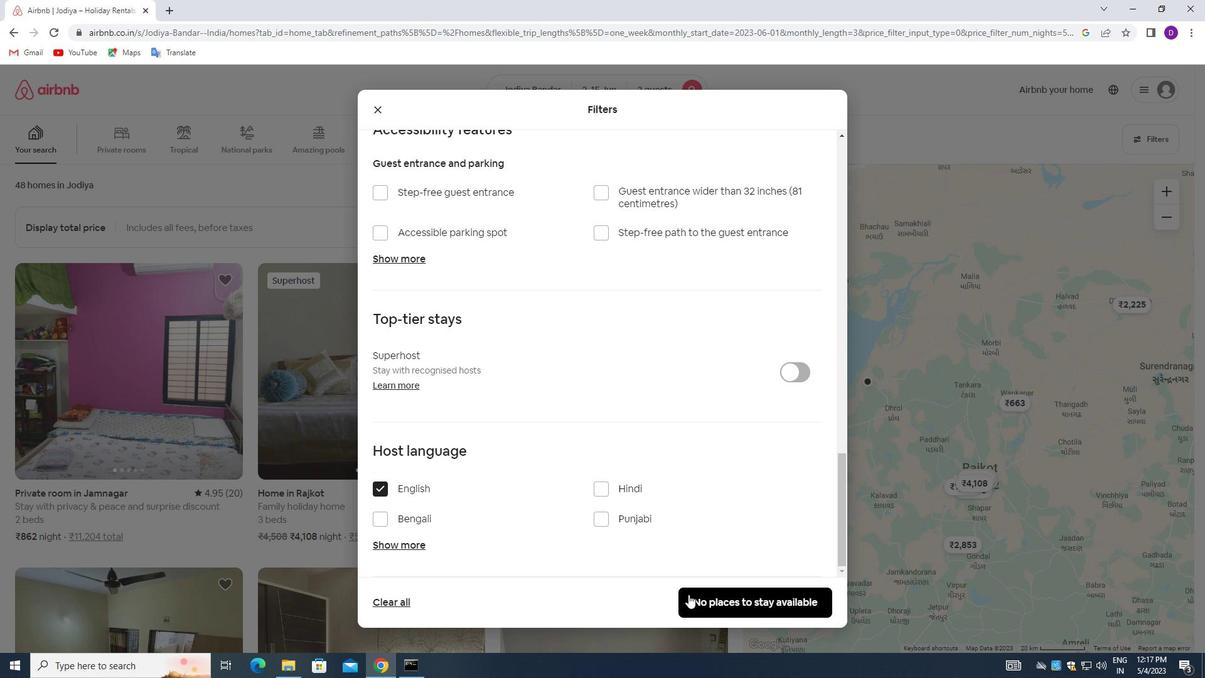 
Action: Mouse pressed left at (685, 598)
Screenshot: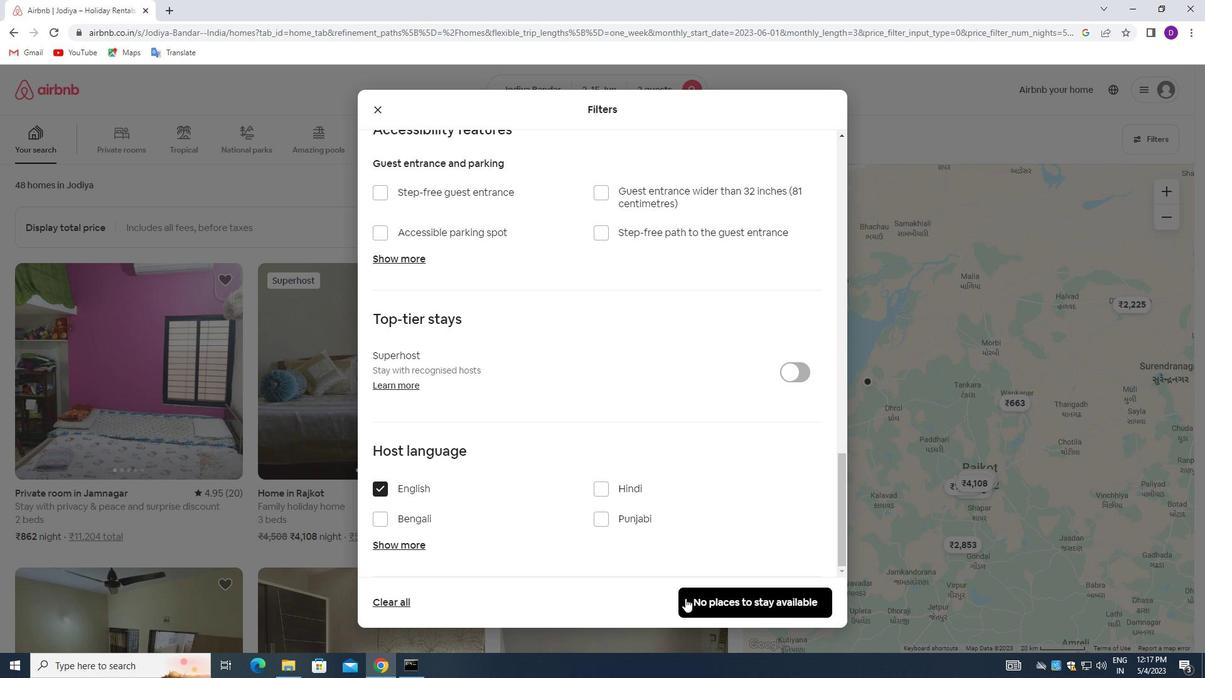 
Action: Mouse moved to (685, 422)
Screenshot: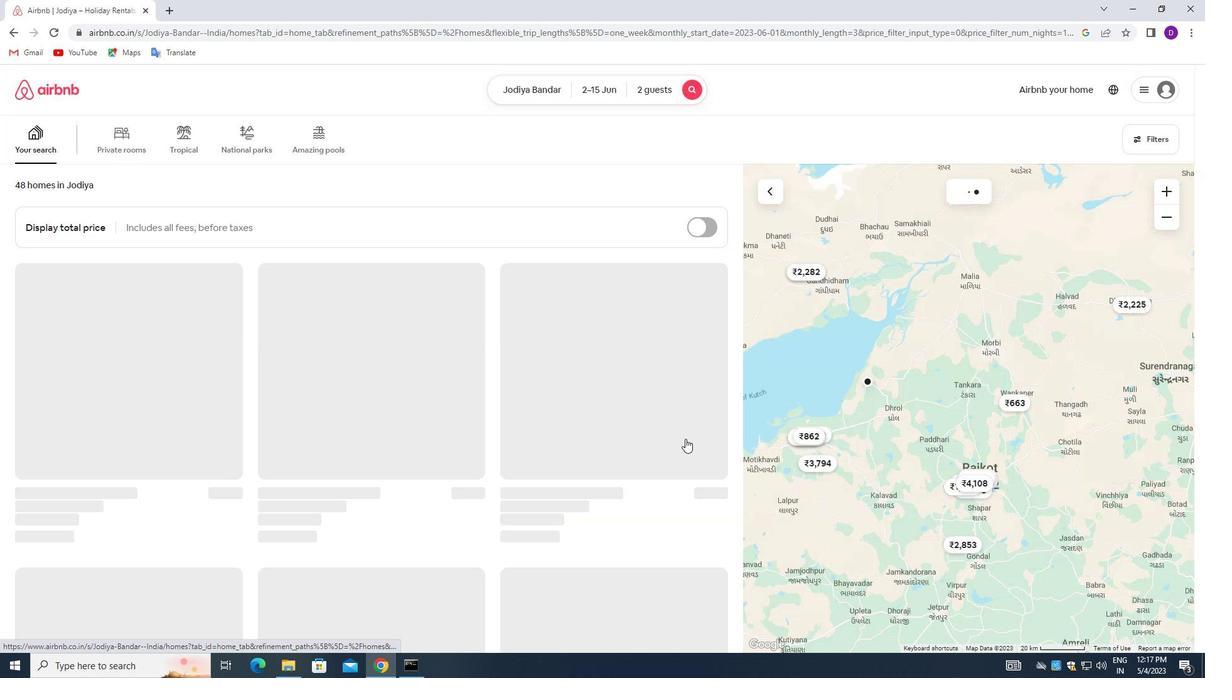 
